 Task: Look for space in Bejucal, Cuba from 6th June, 2023 to 8th June, 2023 for 2 adults in price range Rs.7000 to Rs.12000. Place can be private room with 1  bedroom having 2 beds and 1 bathroom. Property type can be house, flat, guest house. Booking option can be shelf check-in. Required host language is .
Action: Mouse moved to (478, 99)
Screenshot: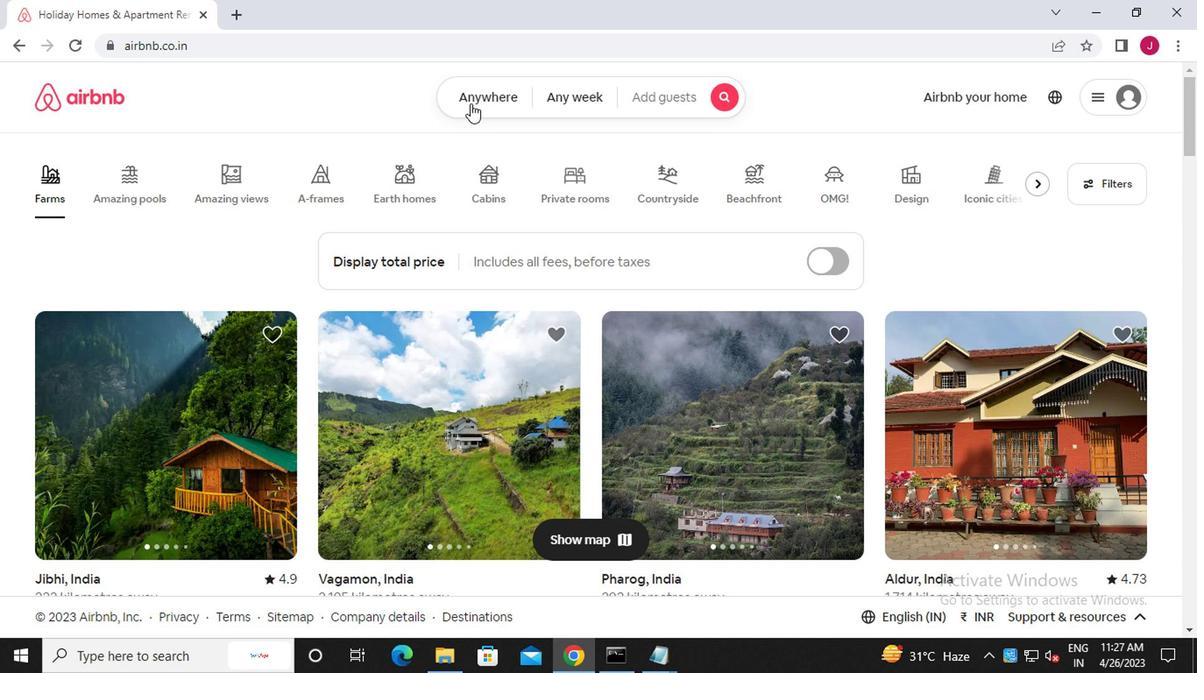 
Action: Mouse pressed left at (478, 99)
Screenshot: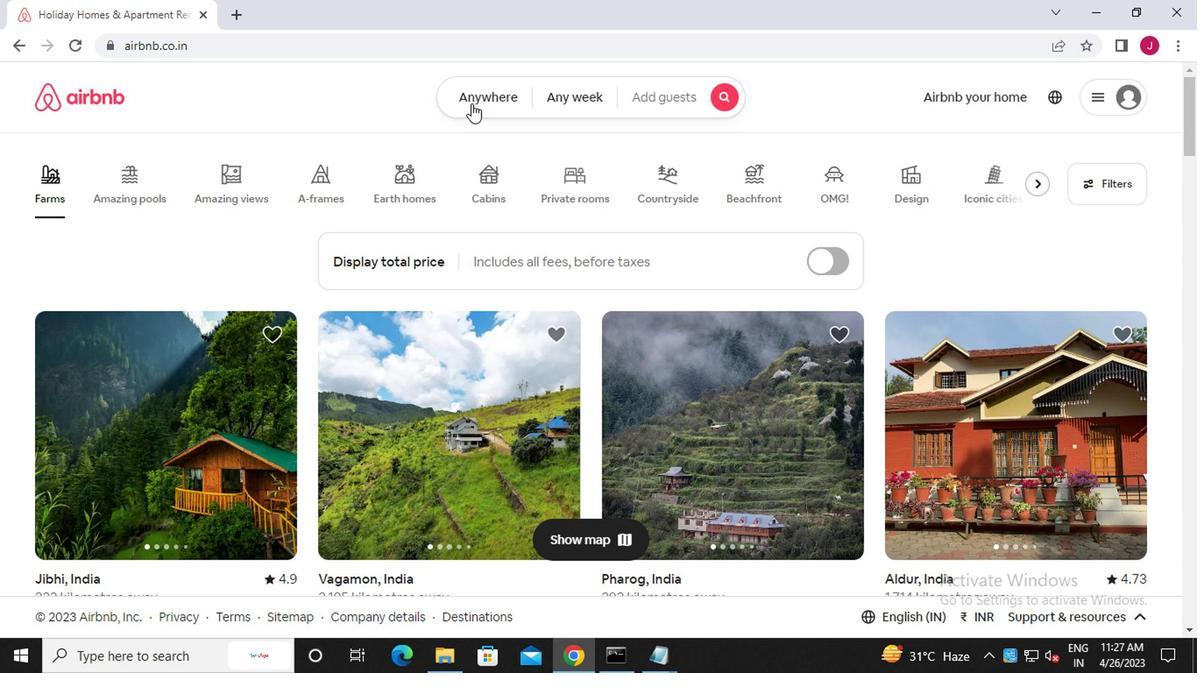 
Action: Mouse moved to (335, 173)
Screenshot: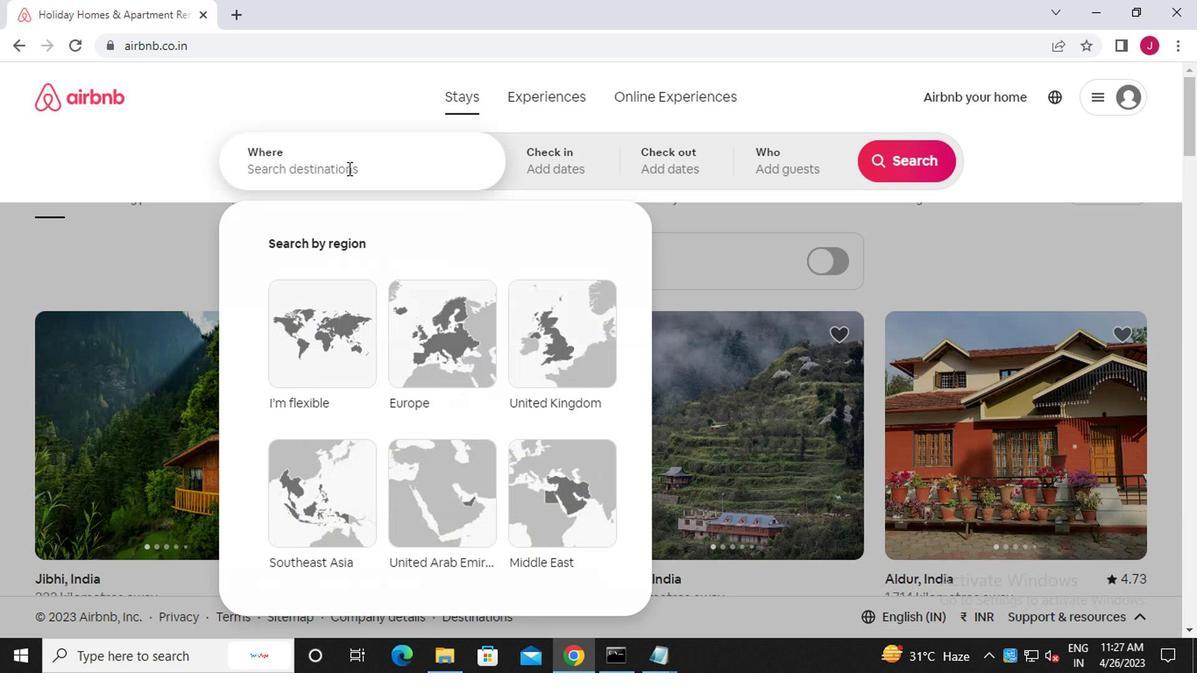 
Action: Mouse pressed left at (335, 173)
Screenshot: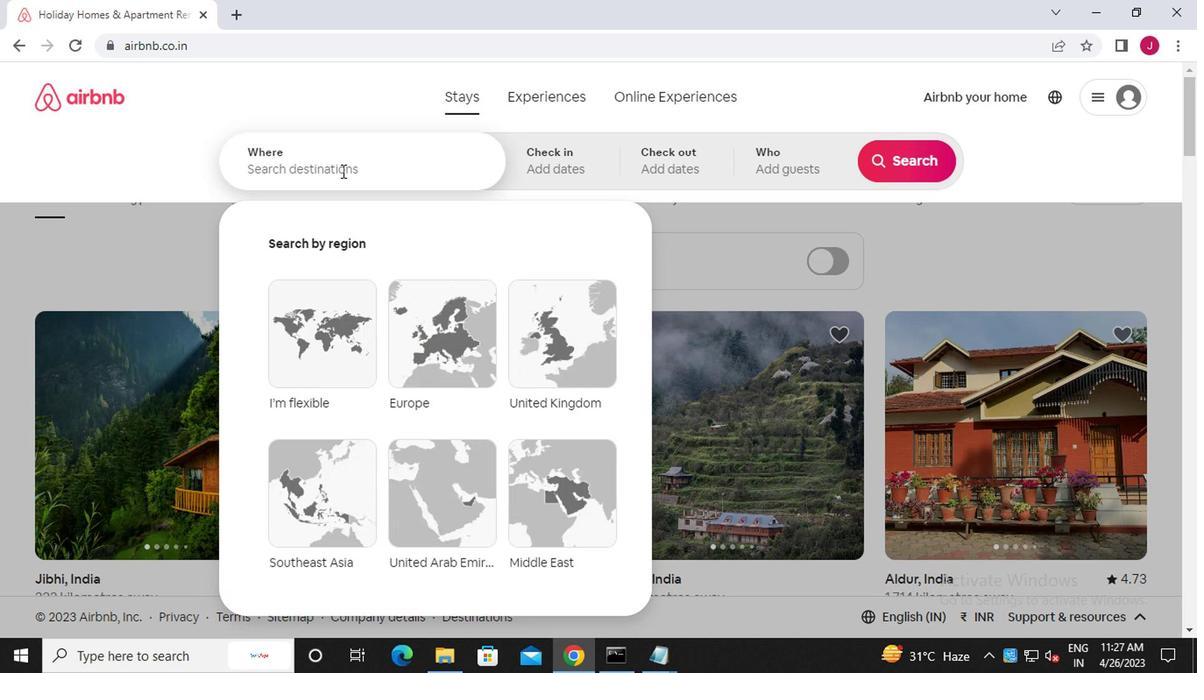 
Action: Mouse moved to (330, 173)
Screenshot: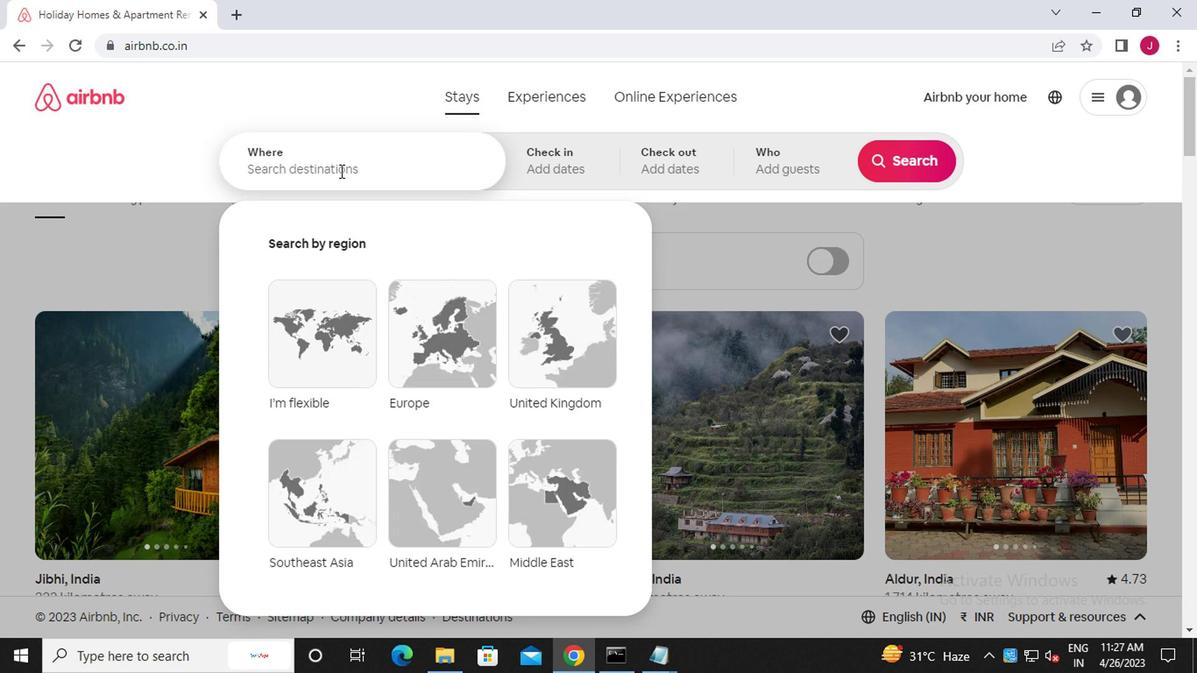 
Action: Key pressed b<Key.caps_lock>ejucal,<Key.caps_lock>c<Key.caps_lock>uba
Screenshot: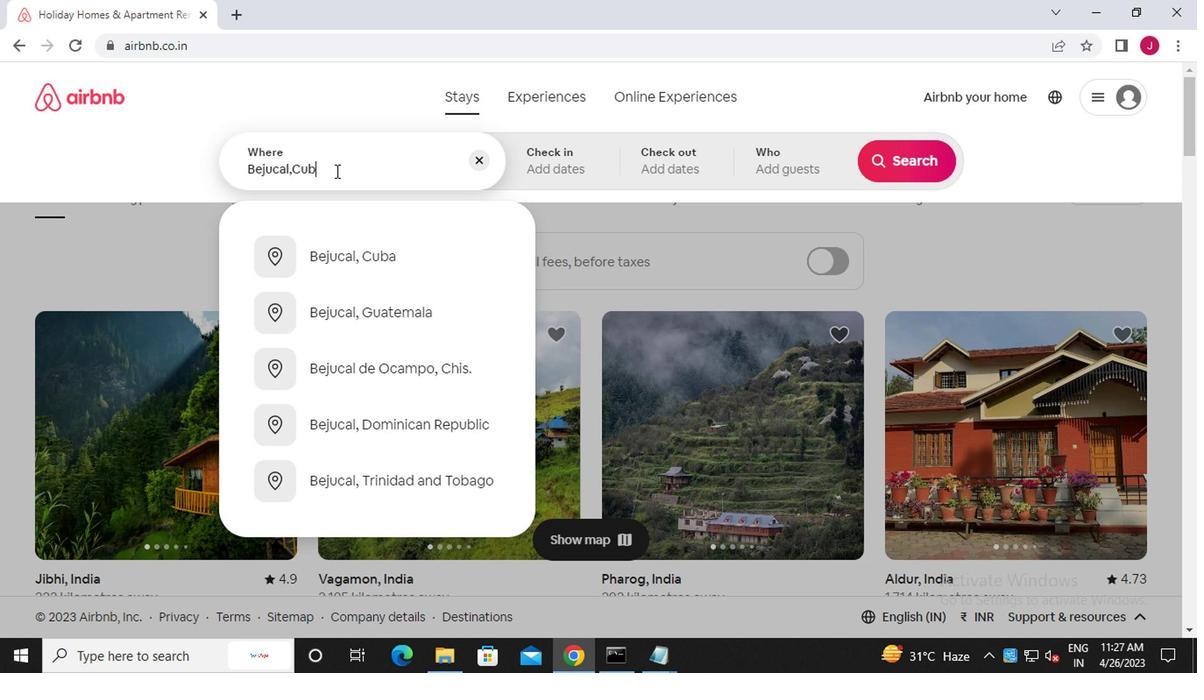 
Action: Mouse moved to (381, 252)
Screenshot: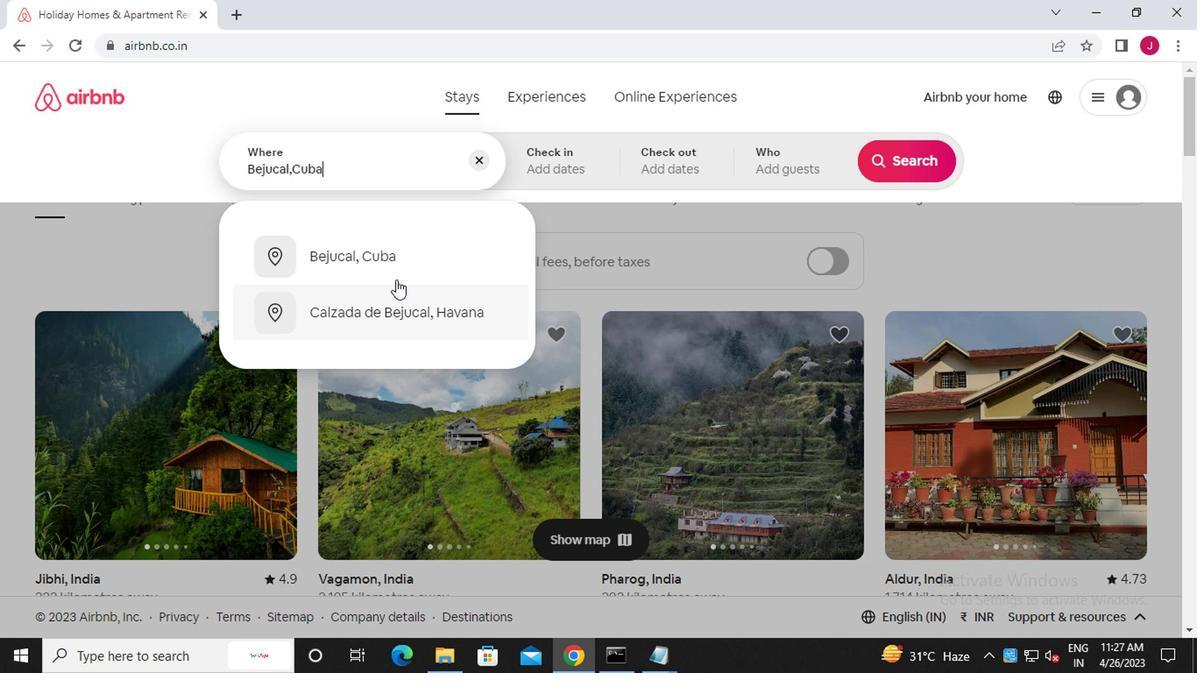 
Action: Mouse pressed left at (381, 252)
Screenshot: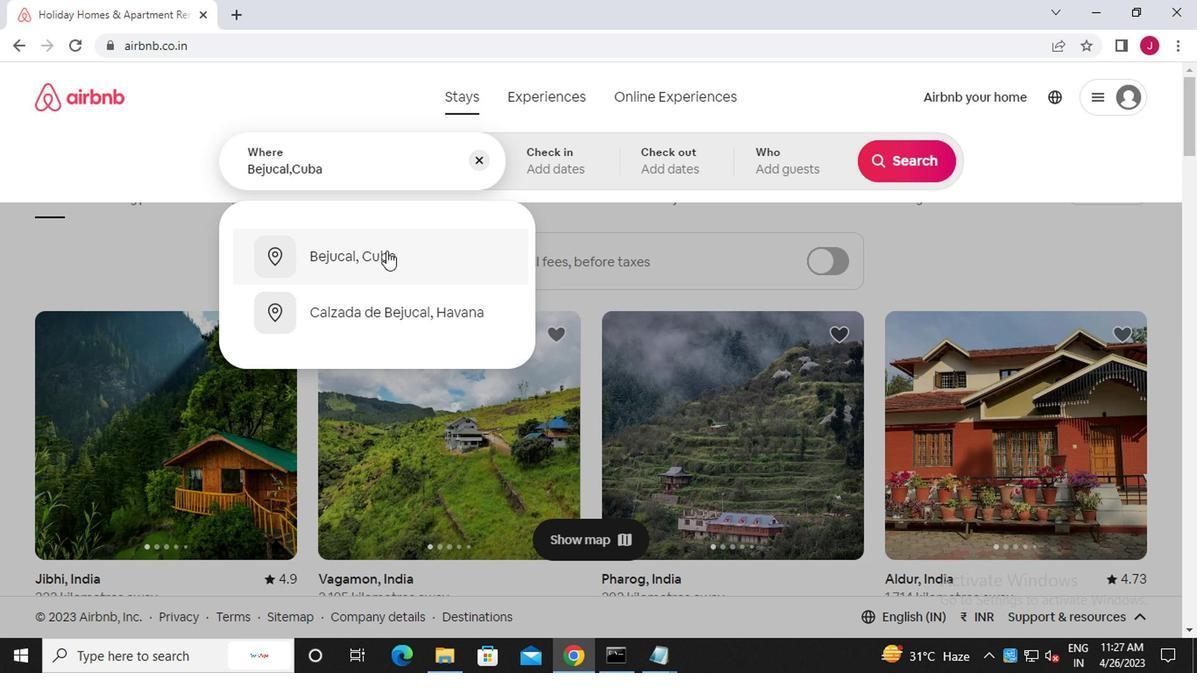 
Action: Mouse moved to (900, 298)
Screenshot: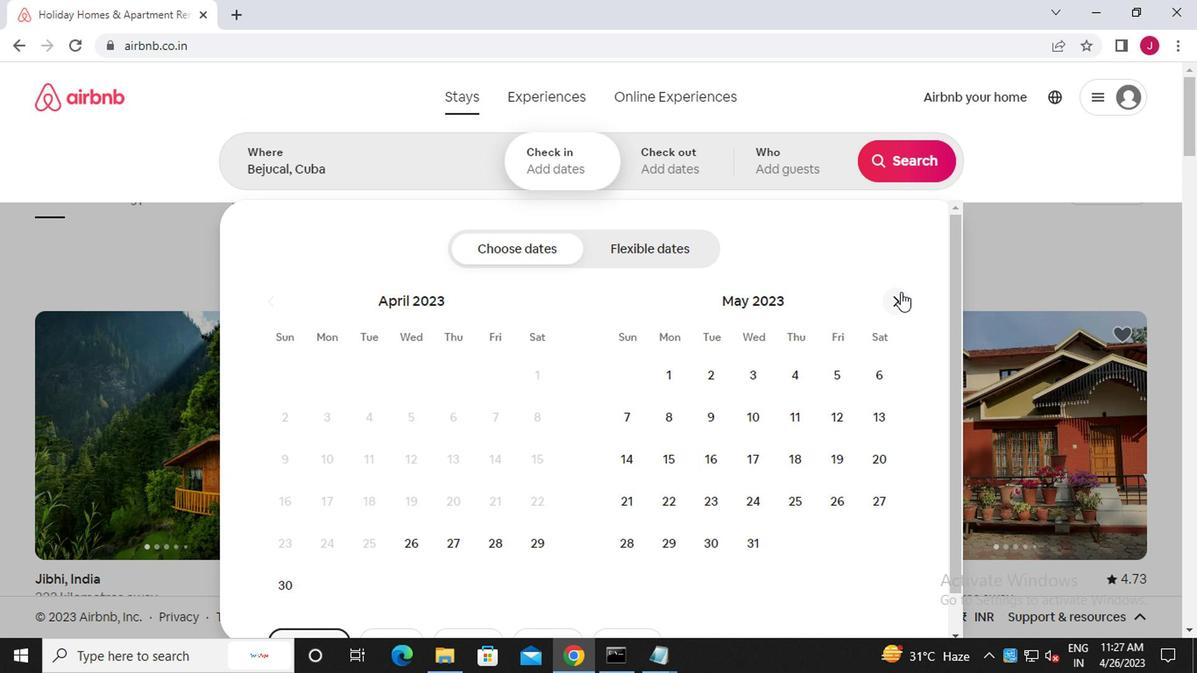 
Action: Mouse pressed left at (900, 298)
Screenshot: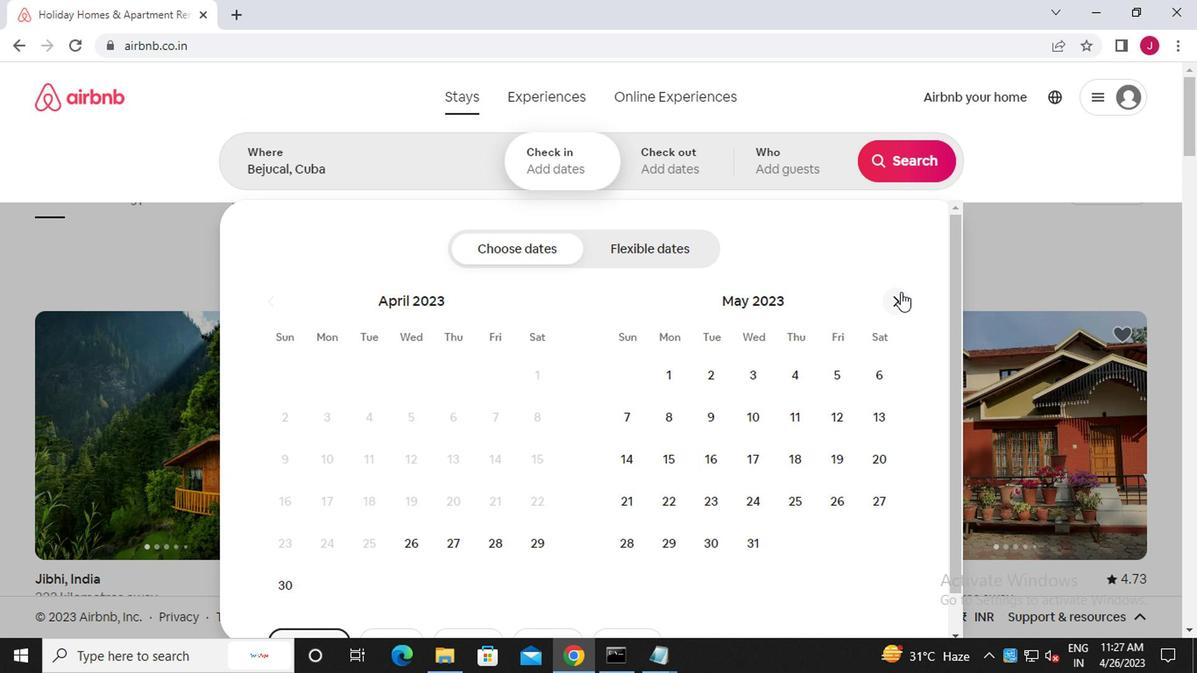 
Action: Mouse moved to (710, 416)
Screenshot: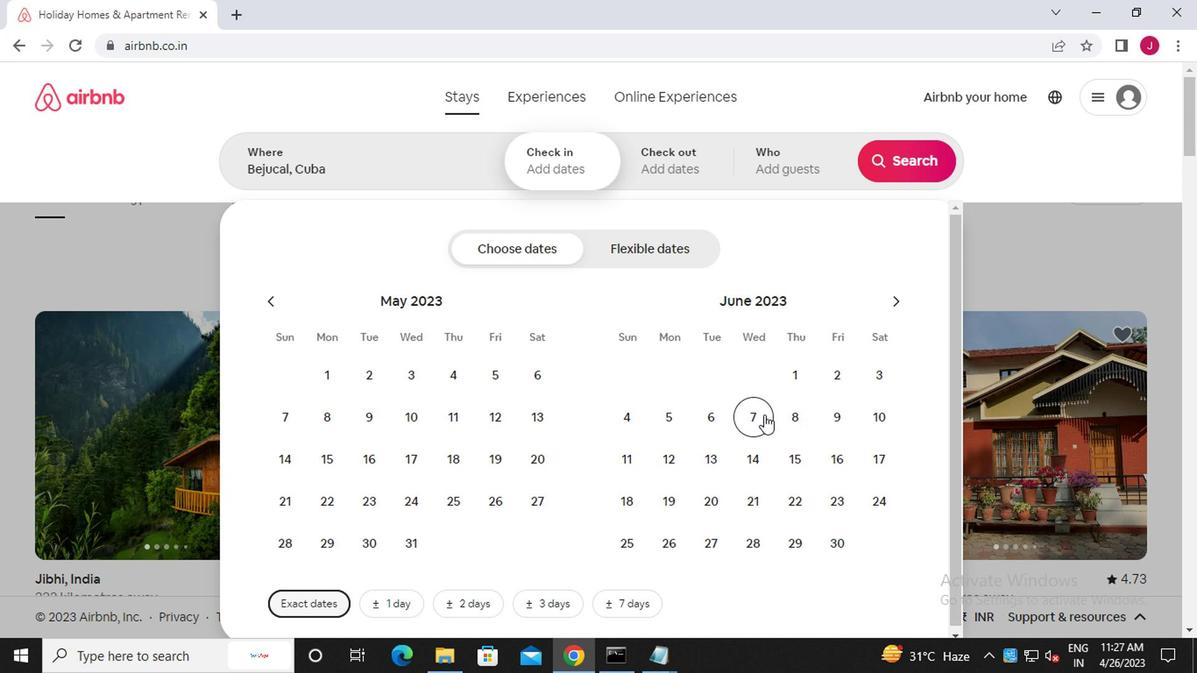 
Action: Mouse pressed left at (710, 416)
Screenshot: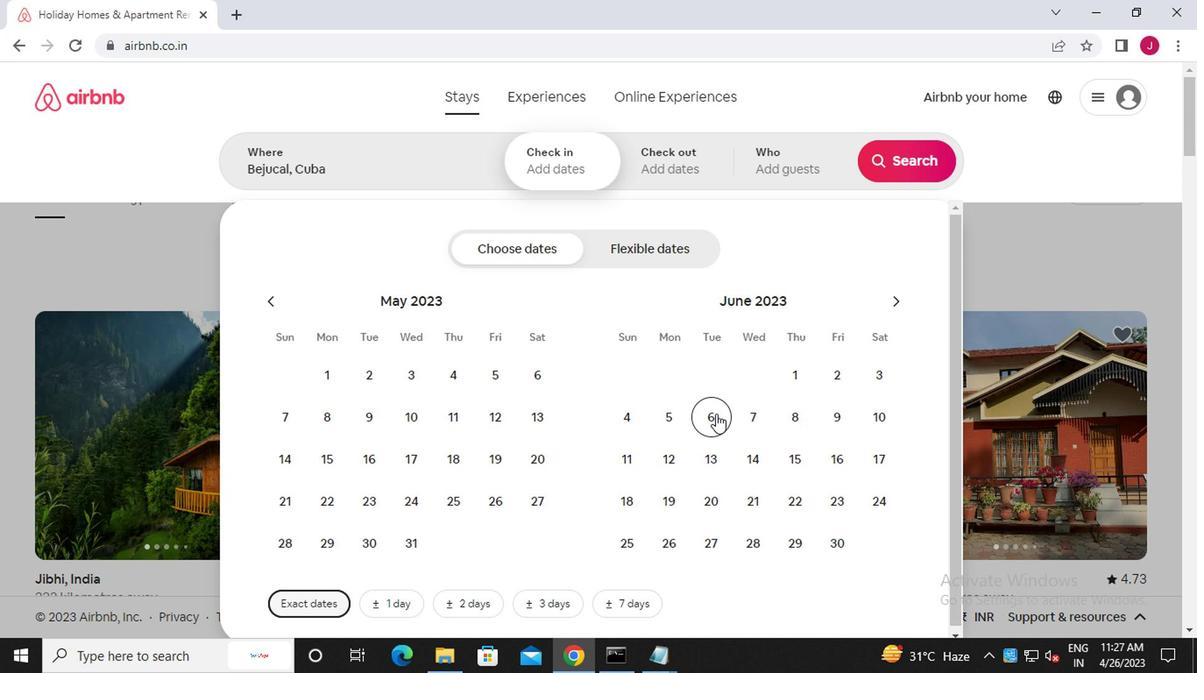 
Action: Mouse moved to (790, 412)
Screenshot: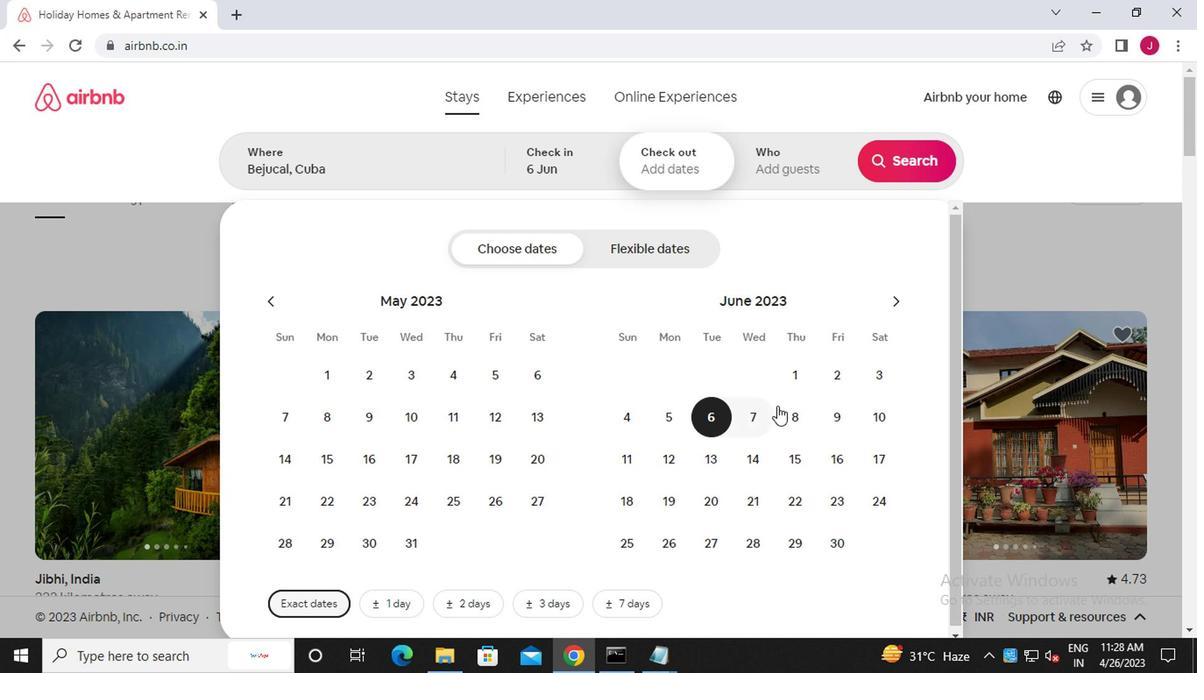 
Action: Mouse pressed left at (790, 412)
Screenshot: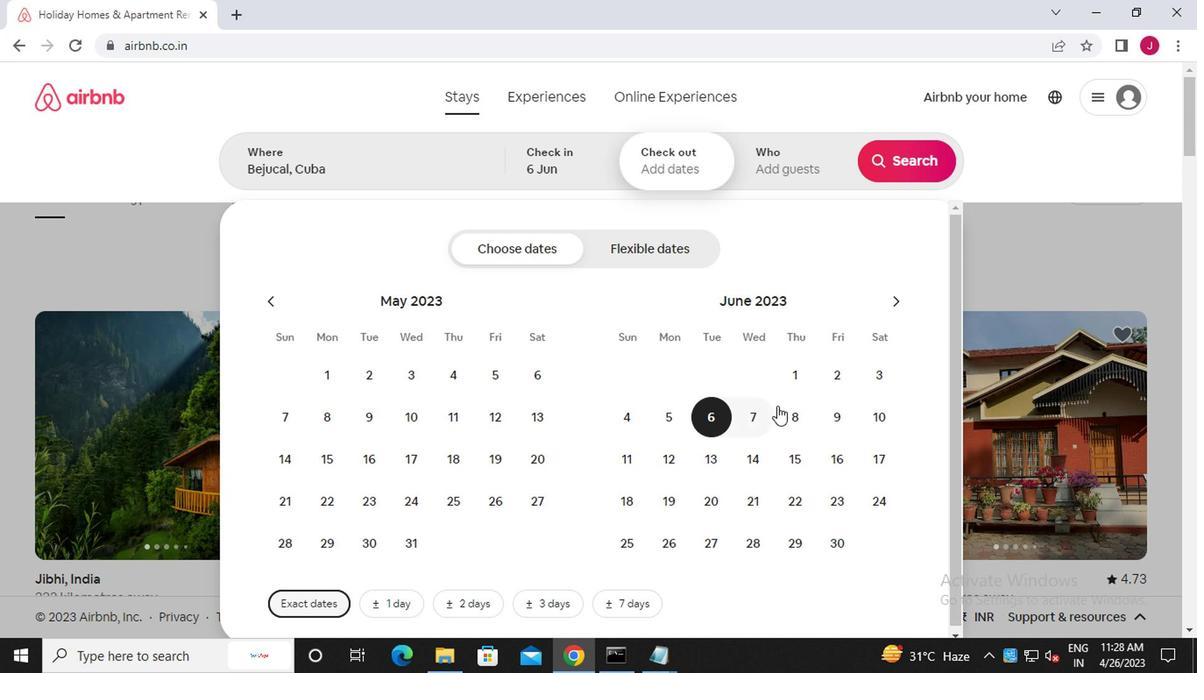 
Action: Mouse moved to (796, 164)
Screenshot: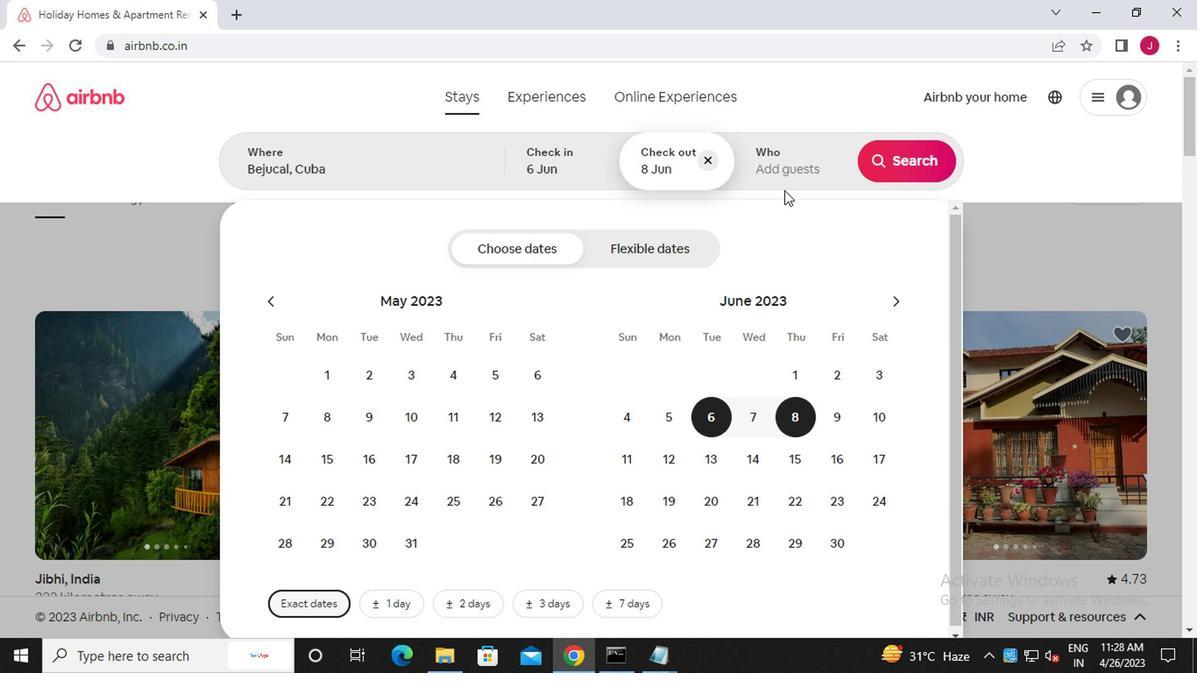 
Action: Mouse pressed left at (796, 164)
Screenshot: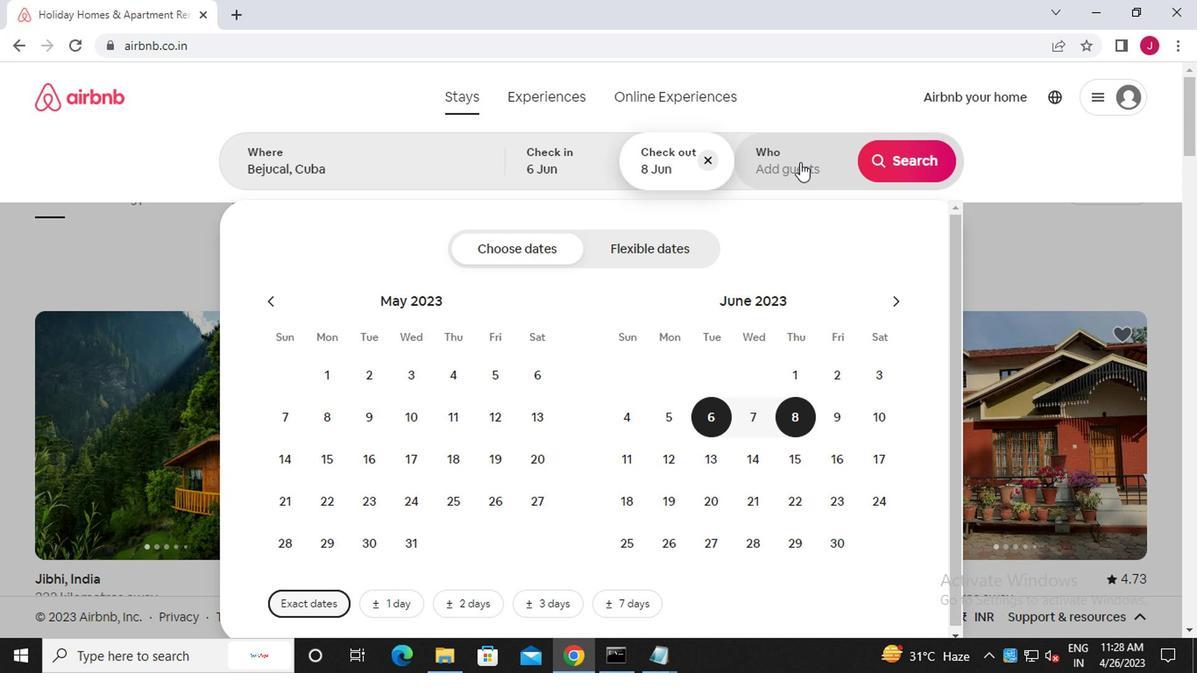 
Action: Mouse moved to (917, 251)
Screenshot: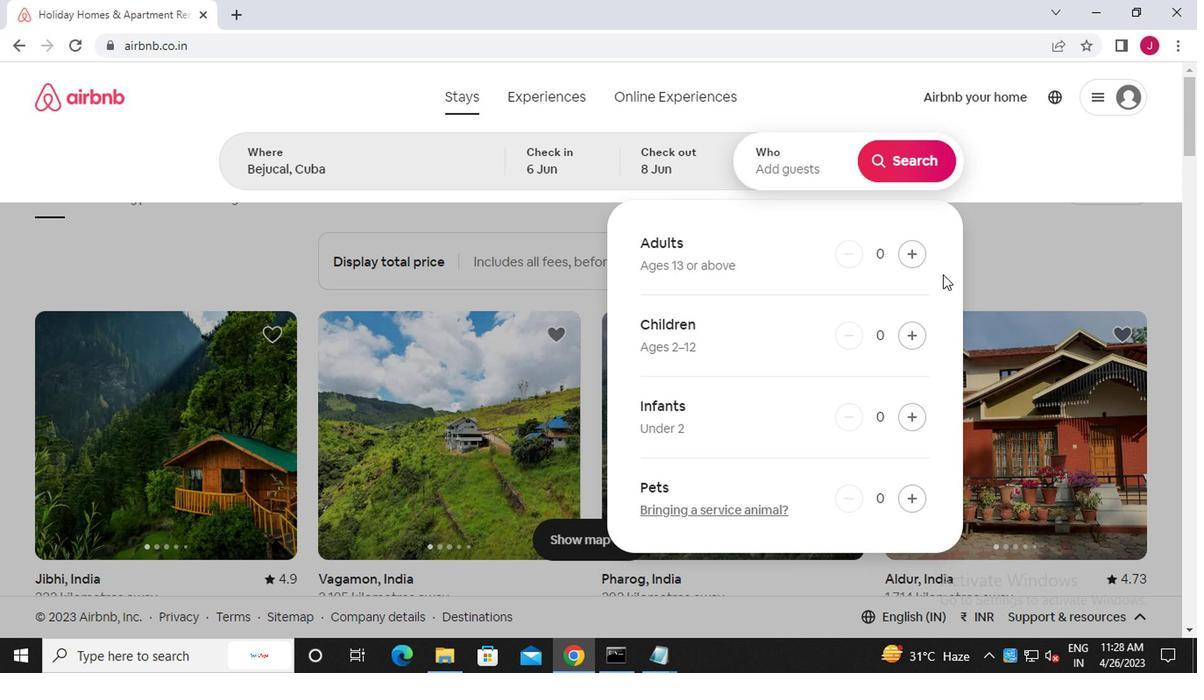 
Action: Mouse pressed left at (917, 251)
Screenshot: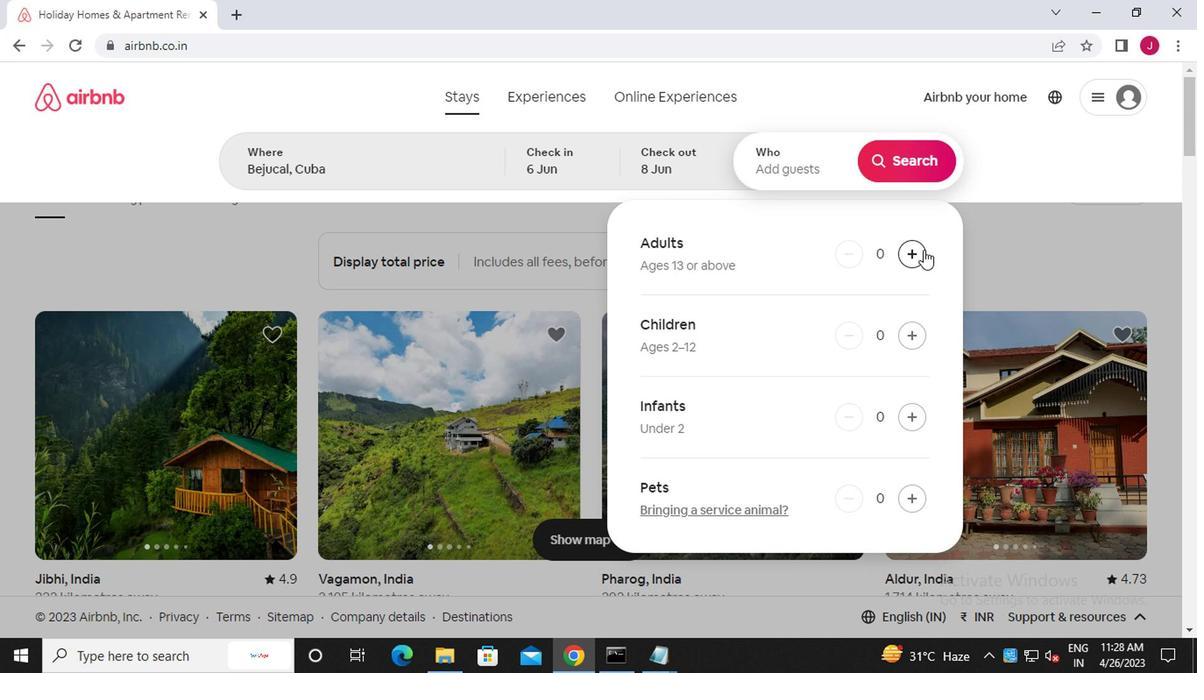 
Action: Mouse pressed left at (917, 251)
Screenshot: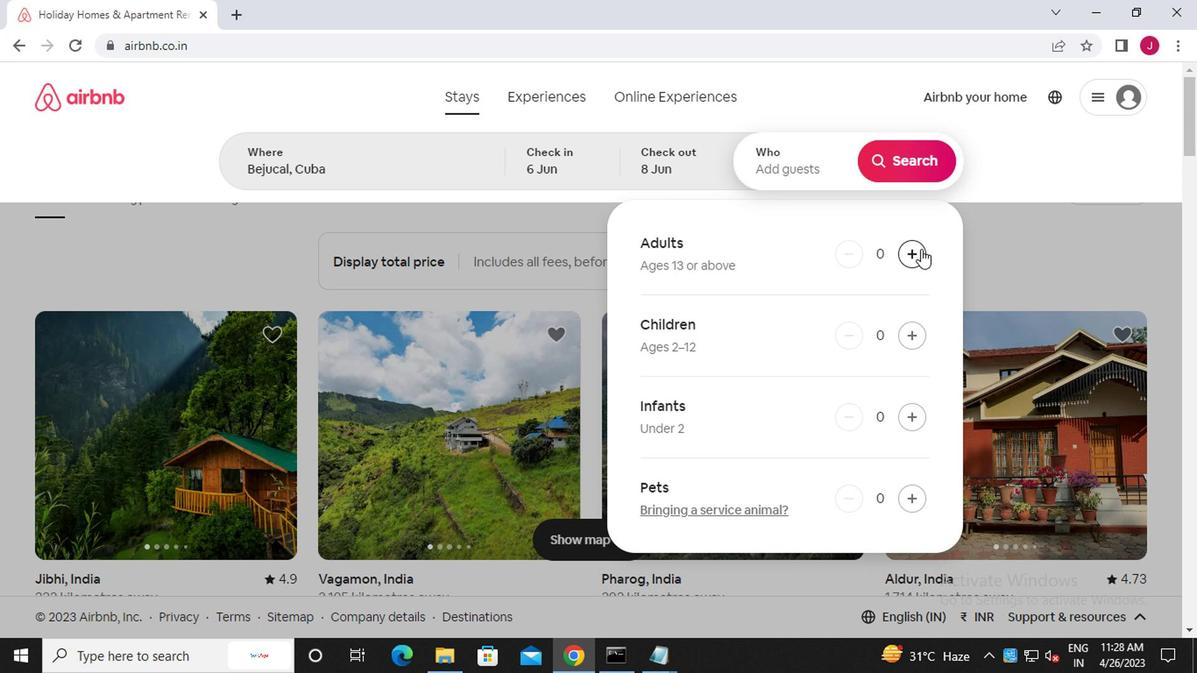 
Action: Mouse moved to (915, 167)
Screenshot: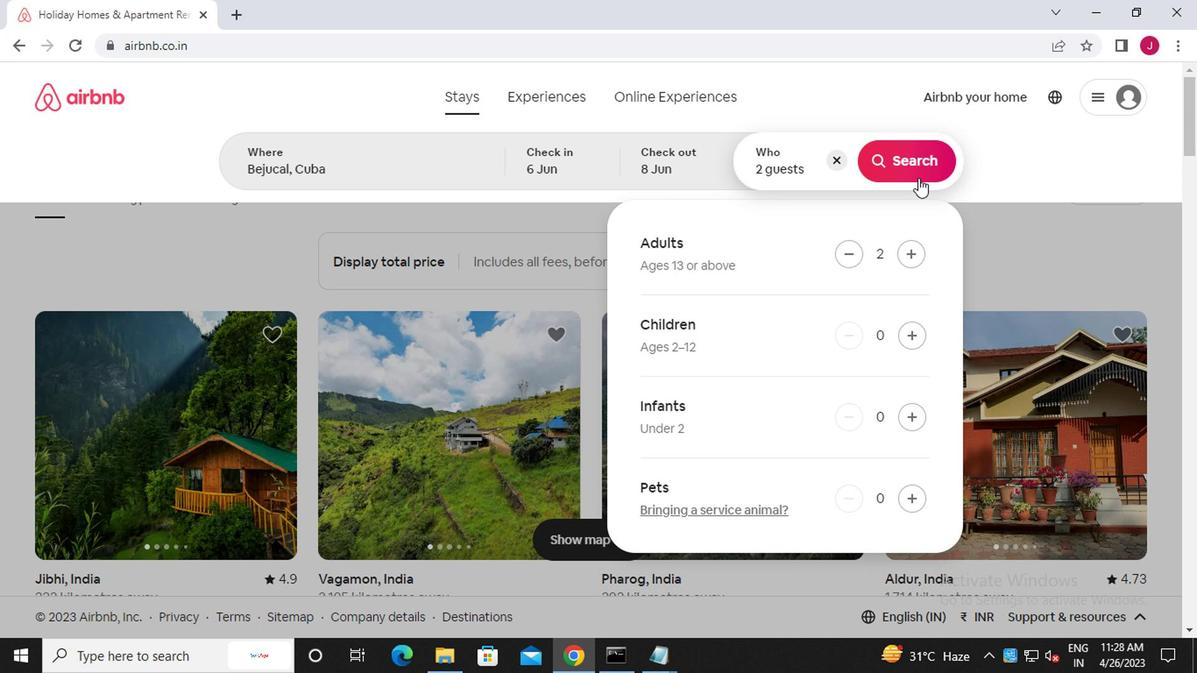
Action: Mouse pressed left at (915, 167)
Screenshot: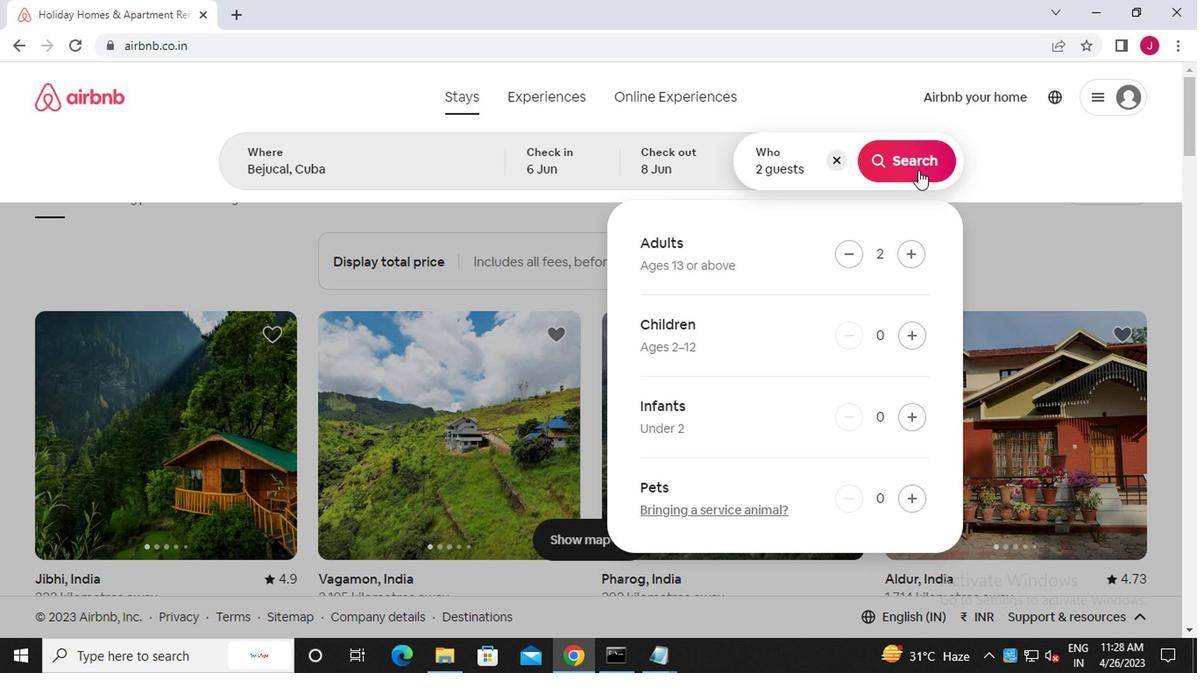
Action: Mouse moved to (1124, 175)
Screenshot: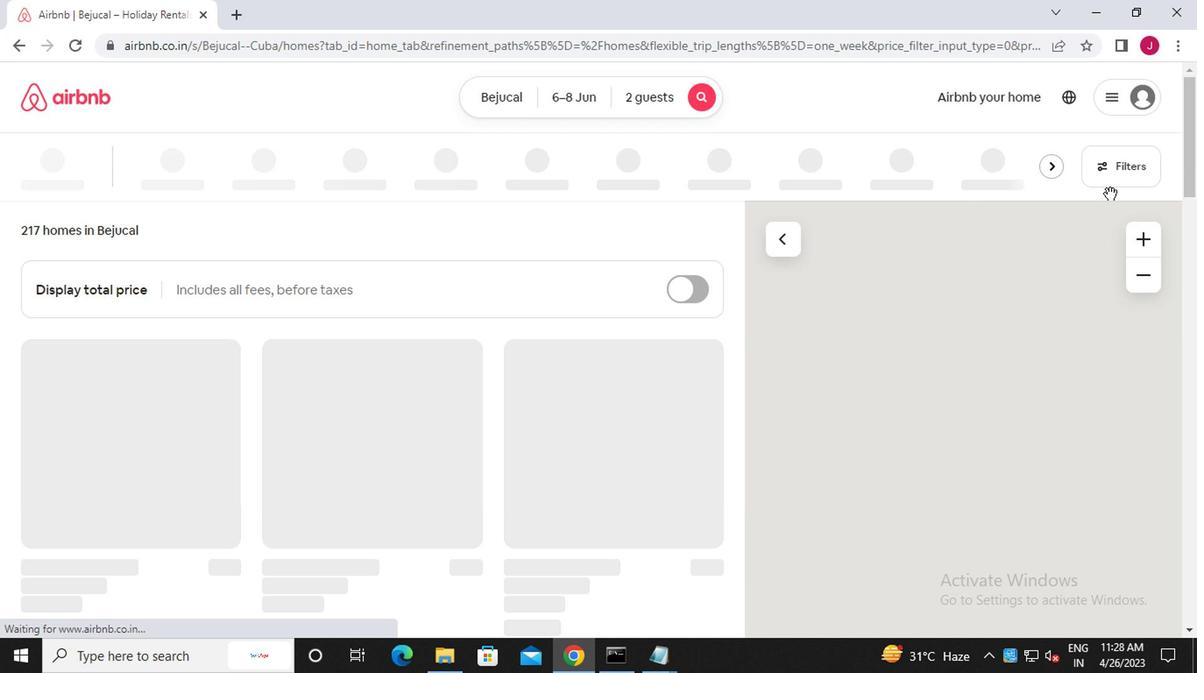 
Action: Mouse pressed left at (1124, 175)
Screenshot: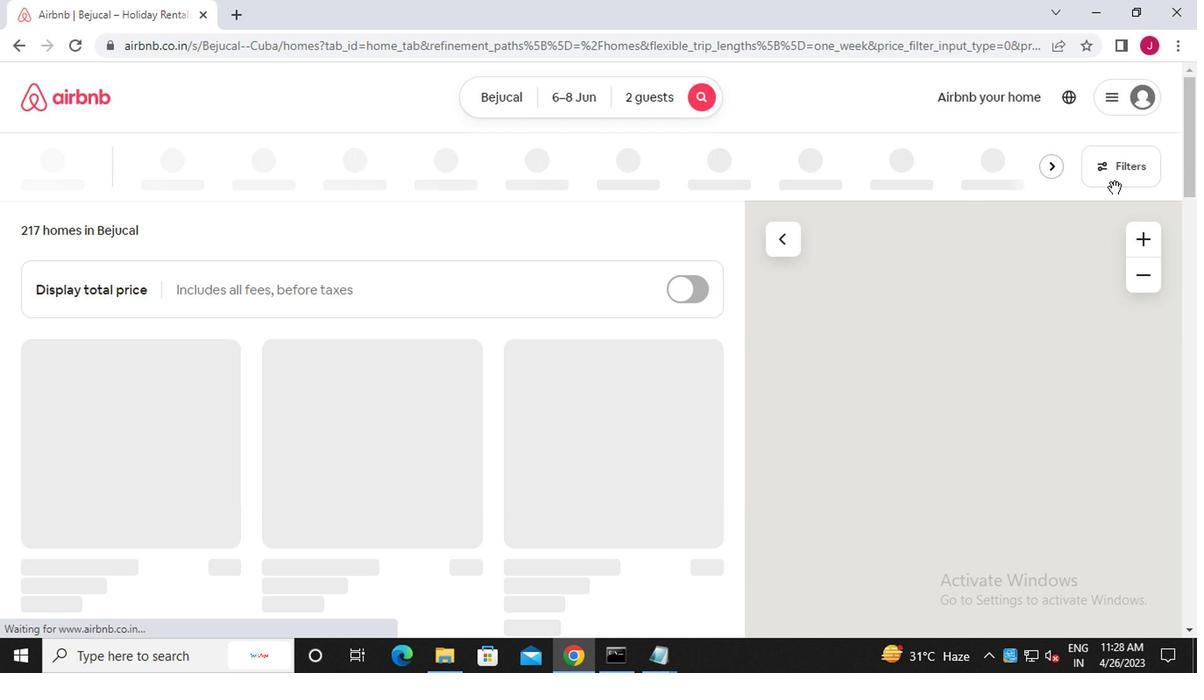 
Action: Mouse moved to (409, 386)
Screenshot: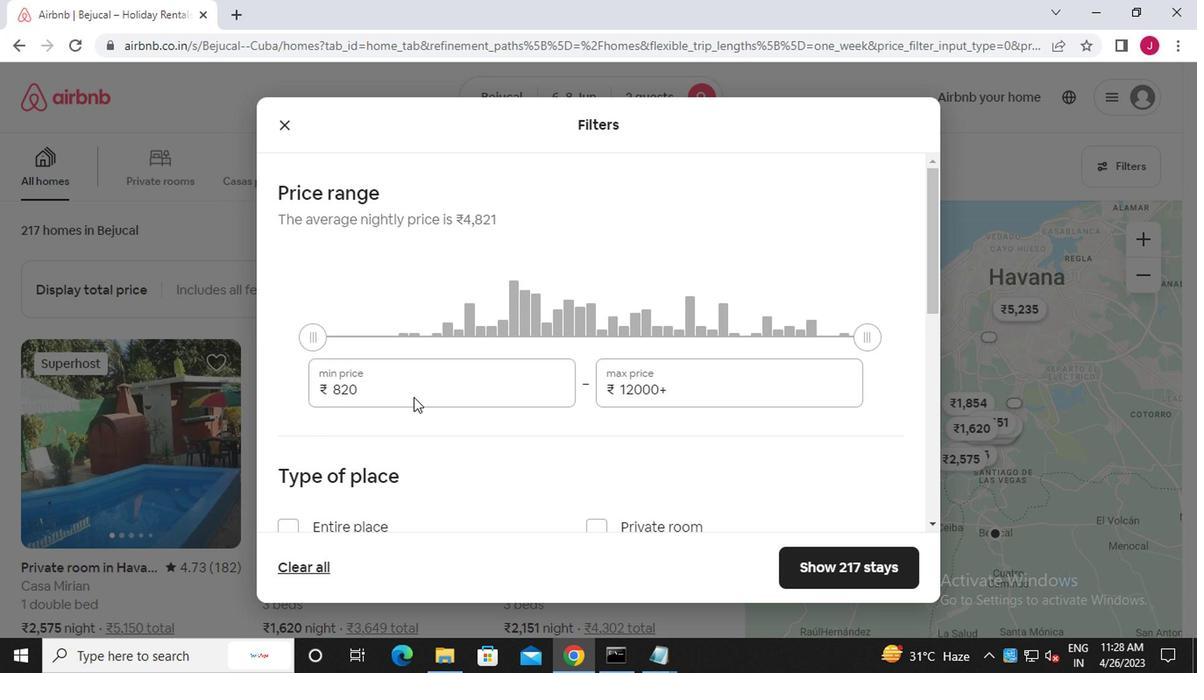 
Action: Mouse pressed left at (409, 386)
Screenshot: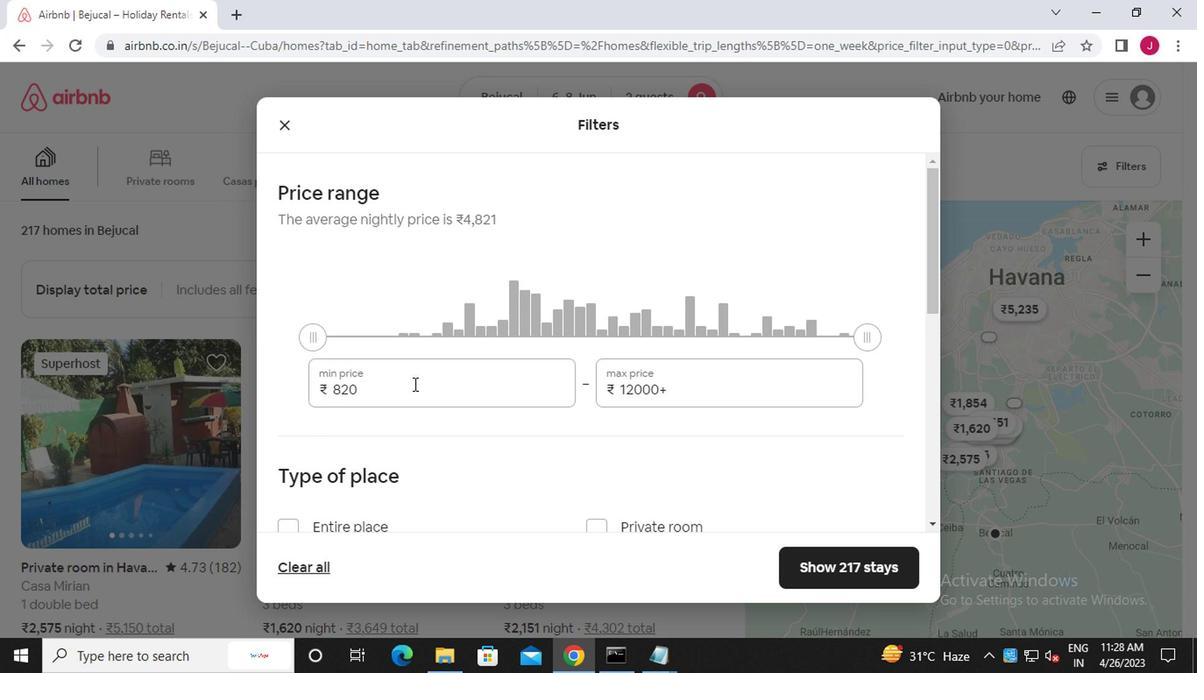 
Action: Key pressed <Key.backspace><Key.backspace><Key.backspace><<103>><<96>><<96>><<96>>
Screenshot: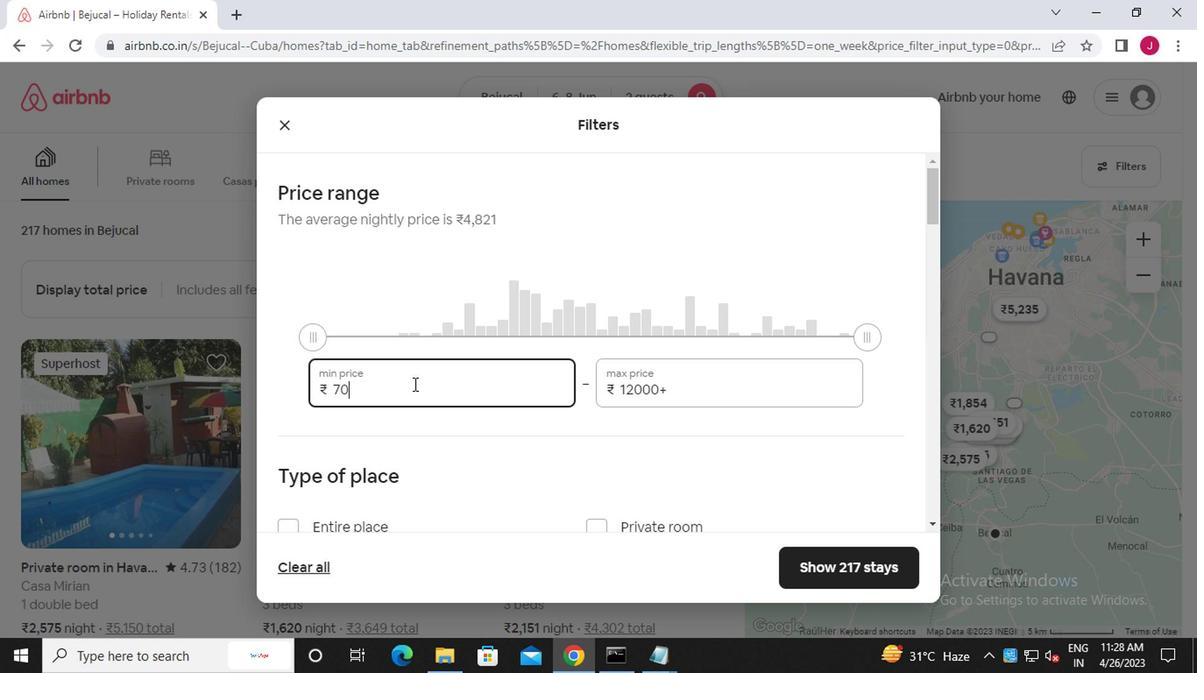 
Action: Mouse moved to (691, 384)
Screenshot: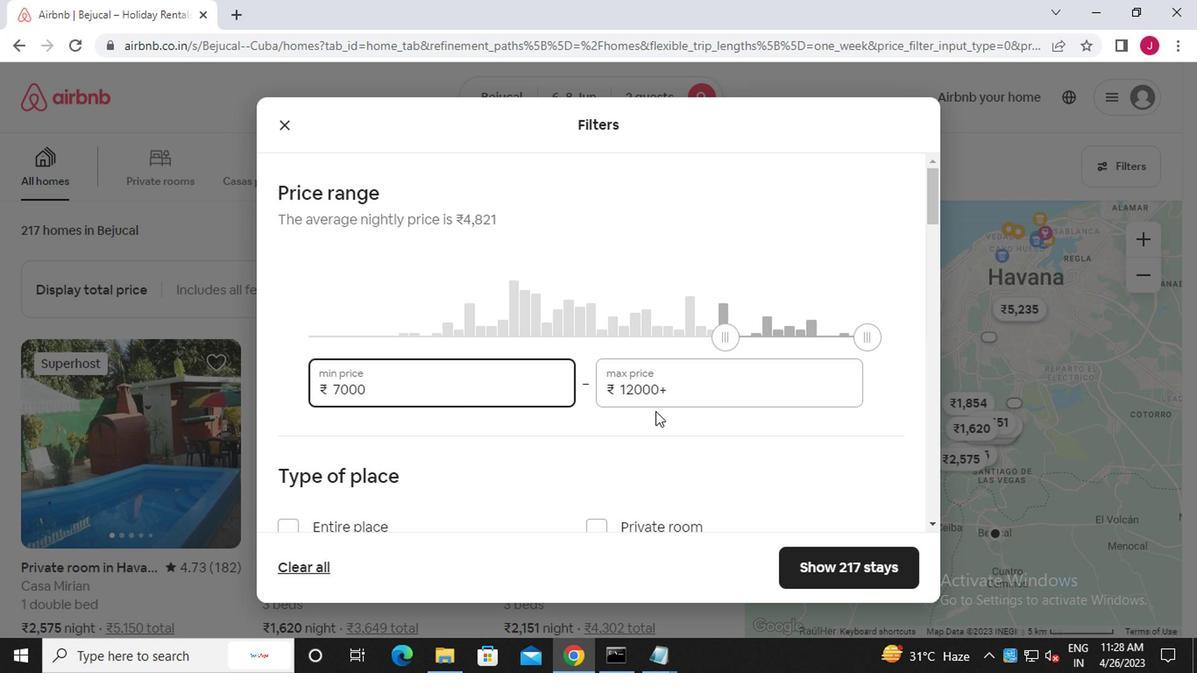 
Action: Mouse pressed left at (691, 384)
Screenshot: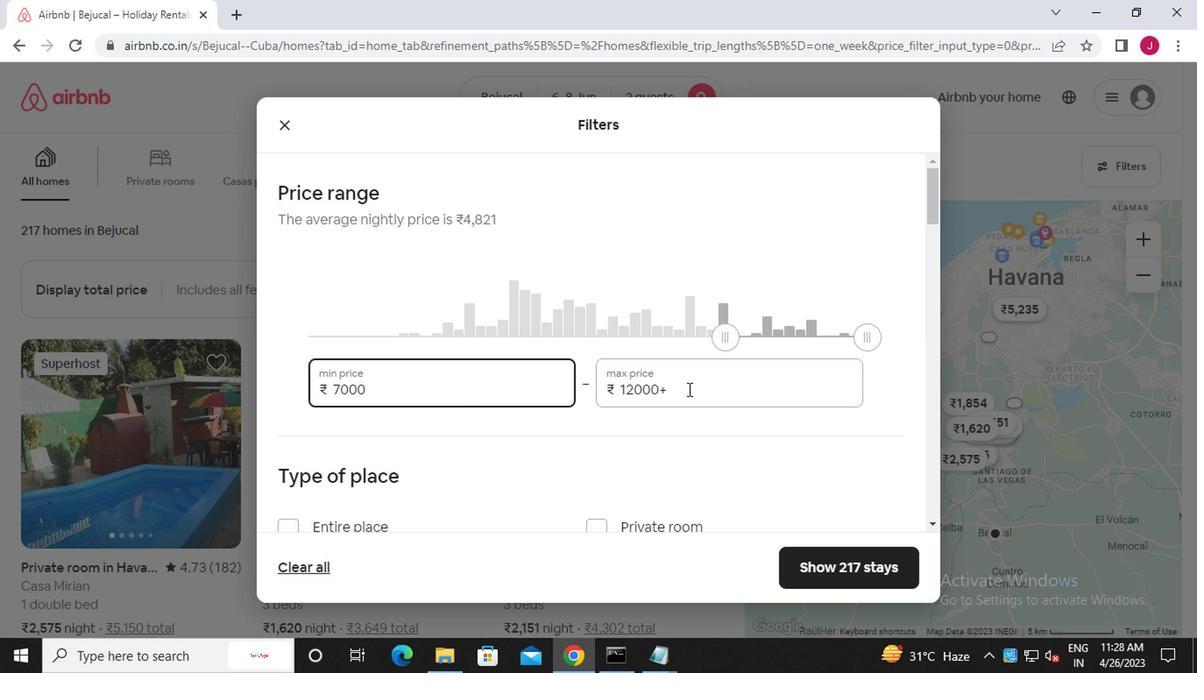 
Action: Key pressed <Key.backspace>
Screenshot: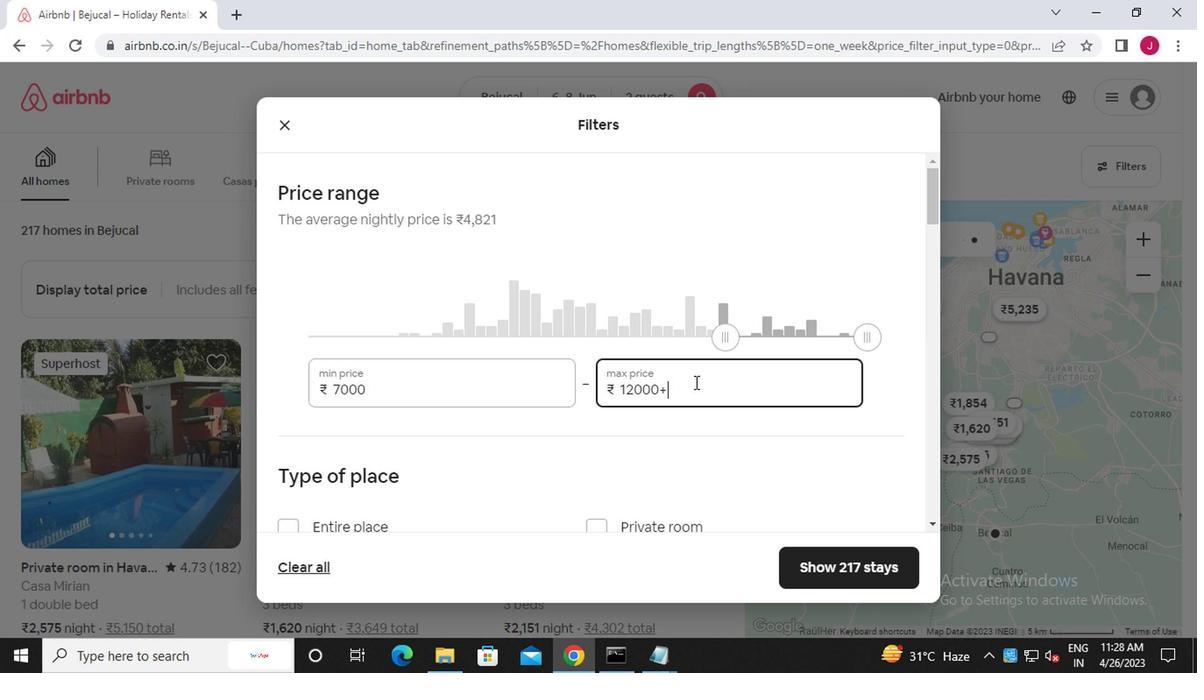 
Action: Mouse moved to (671, 394)
Screenshot: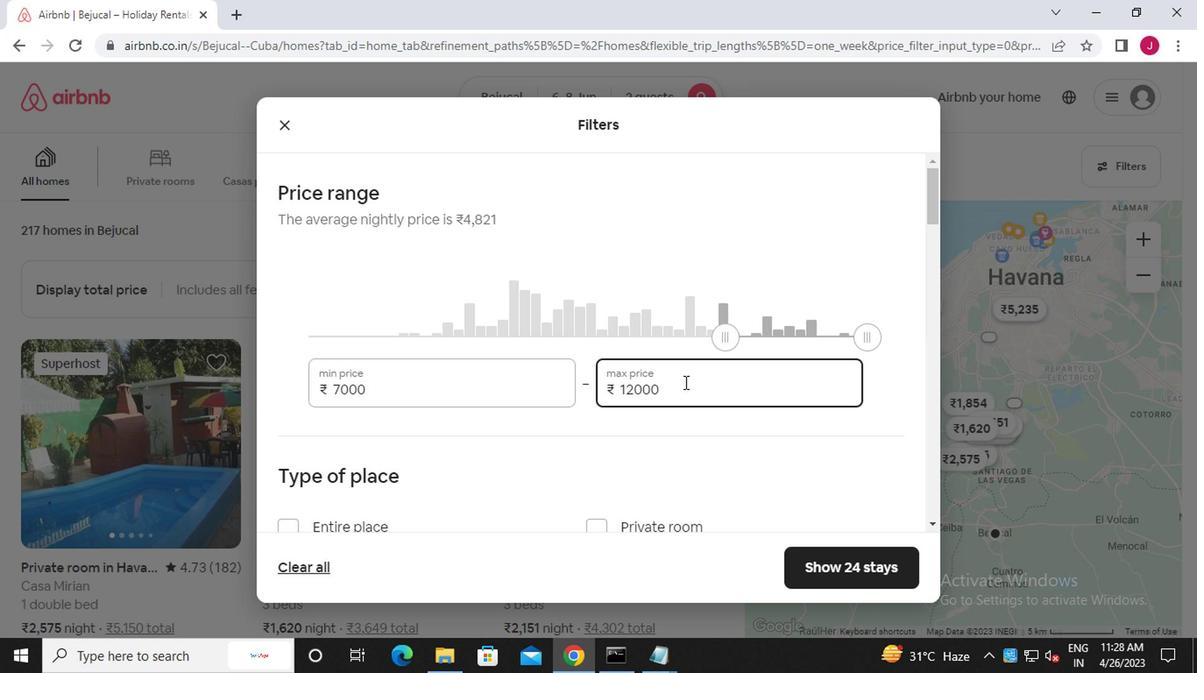 
Action: Mouse scrolled (671, 393) with delta (0, -1)
Screenshot: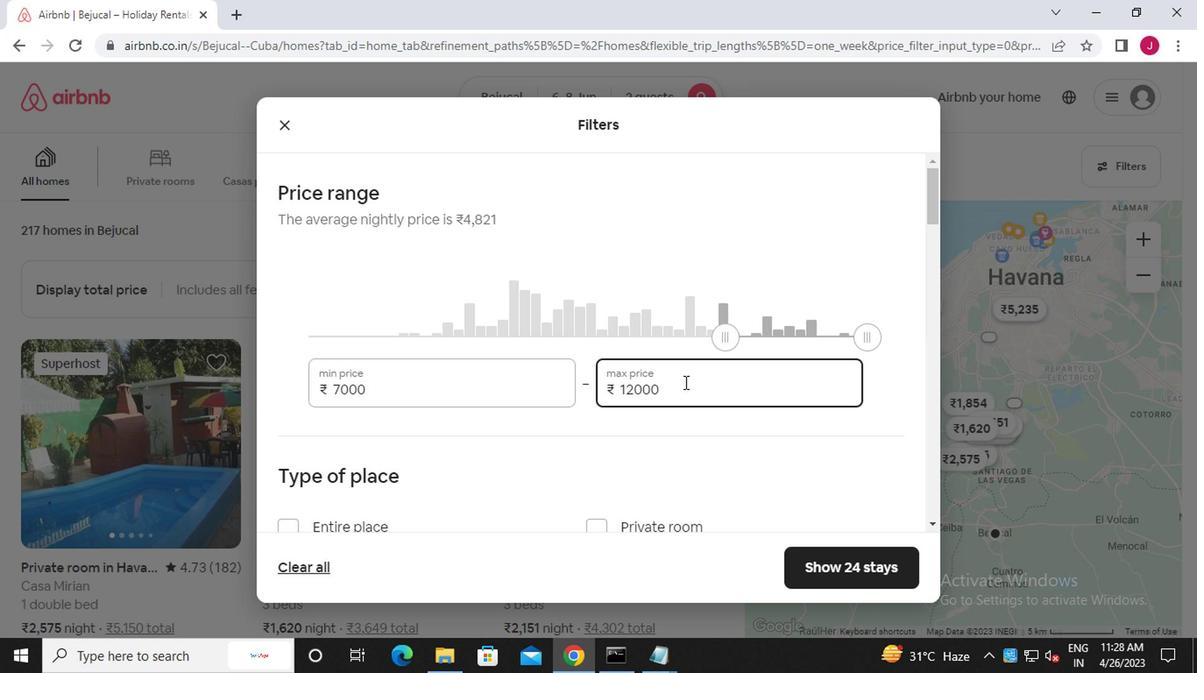 
Action: Mouse moved to (671, 394)
Screenshot: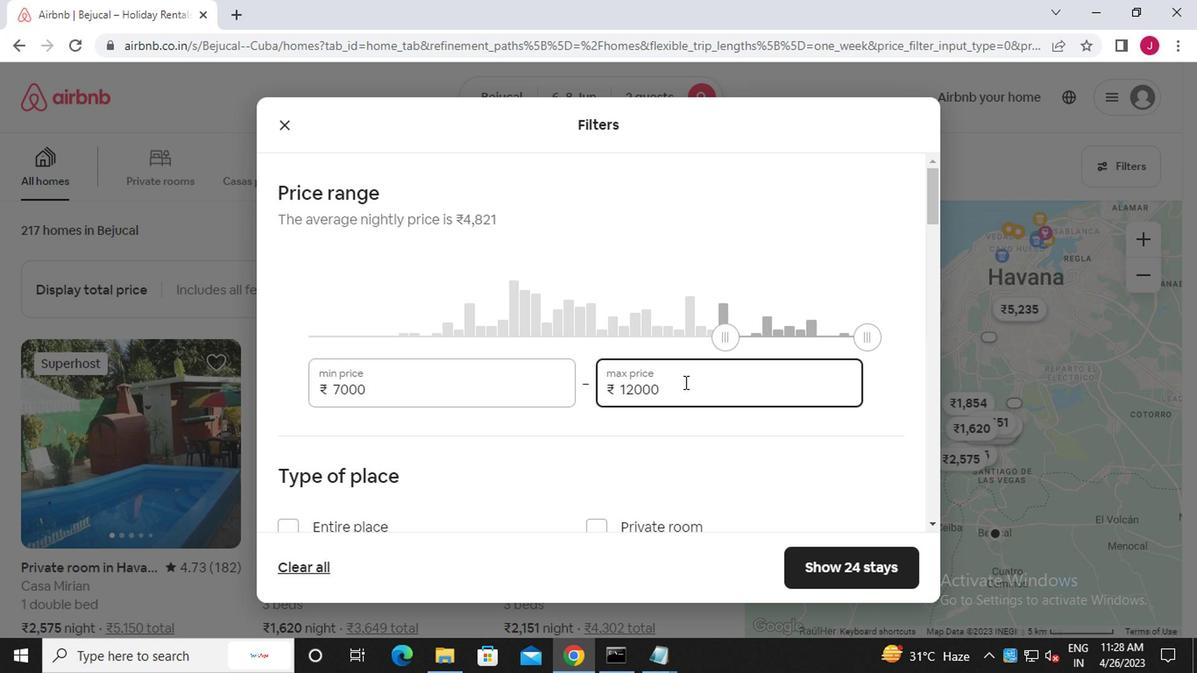 
Action: Mouse scrolled (671, 393) with delta (0, -1)
Screenshot: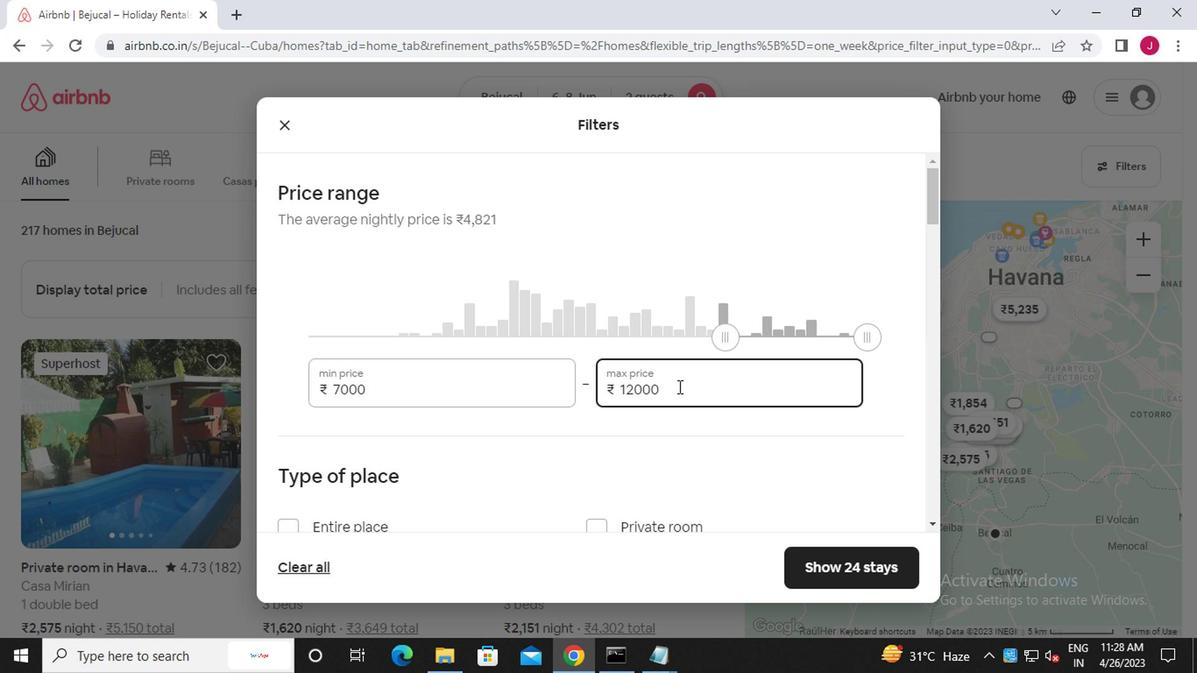 
Action: Mouse scrolled (671, 393) with delta (0, -1)
Screenshot: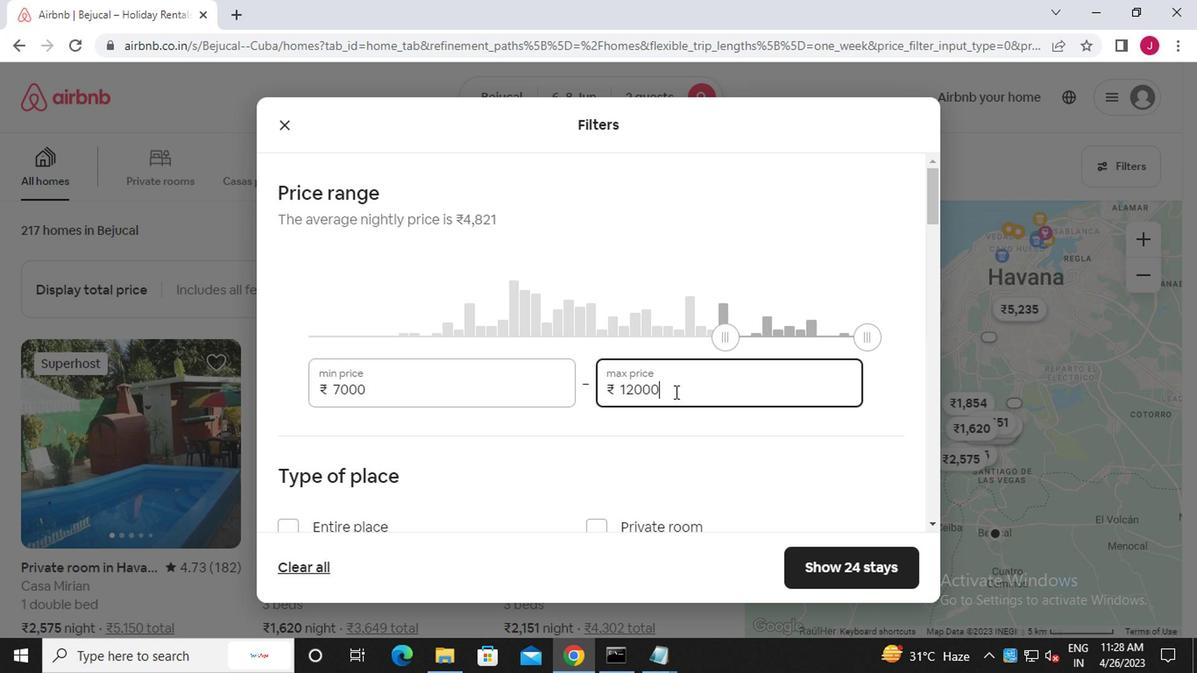 
Action: Mouse moved to (601, 273)
Screenshot: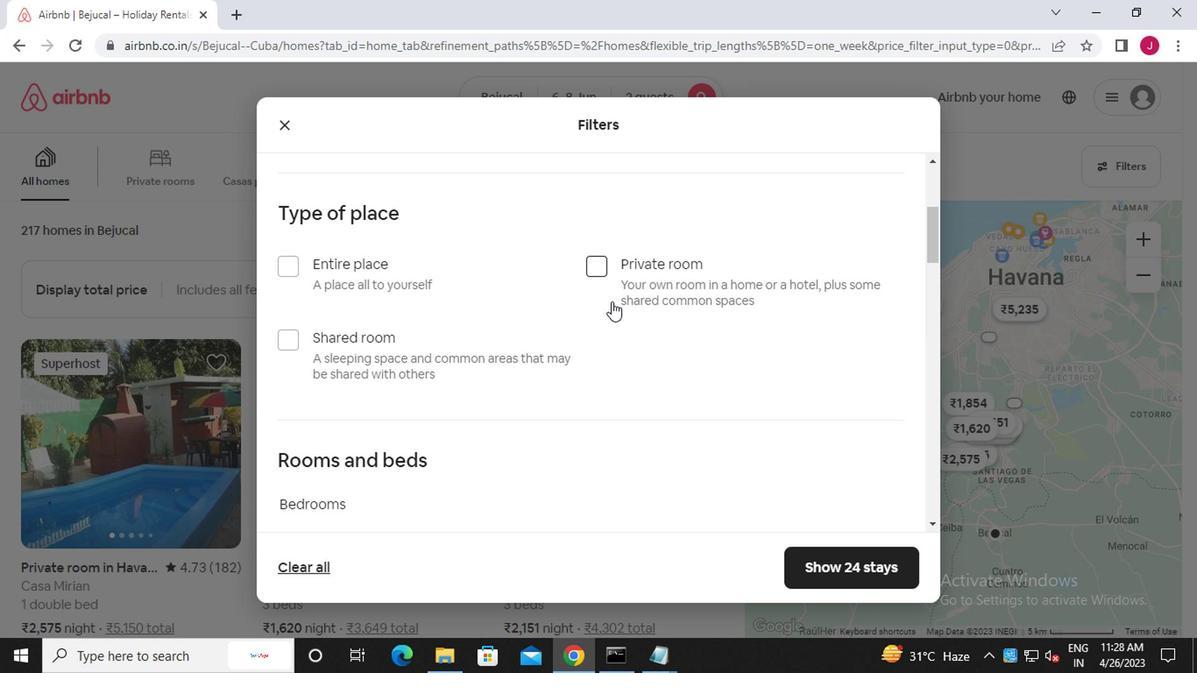 
Action: Mouse pressed left at (601, 273)
Screenshot: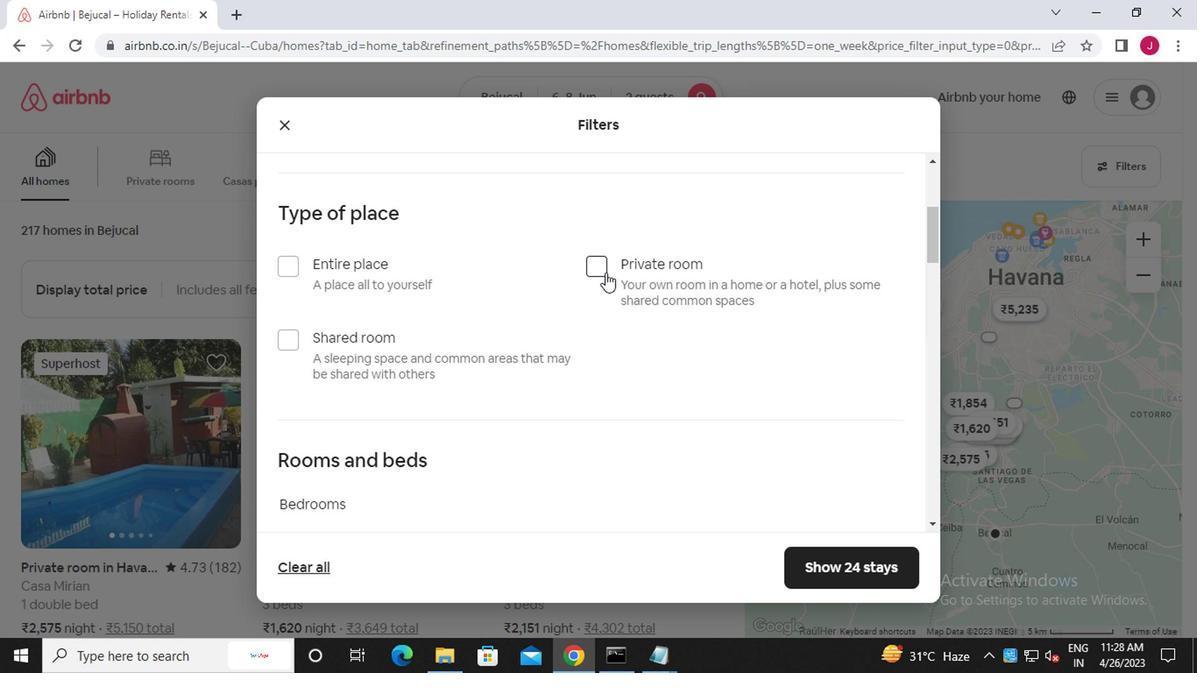 
Action: Mouse moved to (559, 325)
Screenshot: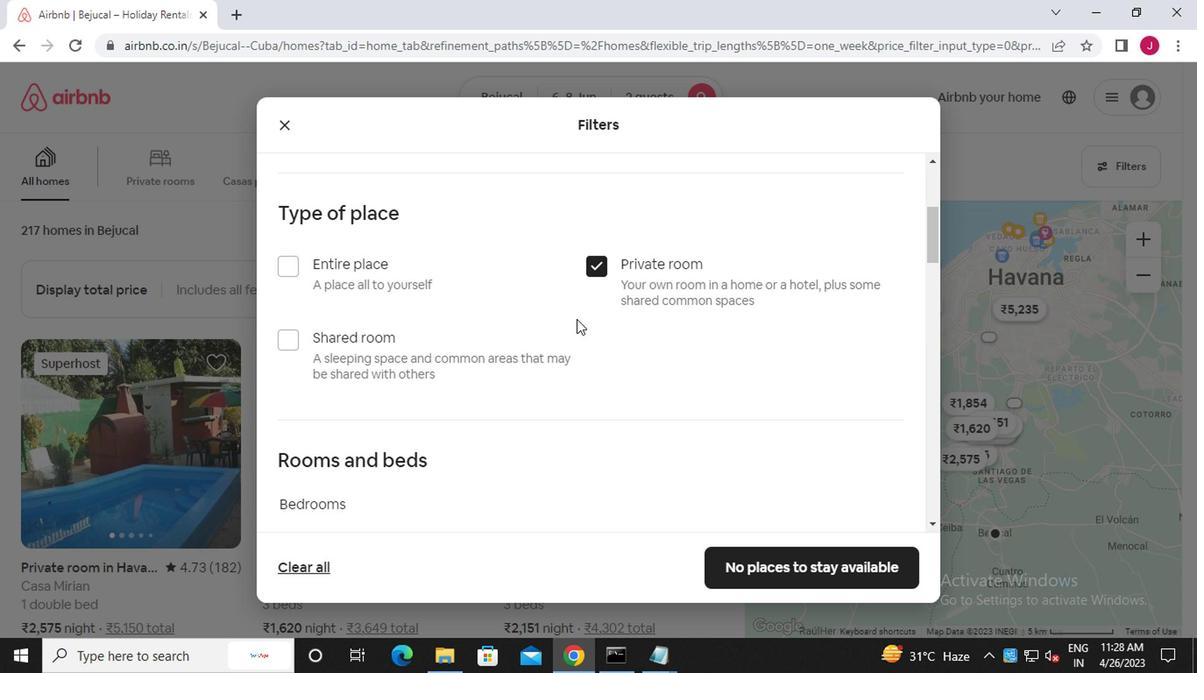 
Action: Mouse scrolled (559, 325) with delta (0, 0)
Screenshot: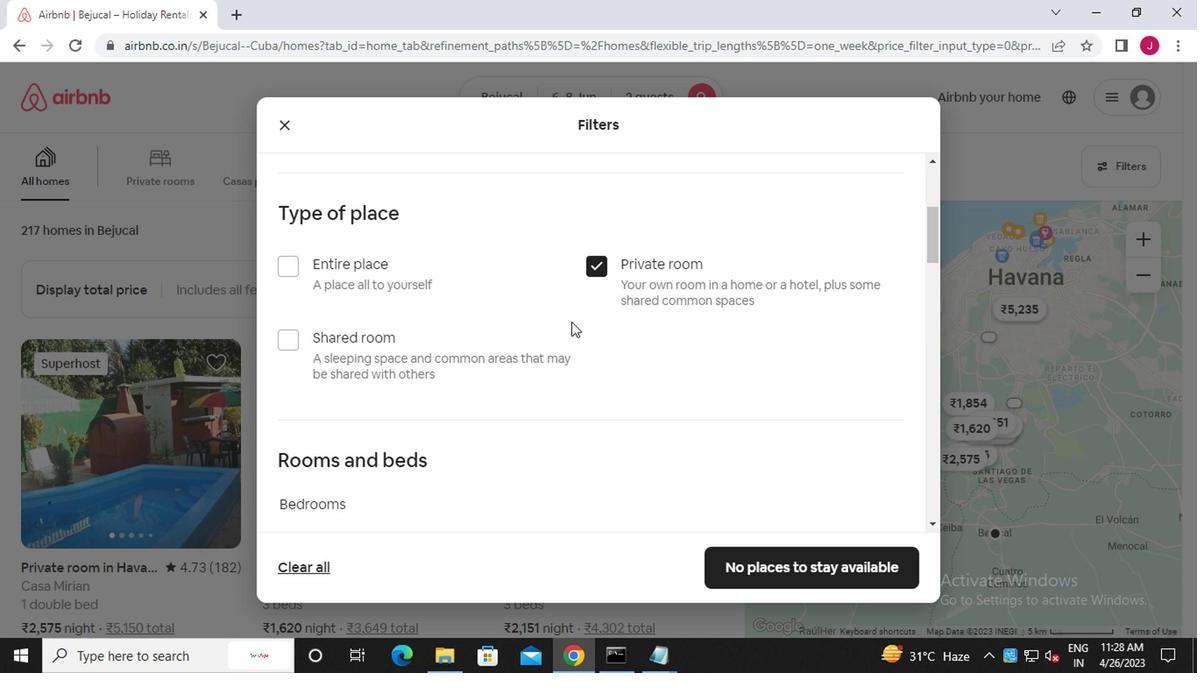
Action: Mouse scrolled (559, 325) with delta (0, 0)
Screenshot: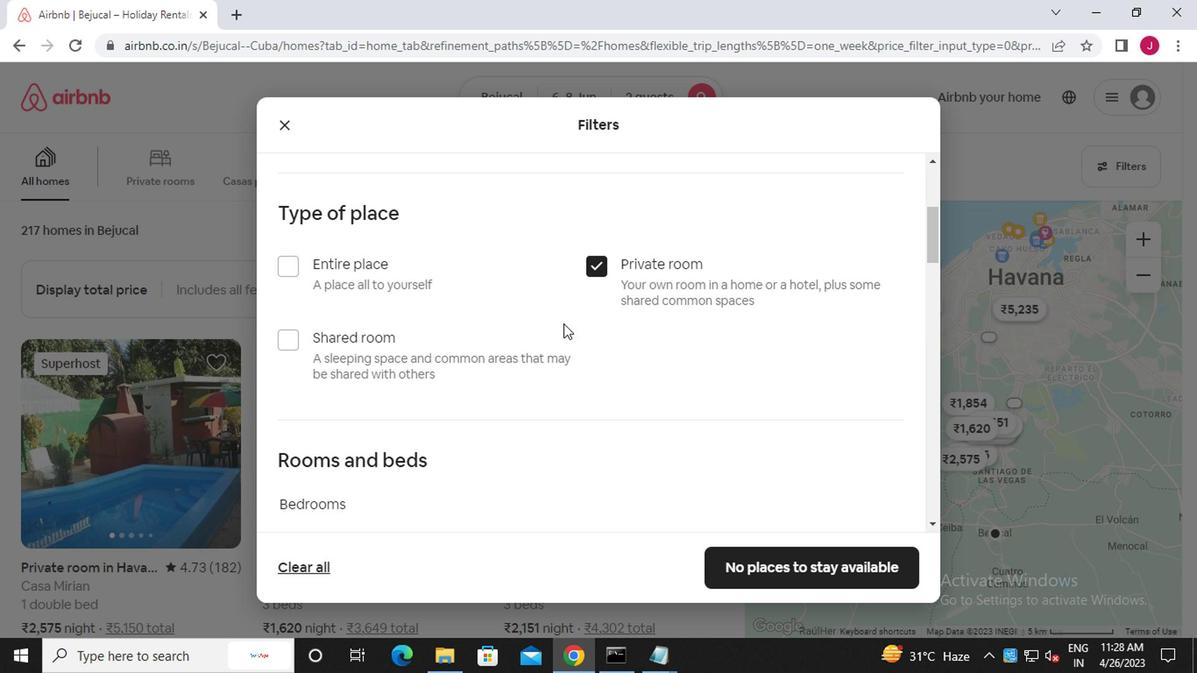 
Action: Mouse moved to (394, 381)
Screenshot: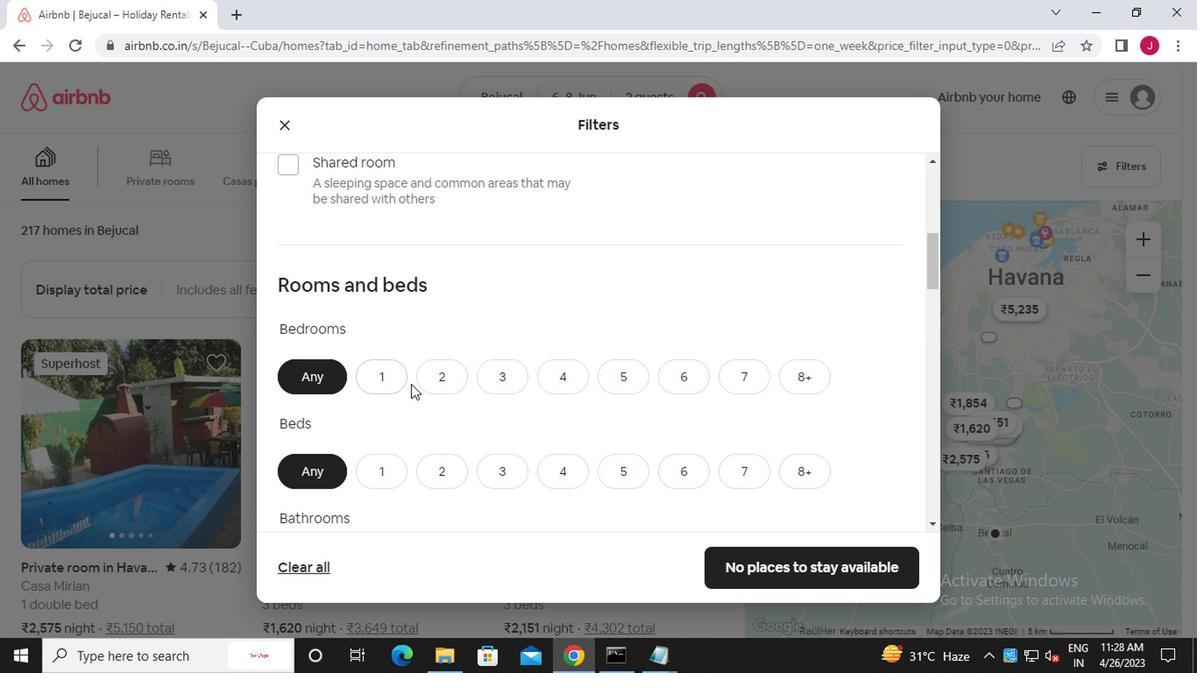 
Action: Mouse pressed left at (394, 381)
Screenshot: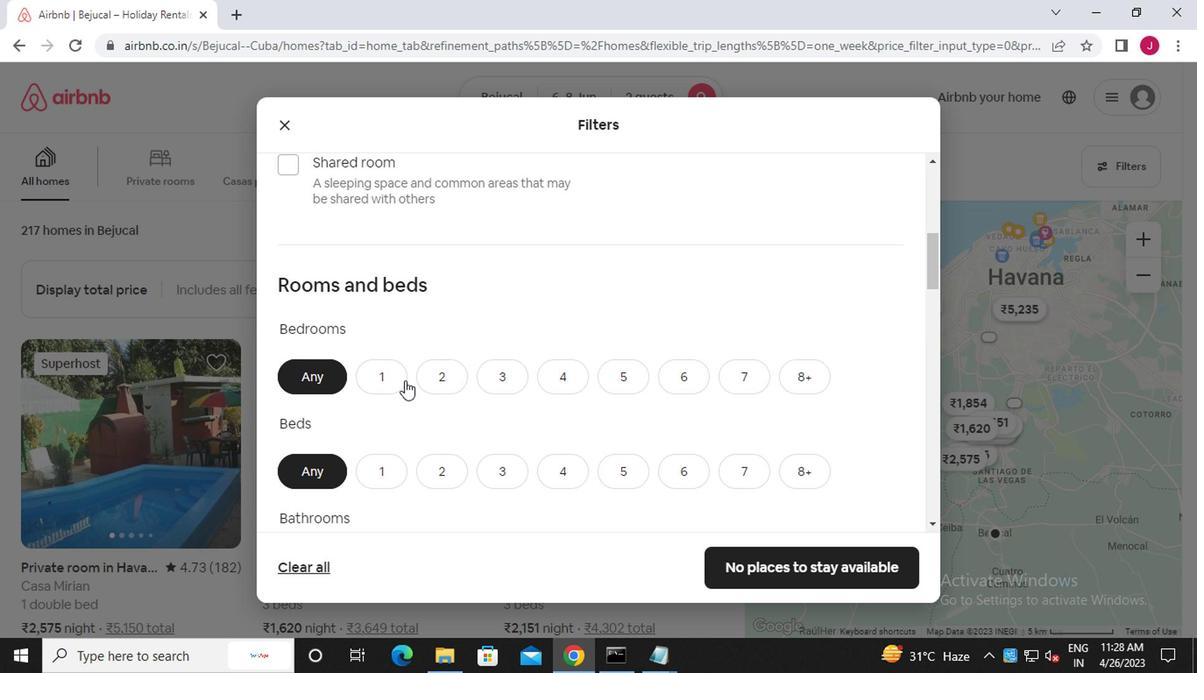 
Action: Mouse moved to (449, 470)
Screenshot: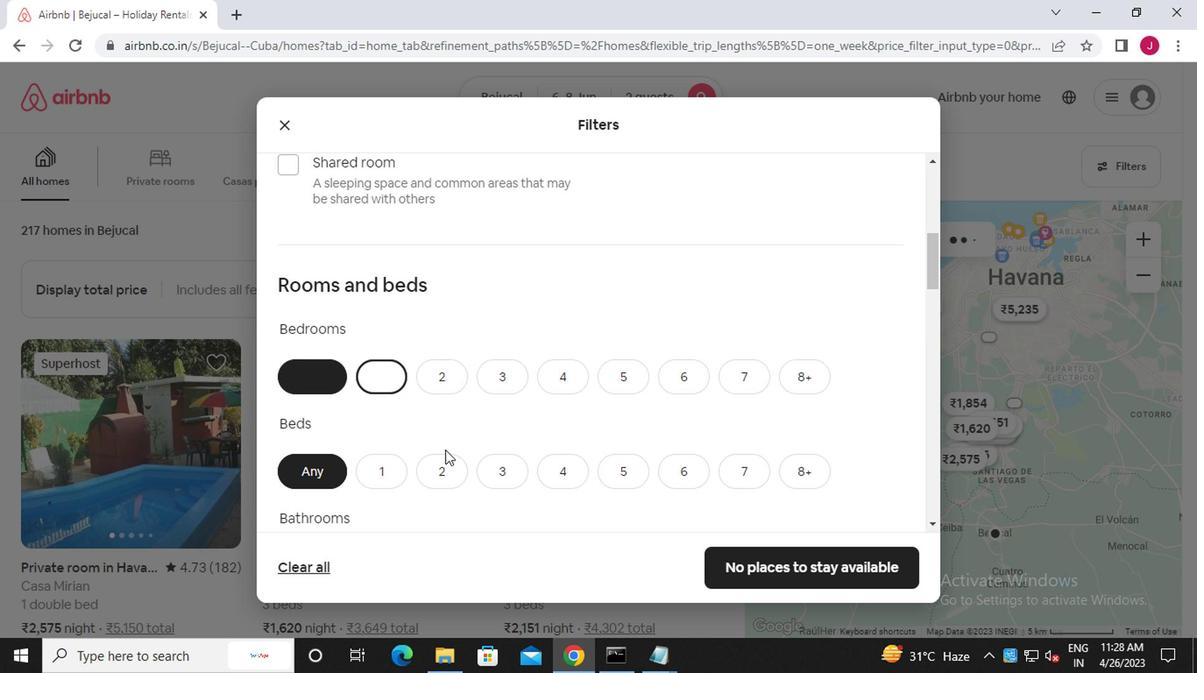 
Action: Mouse pressed left at (449, 470)
Screenshot: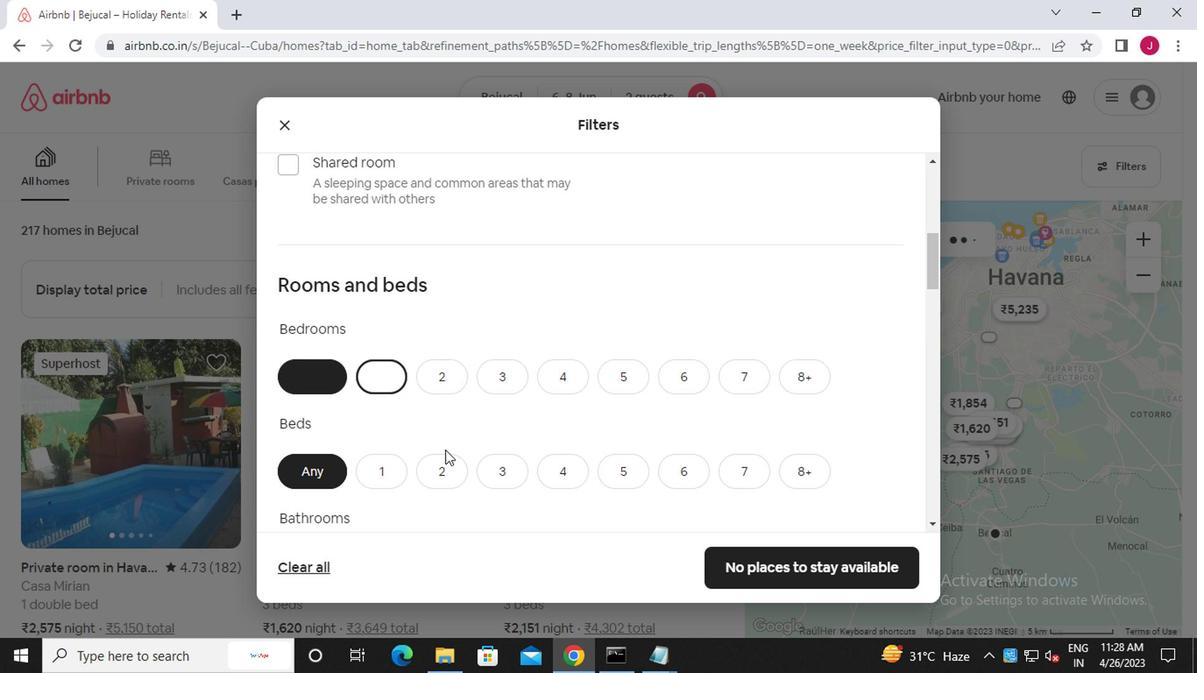 
Action: Mouse moved to (443, 464)
Screenshot: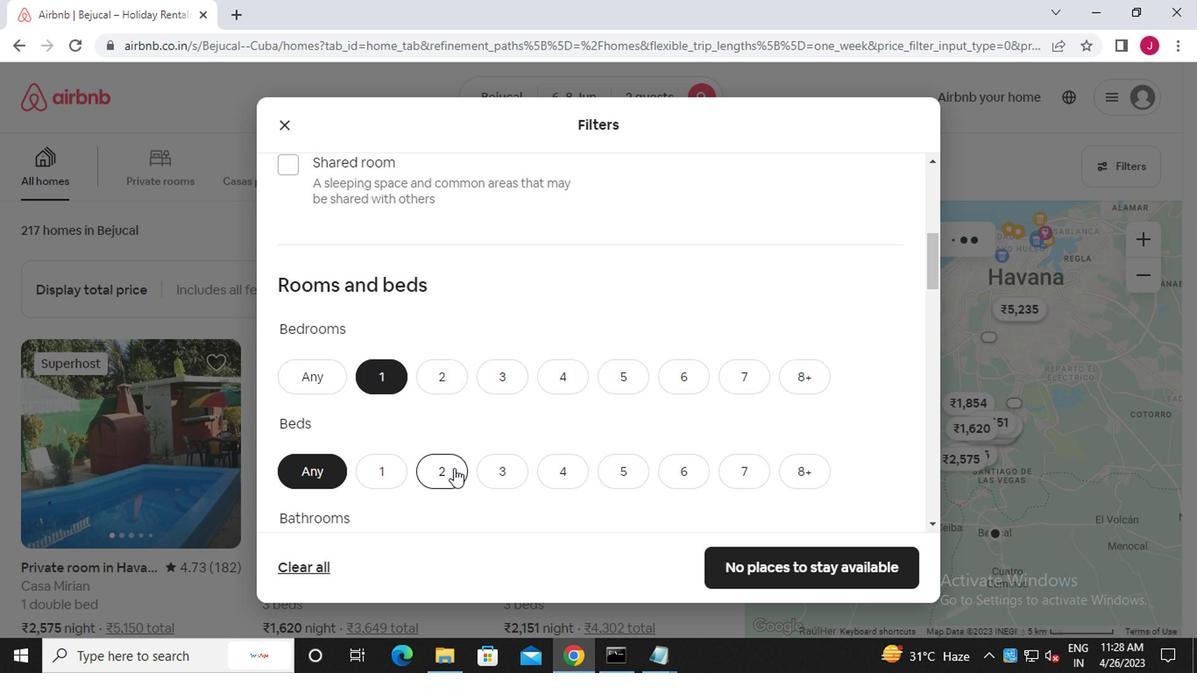 
Action: Mouse scrolled (443, 462) with delta (0, -1)
Screenshot: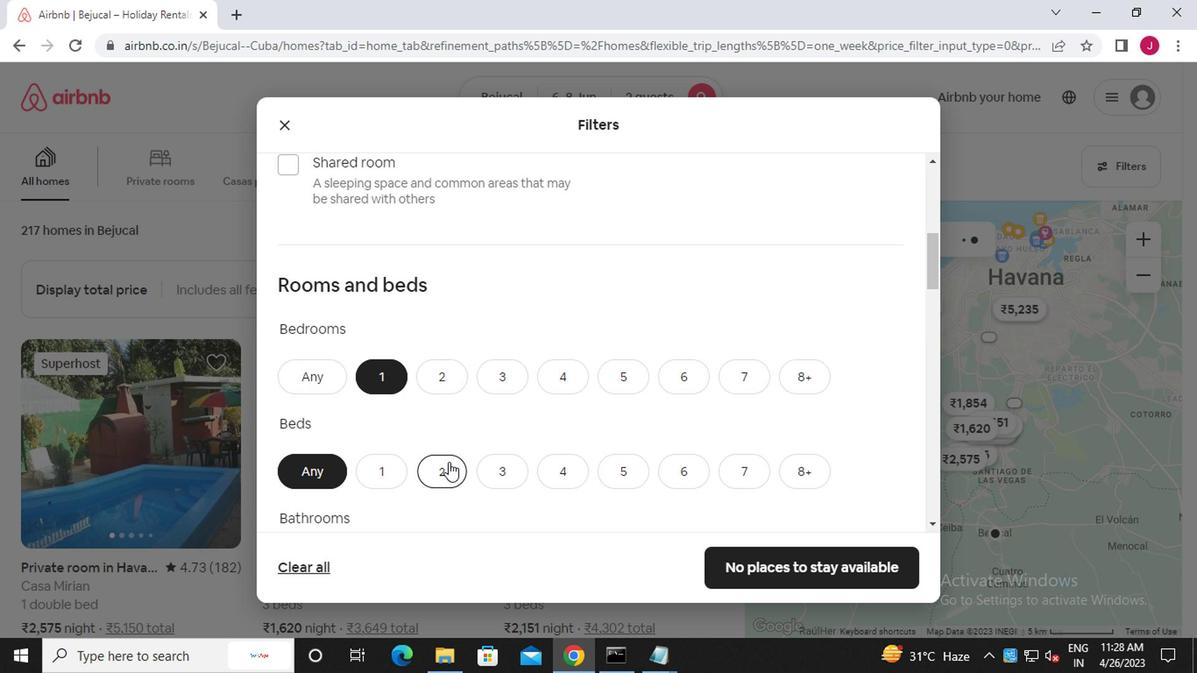 
Action: Mouse scrolled (443, 462) with delta (0, -1)
Screenshot: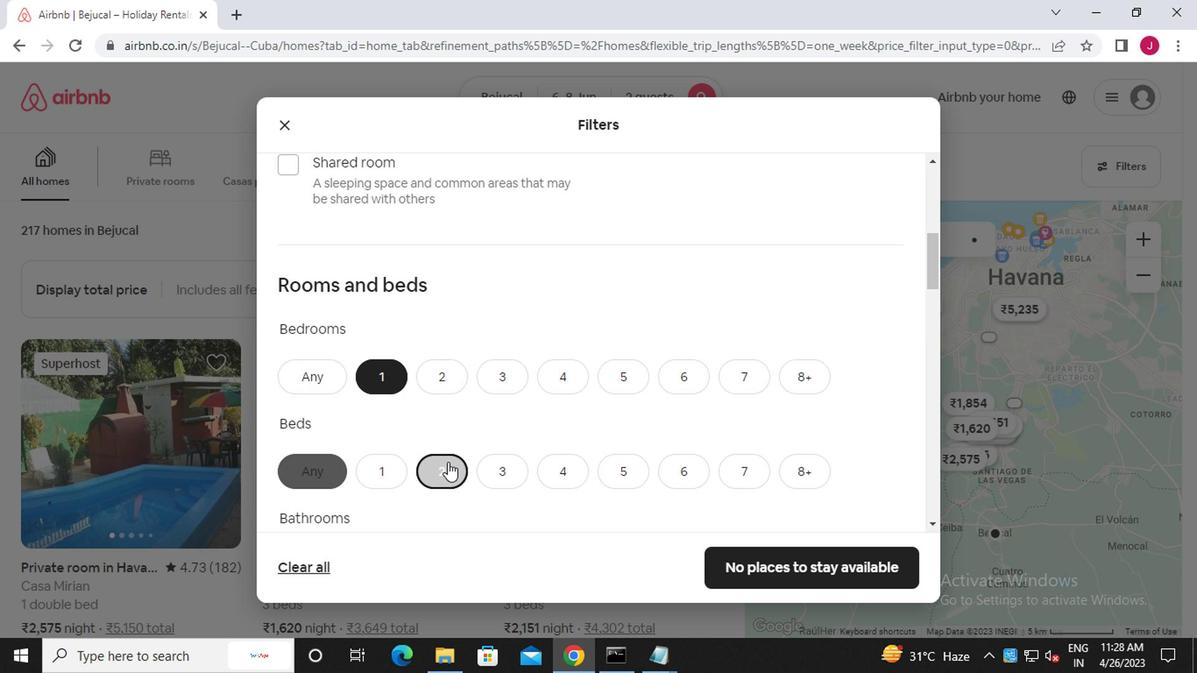 
Action: Mouse moved to (390, 395)
Screenshot: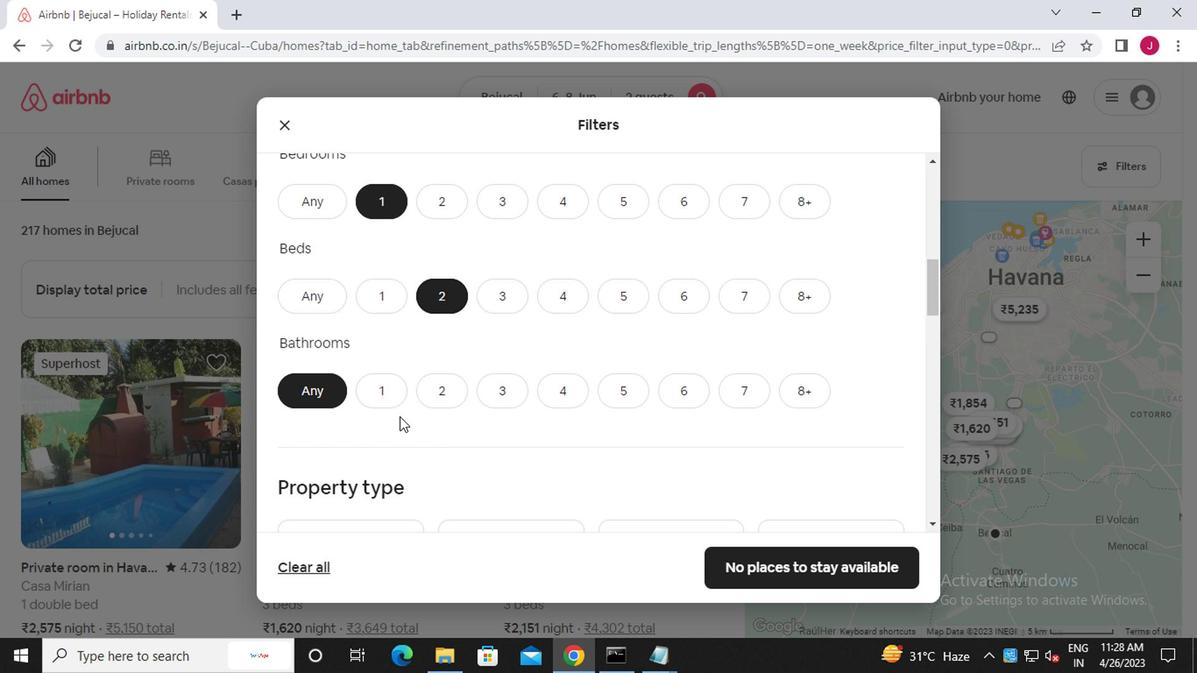 
Action: Mouse pressed left at (390, 395)
Screenshot: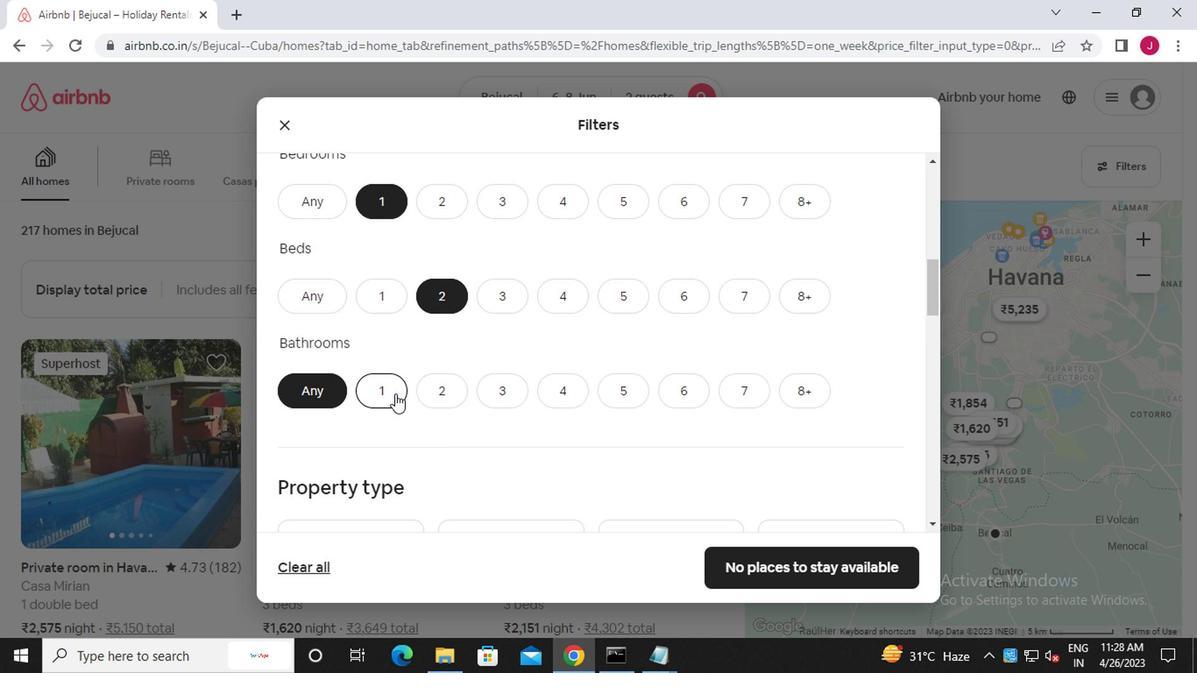 
Action: Mouse scrolled (390, 394) with delta (0, 0)
Screenshot: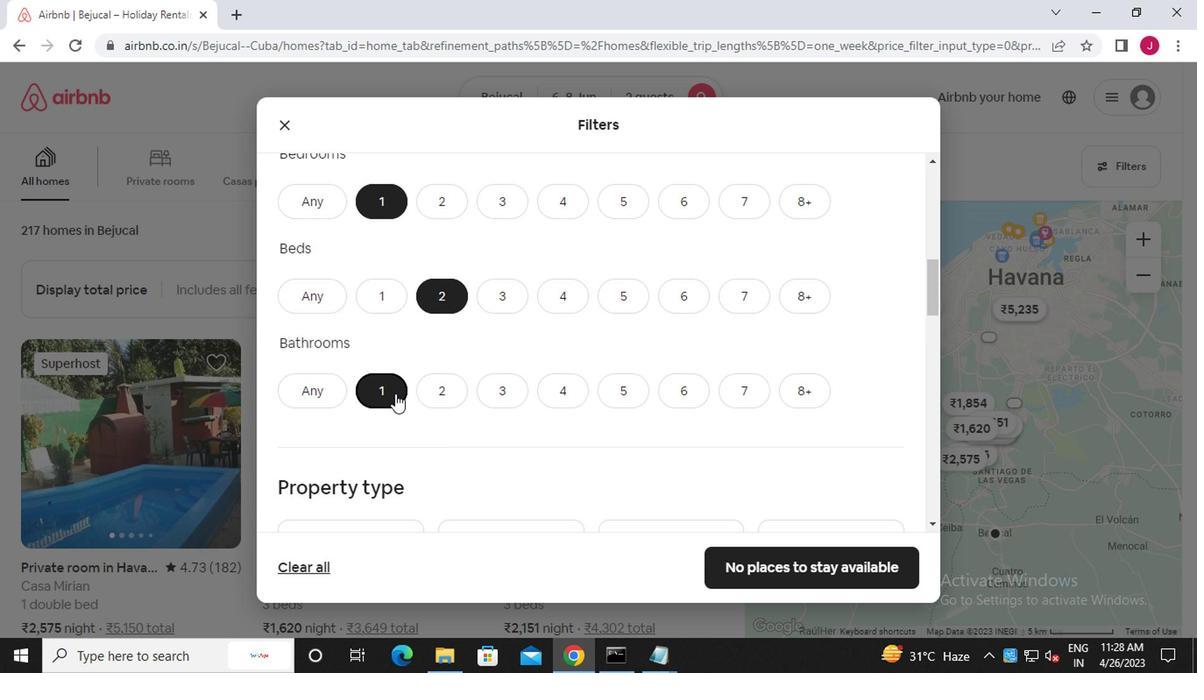
Action: Mouse scrolled (390, 394) with delta (0, 0)
Screenshot: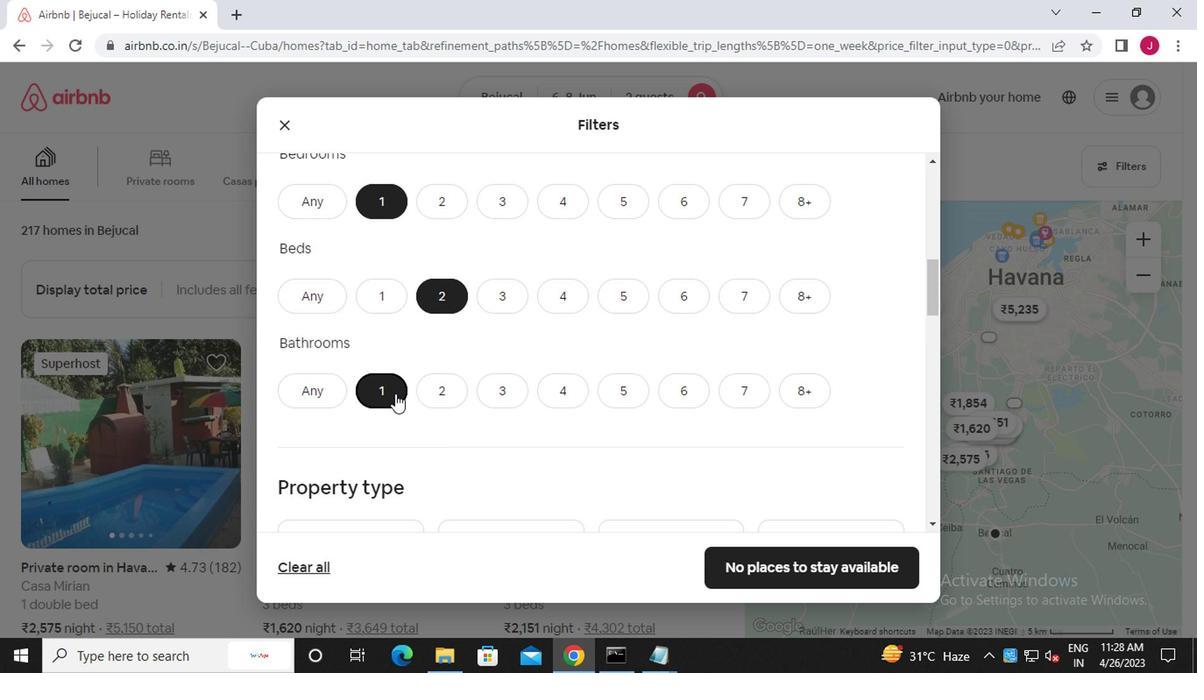 
Action: Mouse moved to (381, 395)
Screenshot: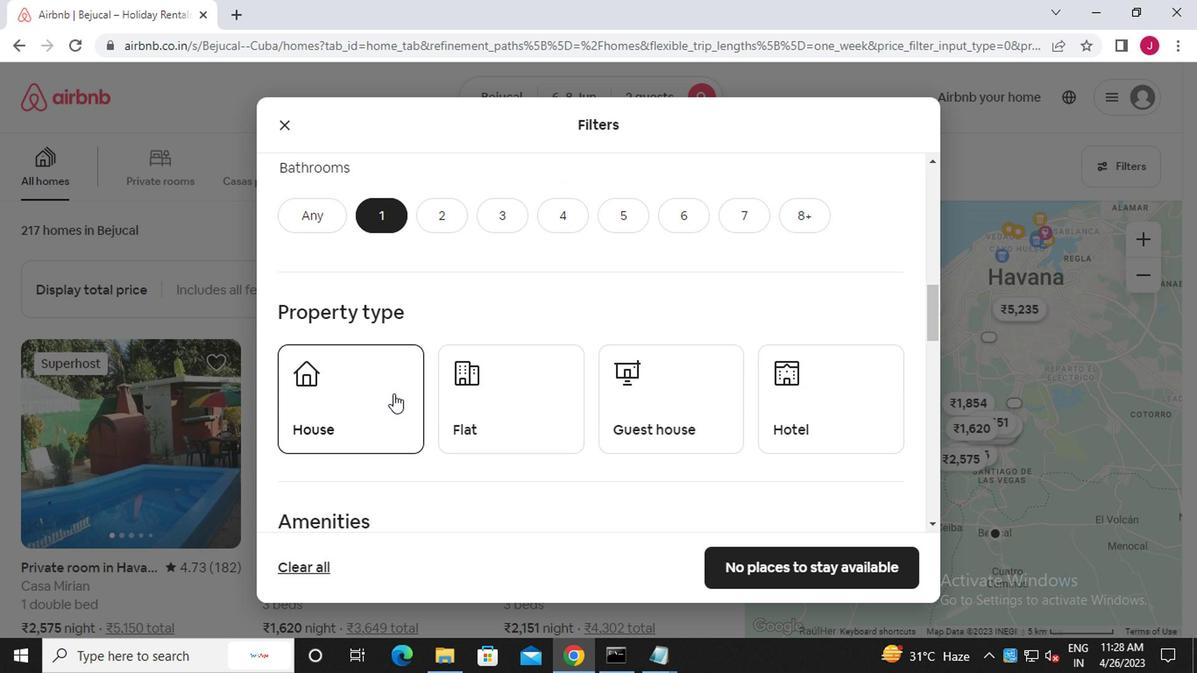 
Action: Mouse scrolled (381, 394) with delta (0, 0)
Screenshot: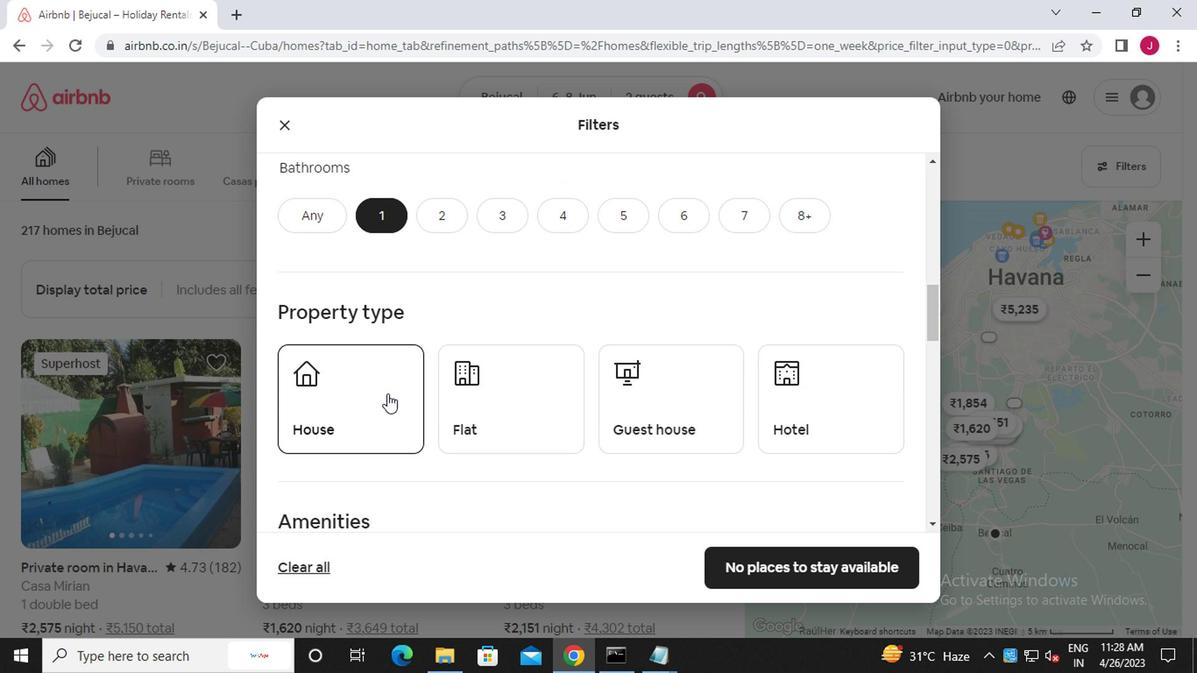 
Action: Mouse moved to (373, 333)
Screenshot: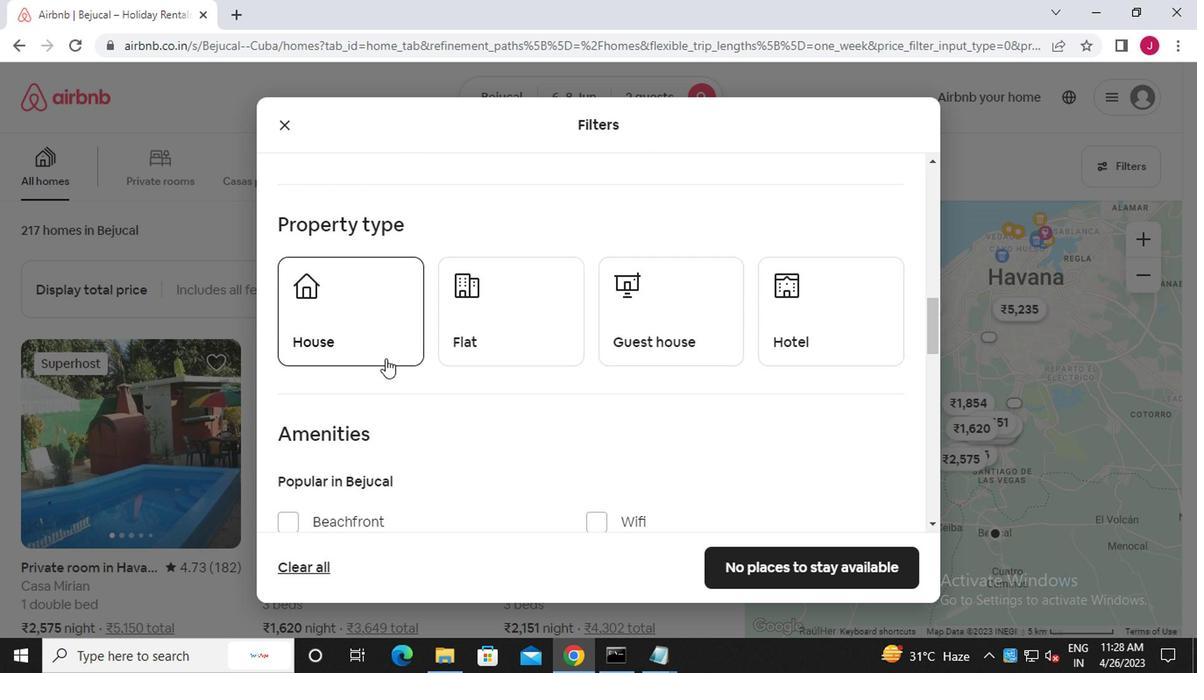 
Action: Mouse pressed left at (373, 333)
Screenshot: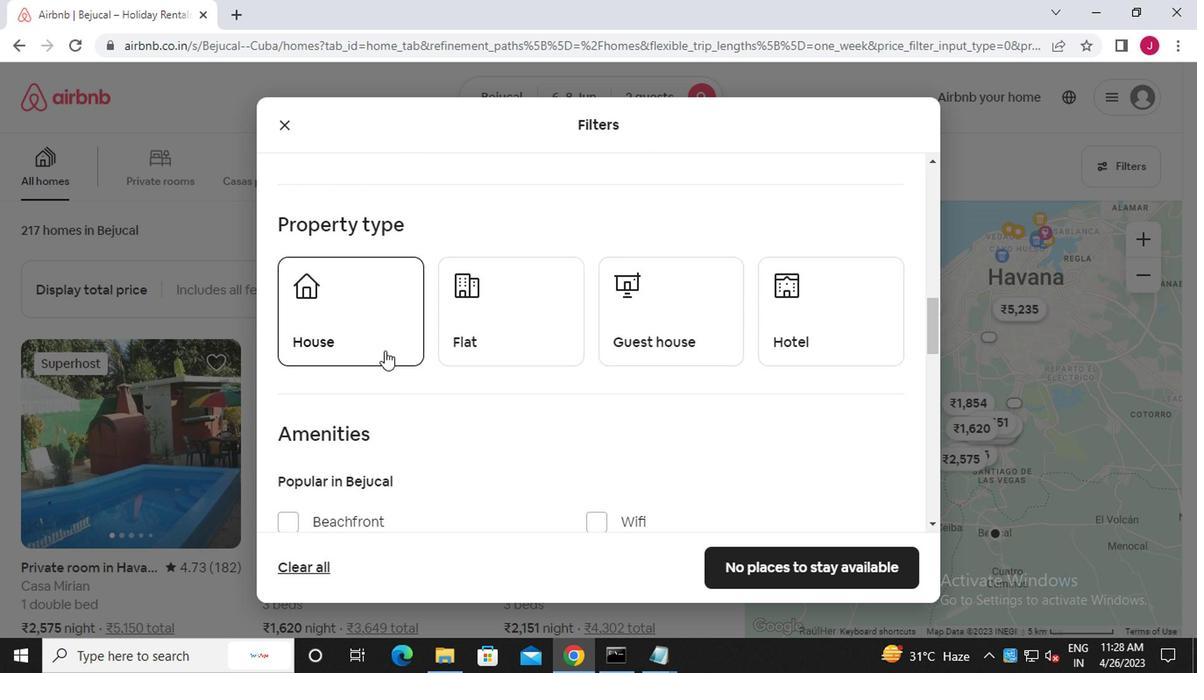 
Action: Mouse moved to (491, 338)
Screenshot: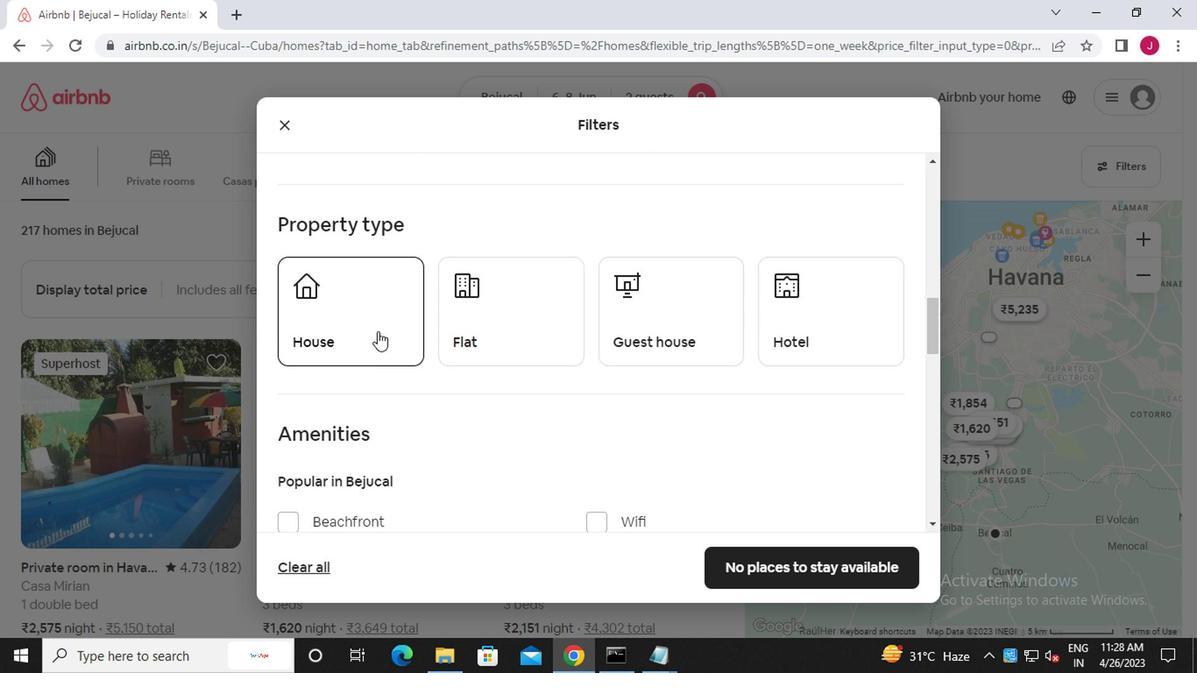 
Action: Mouse pressed left at (491, 338)
Screenshot: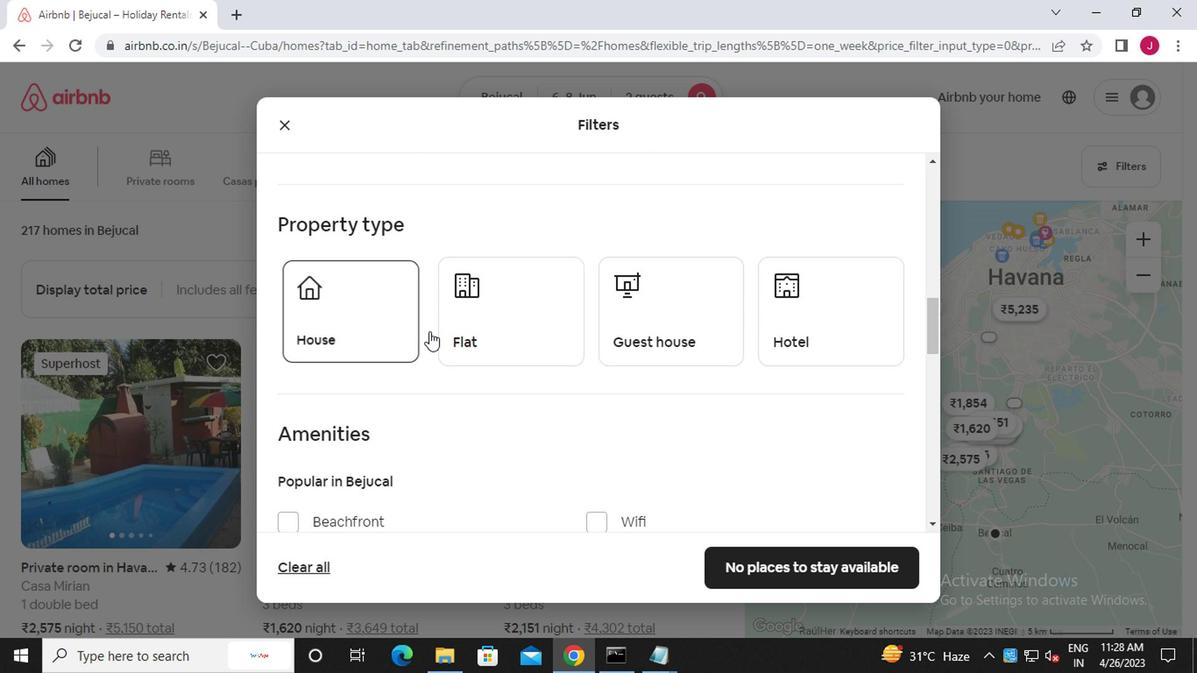 
Action: Mouse moved to (607, 326)
Screenshot: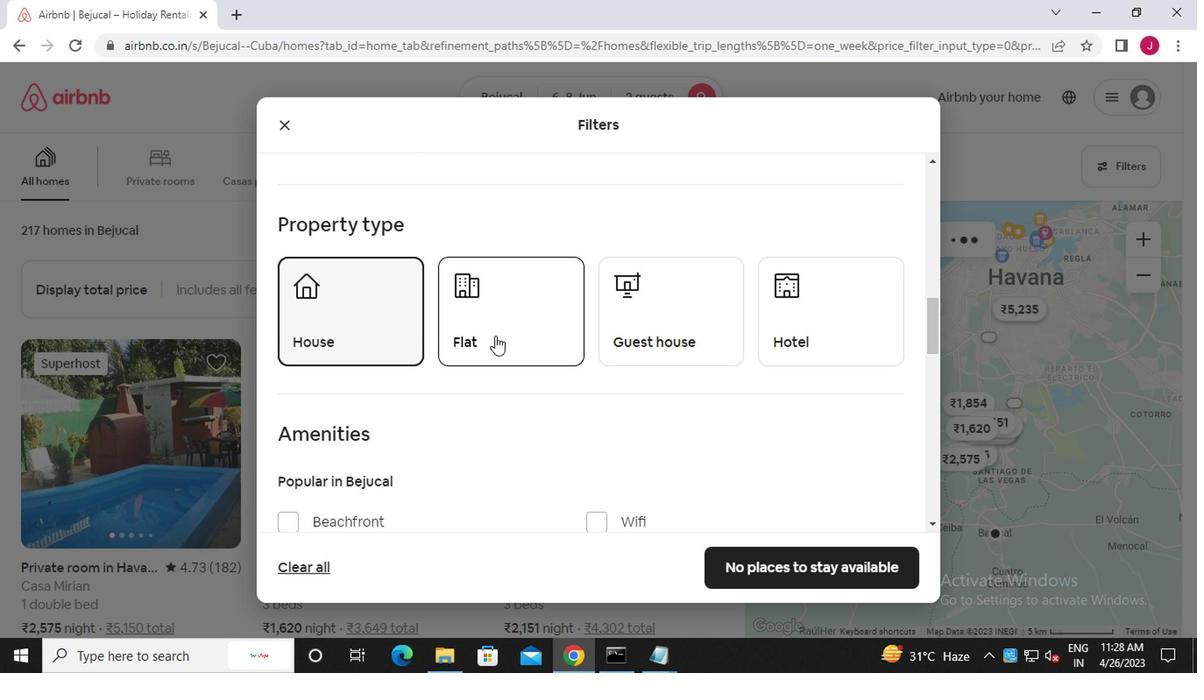 
Action: Mouse pressed left at (607, 326)
Screenshot: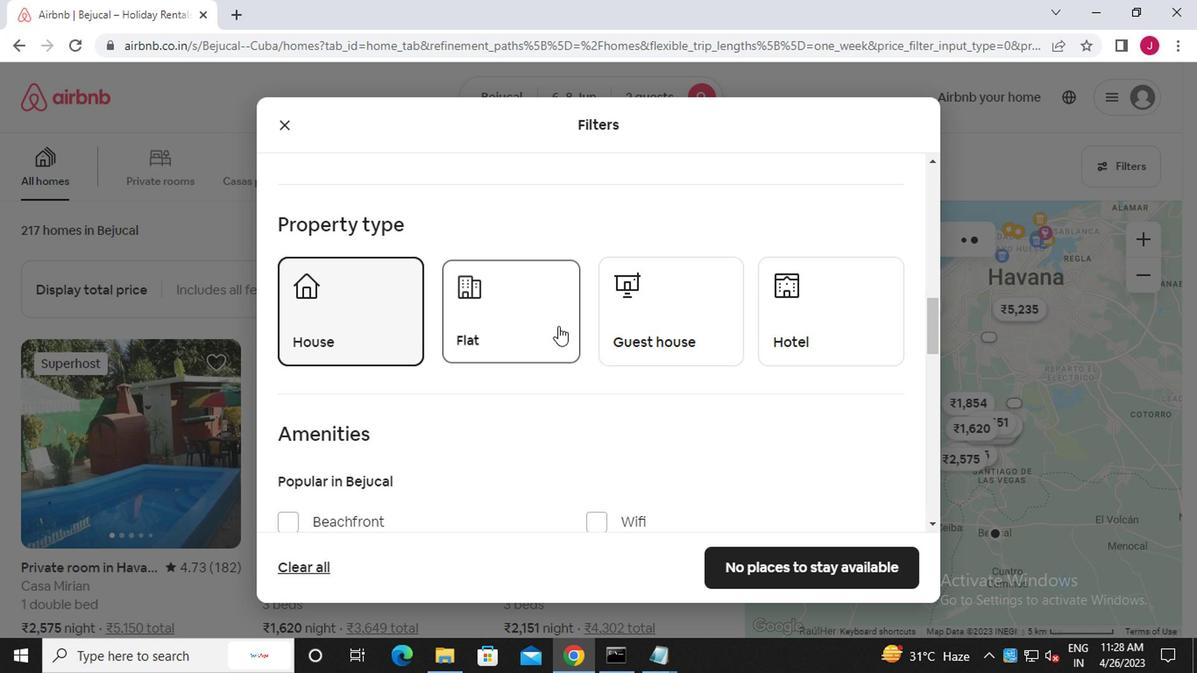 
Action: Mouse scrolled (607, 325) with delta (0, 0)
Screenshot: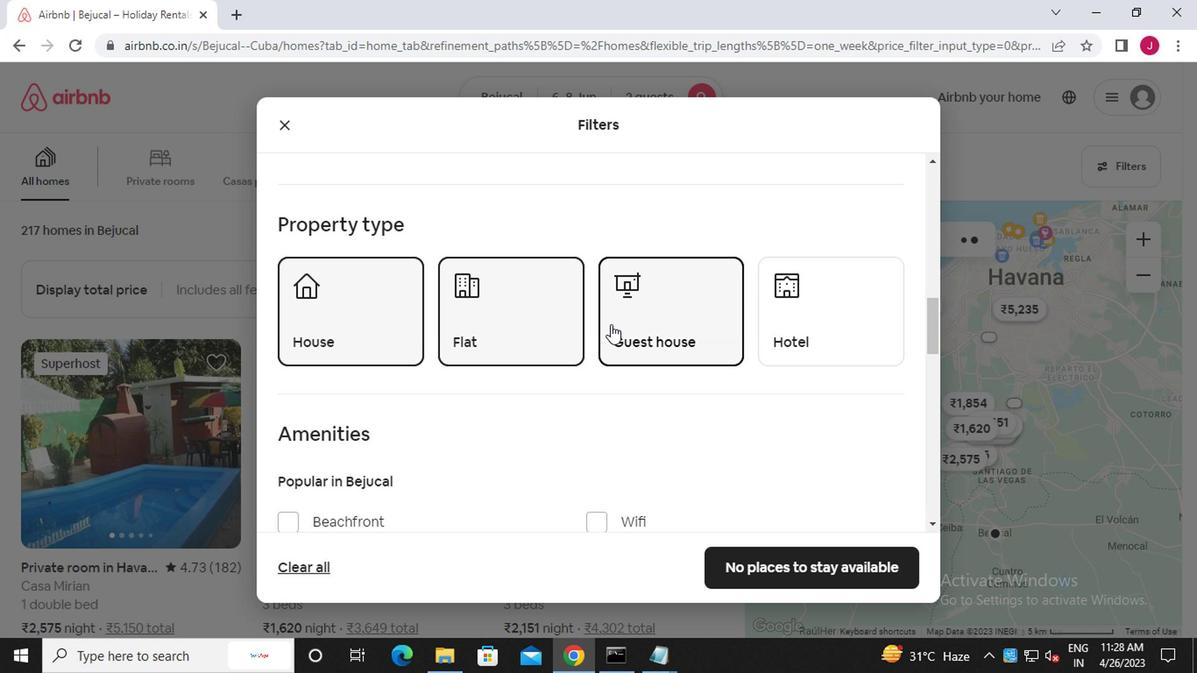 
Action: Mouse scrolled (607, 325) with delta (0, 0)
Screenshot: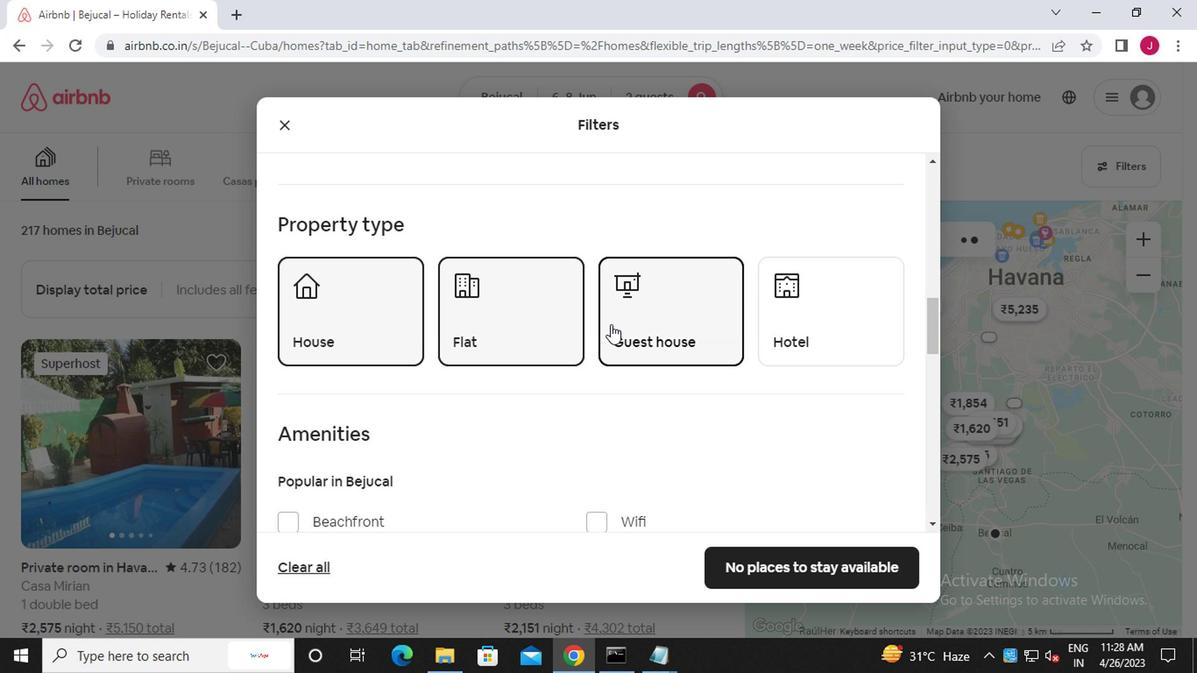 
Action: Mouse scrolled (607, 325) with delta (0, 0)
Screenshot: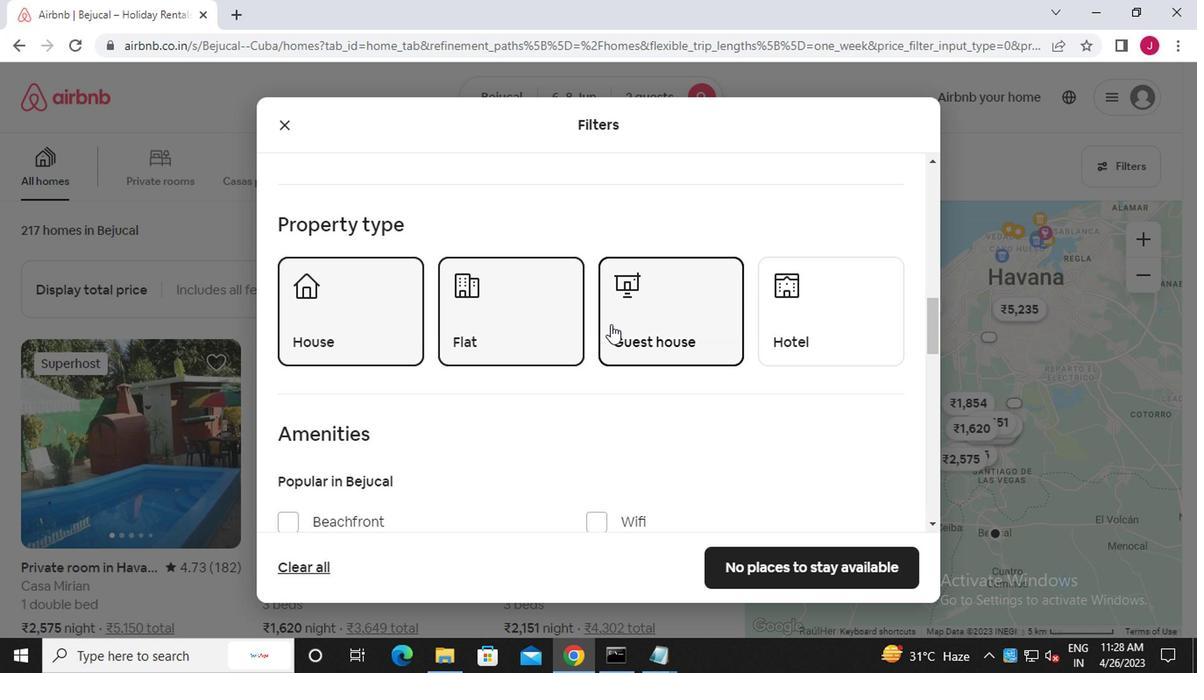 
Action: Mouse scrolled (607, 325) with delta (0, 0)
Screenshot: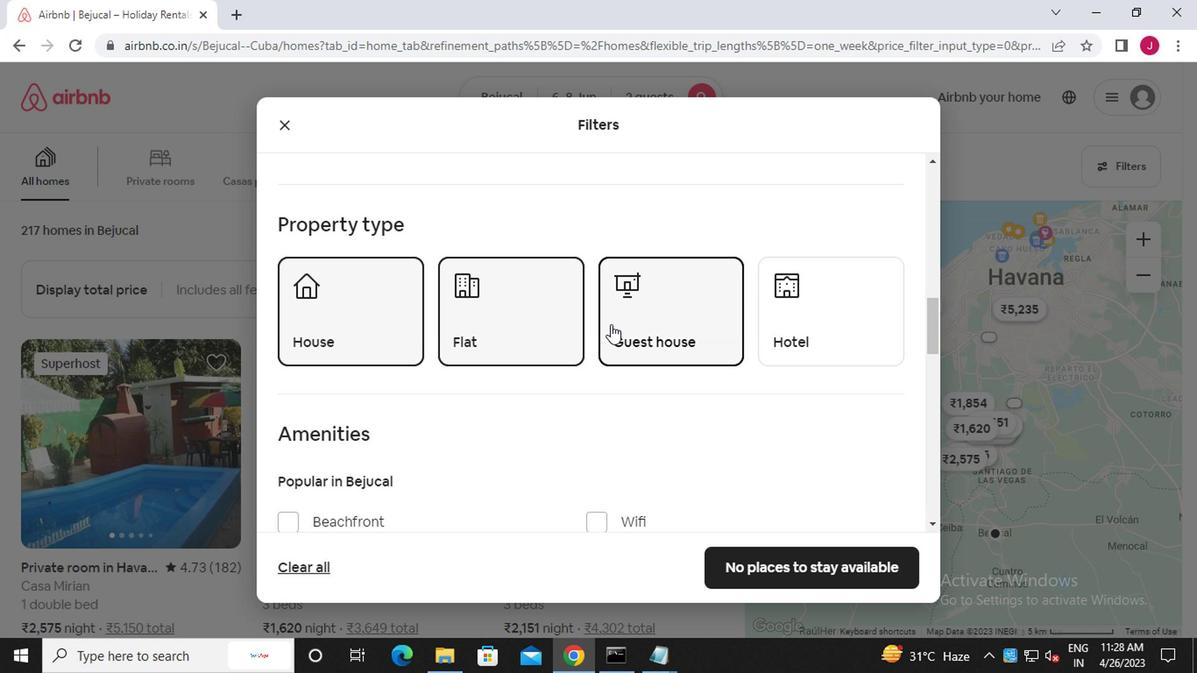 
Action: Mouse scrolled (607, 325) with delta (0, 0)
Screenshot: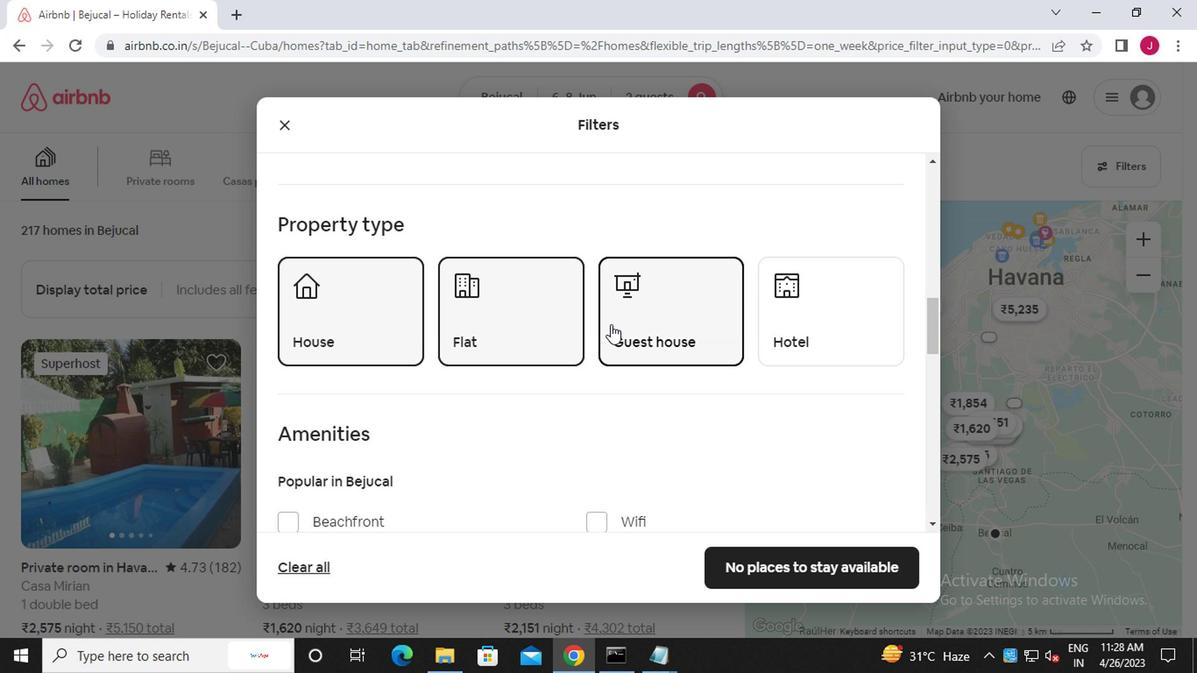 
Action: Mouse moved to (878, 414)
Screenshot: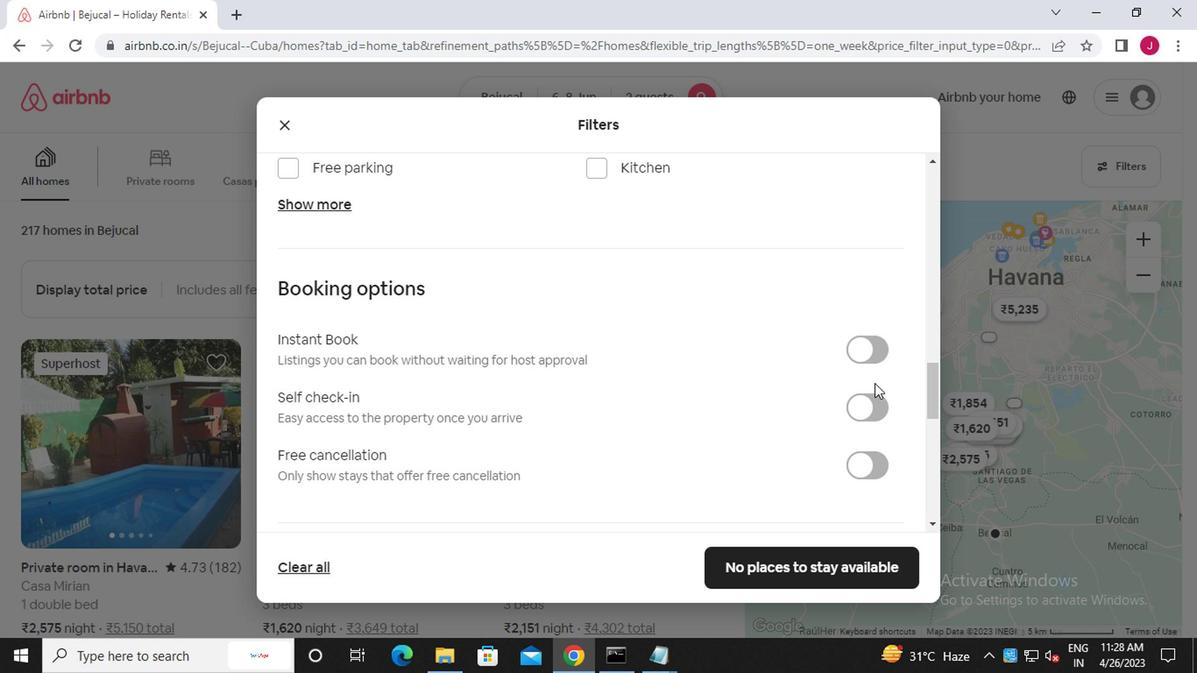 
Action: Mouse pressed left at (878, 414)
Screenshot: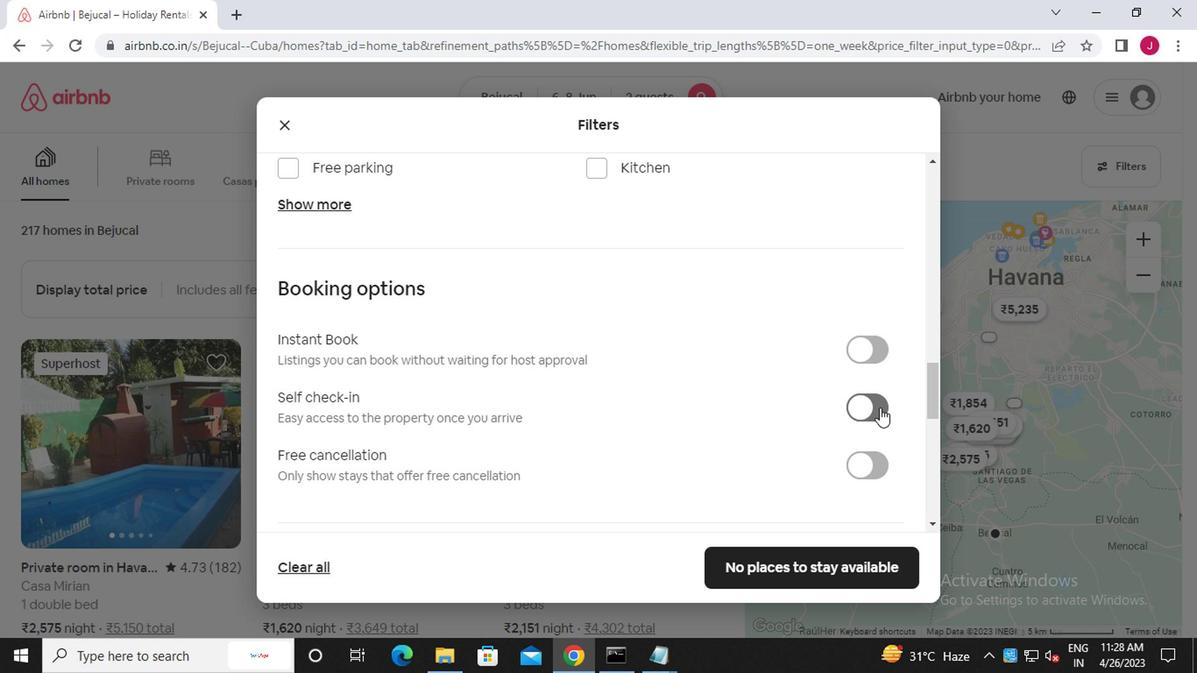 
Action: Mouse moved to (793, 403)
Screenshot: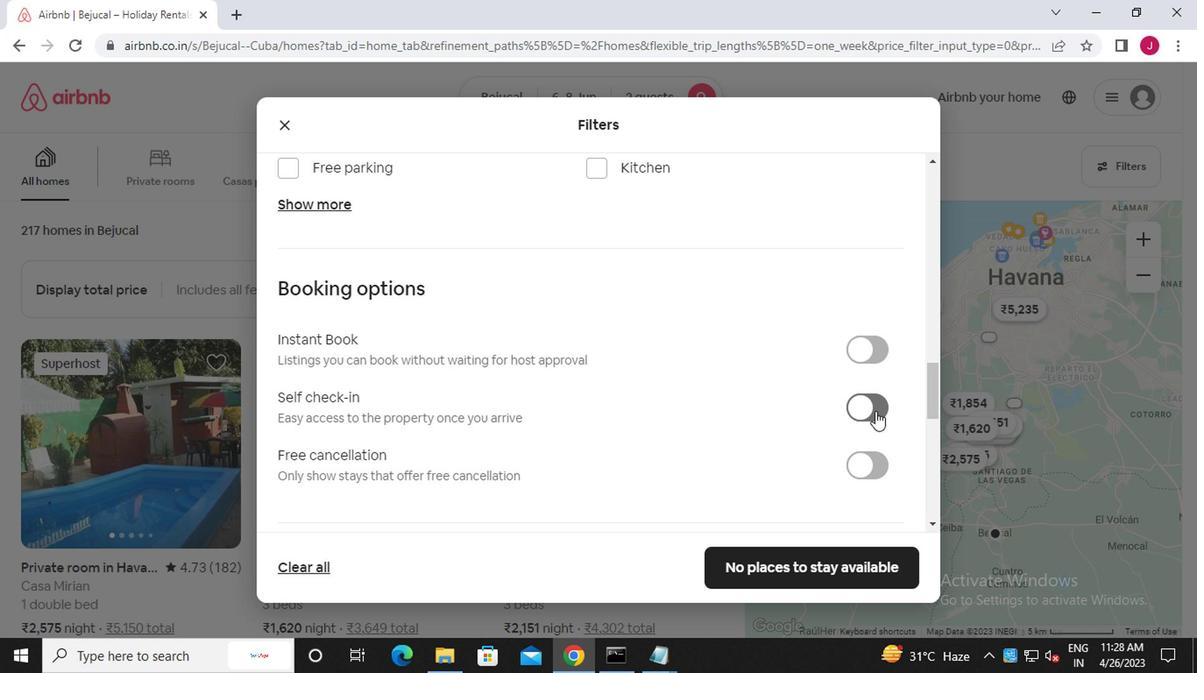 
Action: Mouse scrolled (793, 401) with delta (0, -1)
Screenshot: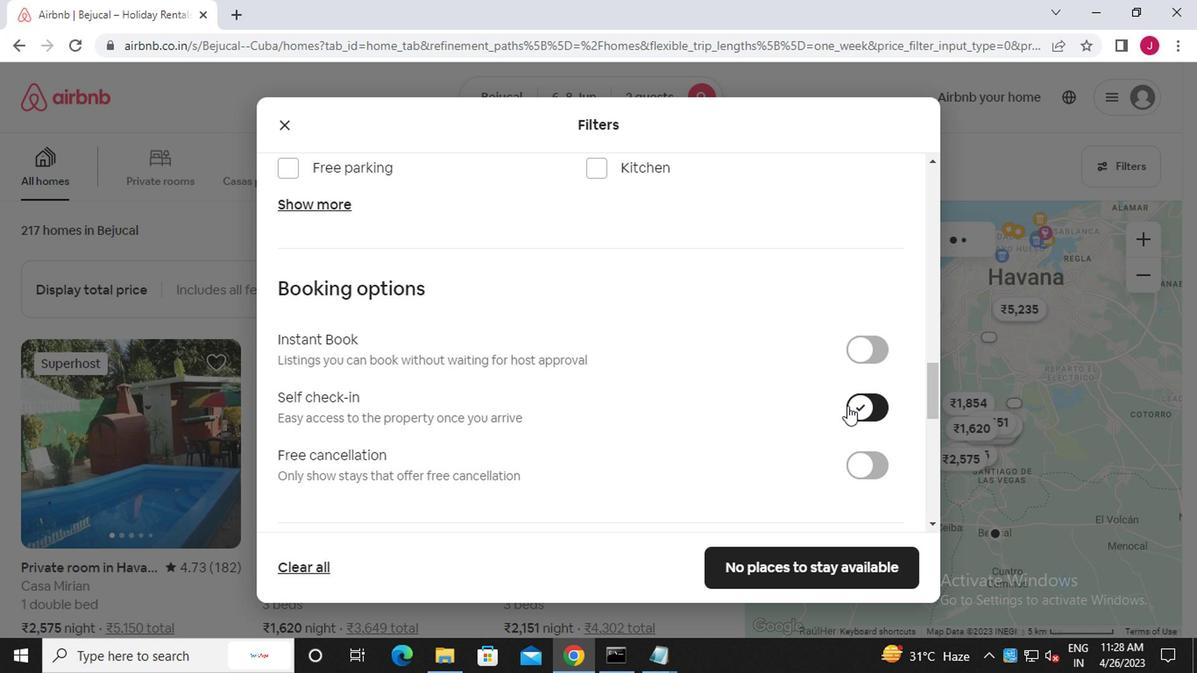 
Action: Mouse moved to (792, 403)
Screenshot: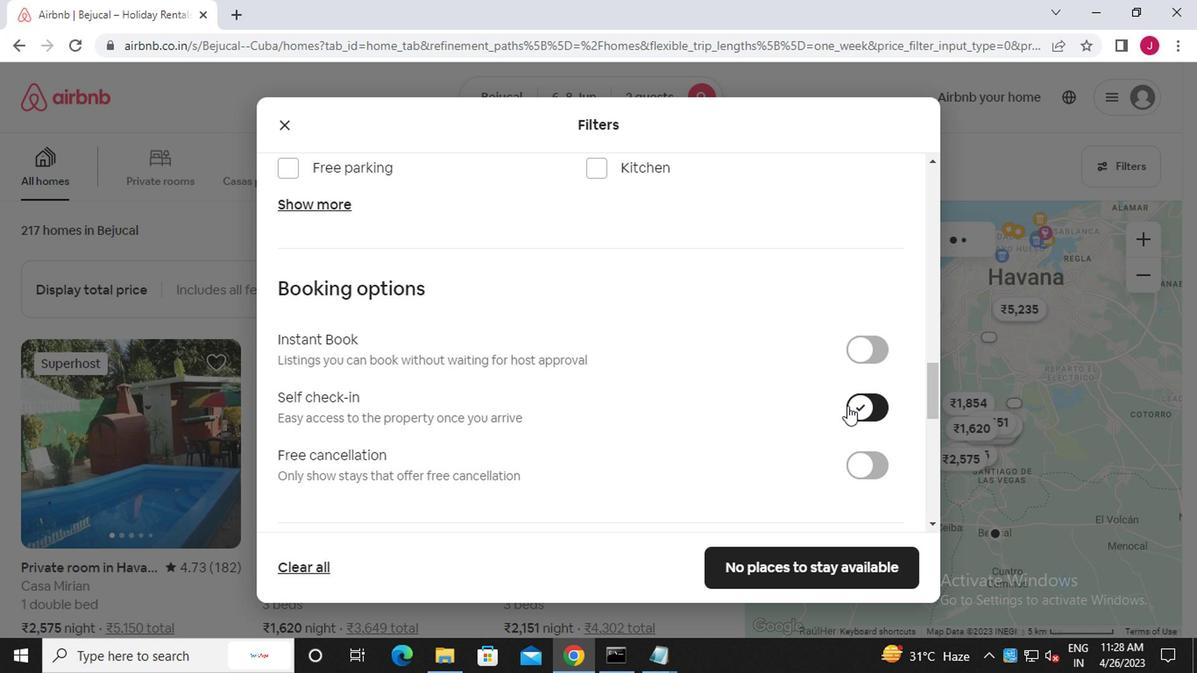 
Action: Mouse scrolled (792, 401) with delta (0, -1)
Screenshot: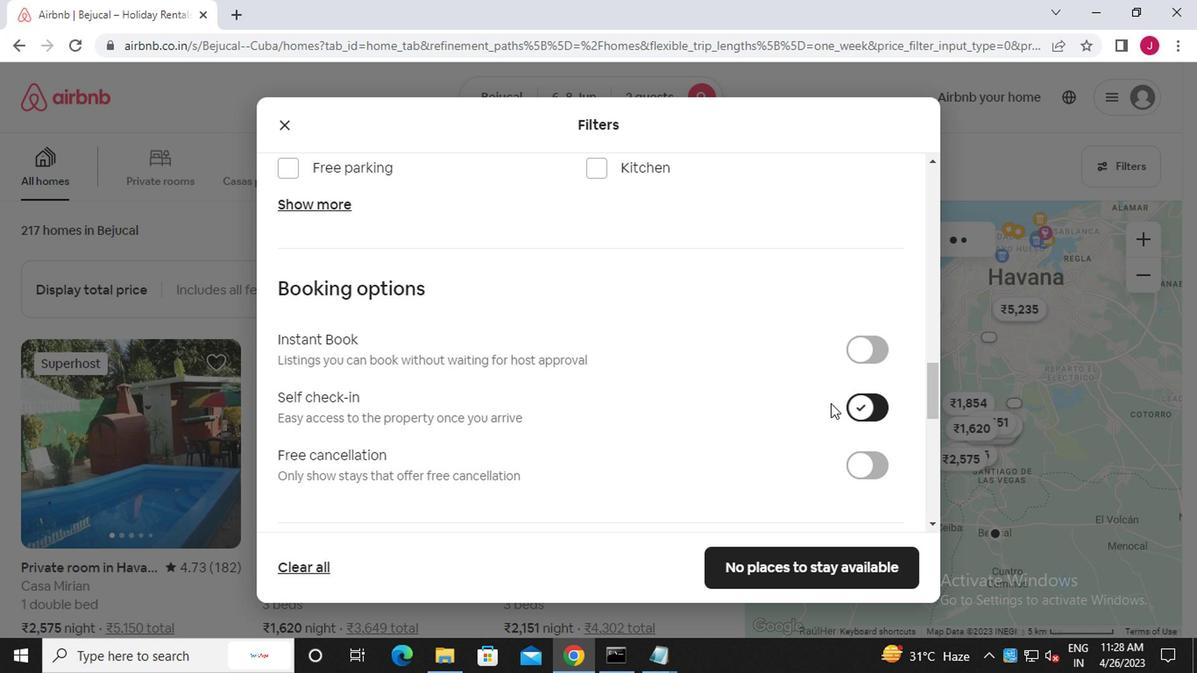 
Action: Mouse scrolled (792, 401) with delta (0, -1)
Screenshot: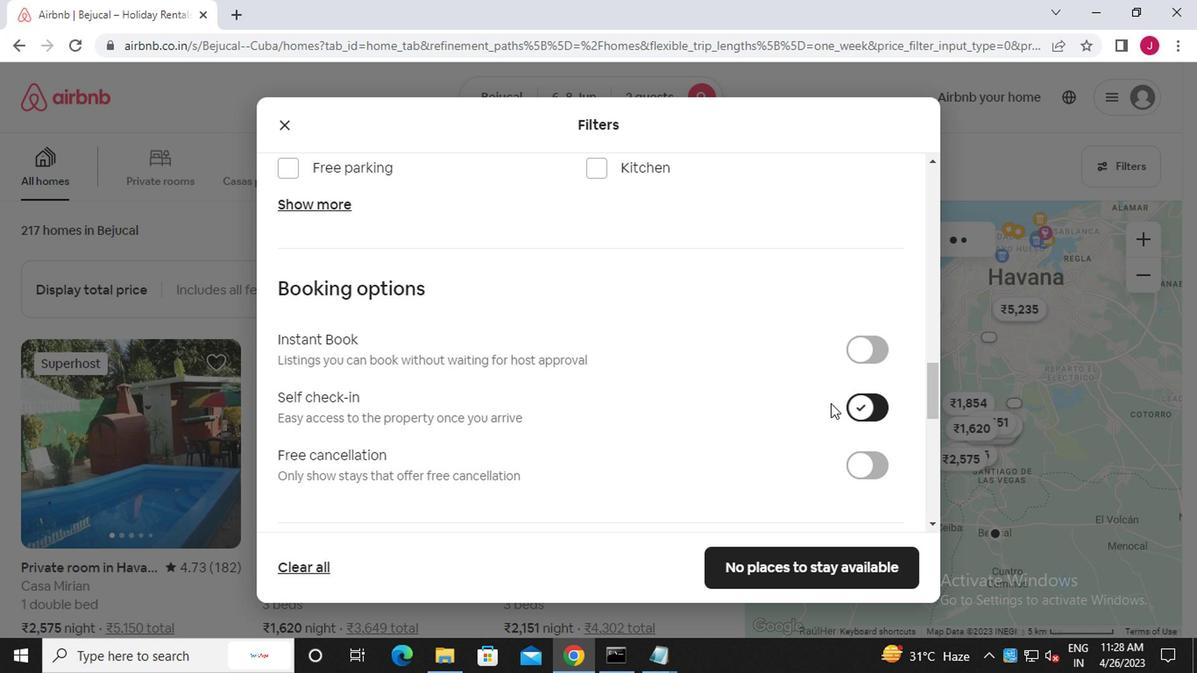 
Action: Mouse moved to (792, 403)
Screenshot: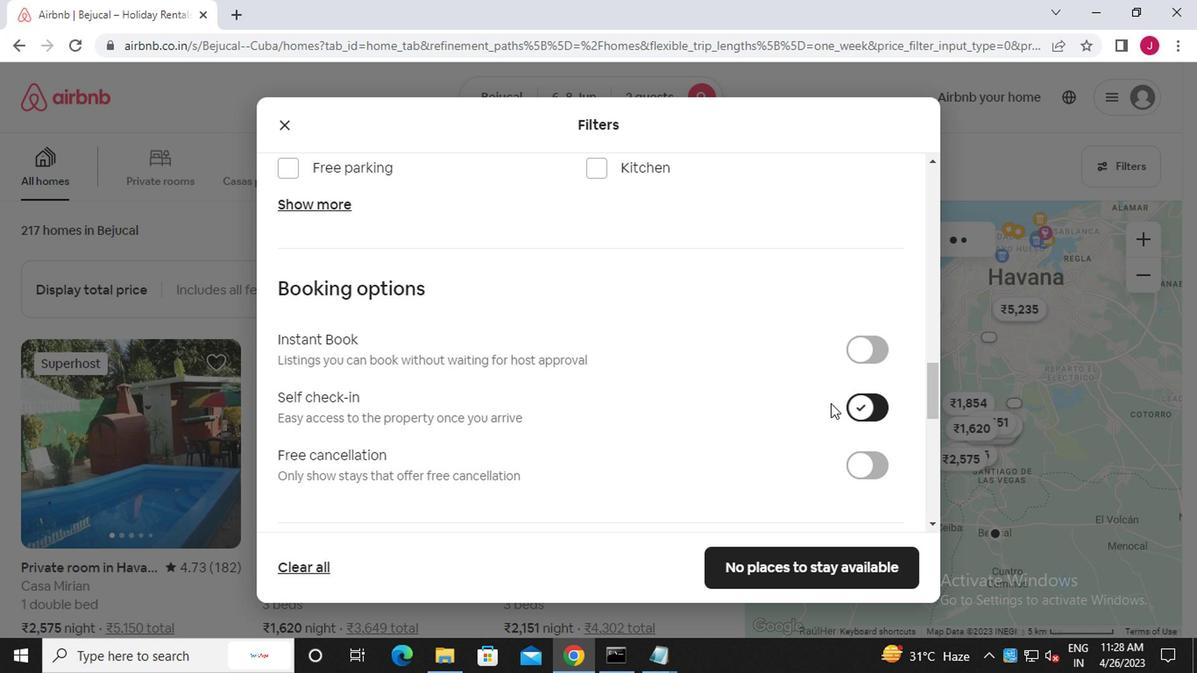 
Action: Mouse scrolled (792, 401) with delta (0, -1)
Screenshot: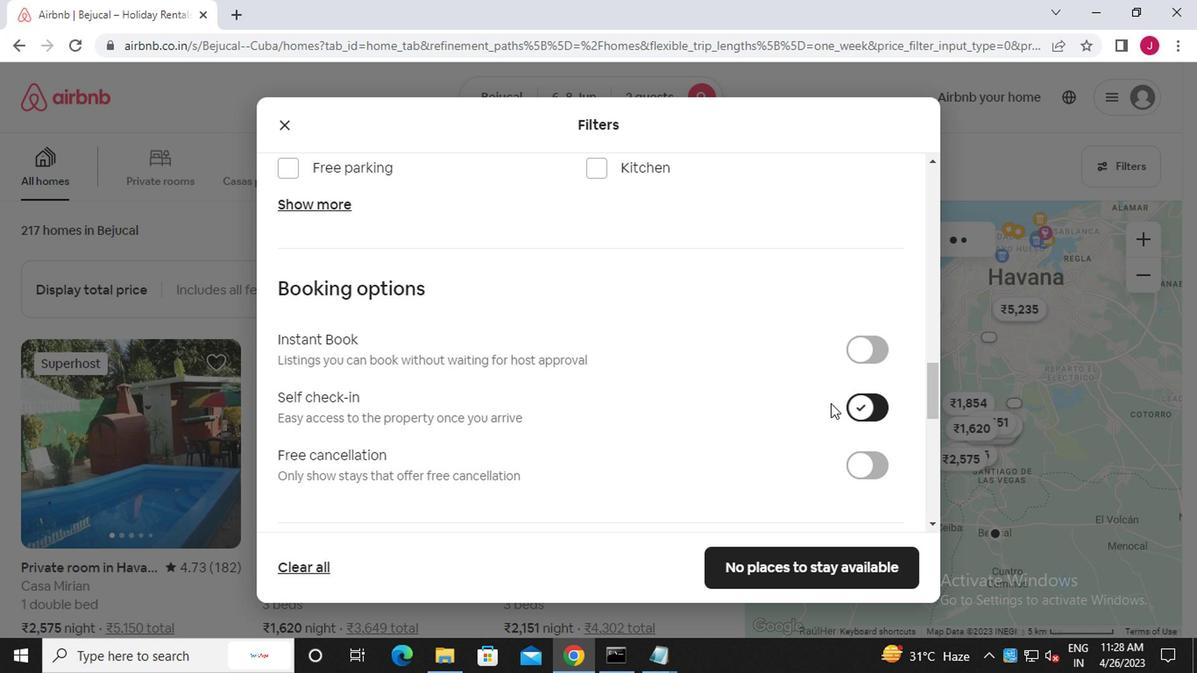 
Action: Mouse scrolled (792, 401) with delta (0, -1)
Screenshot: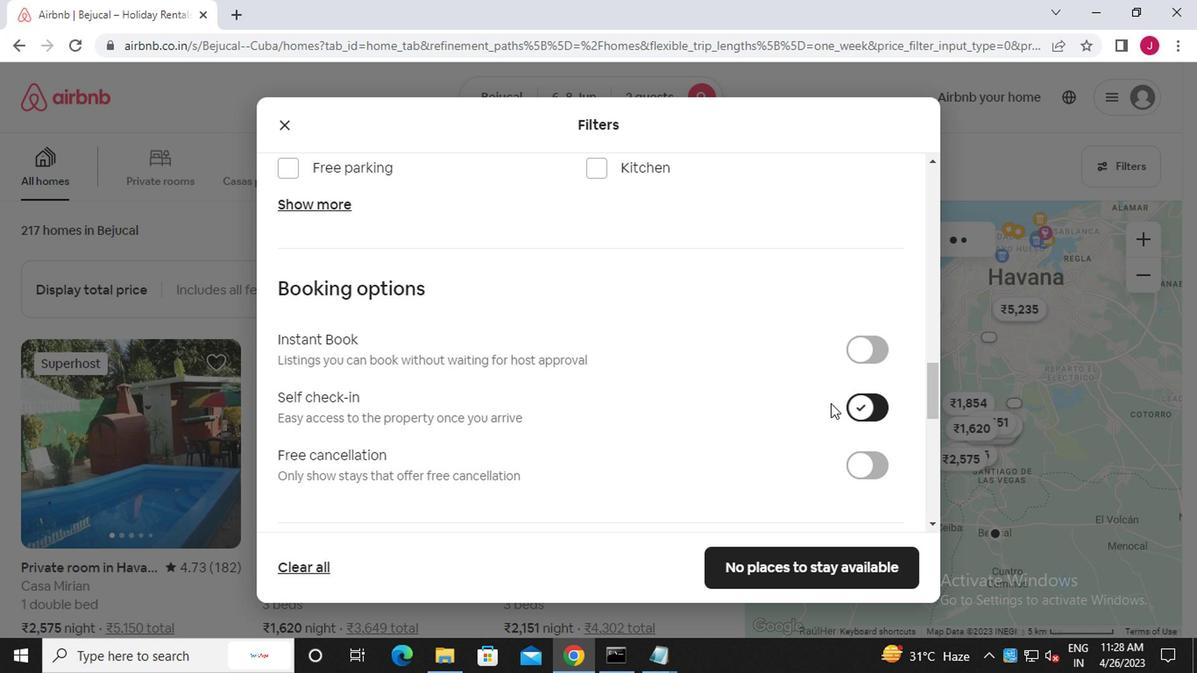
Action: Mouse moved to (790, 401)
Screenshot: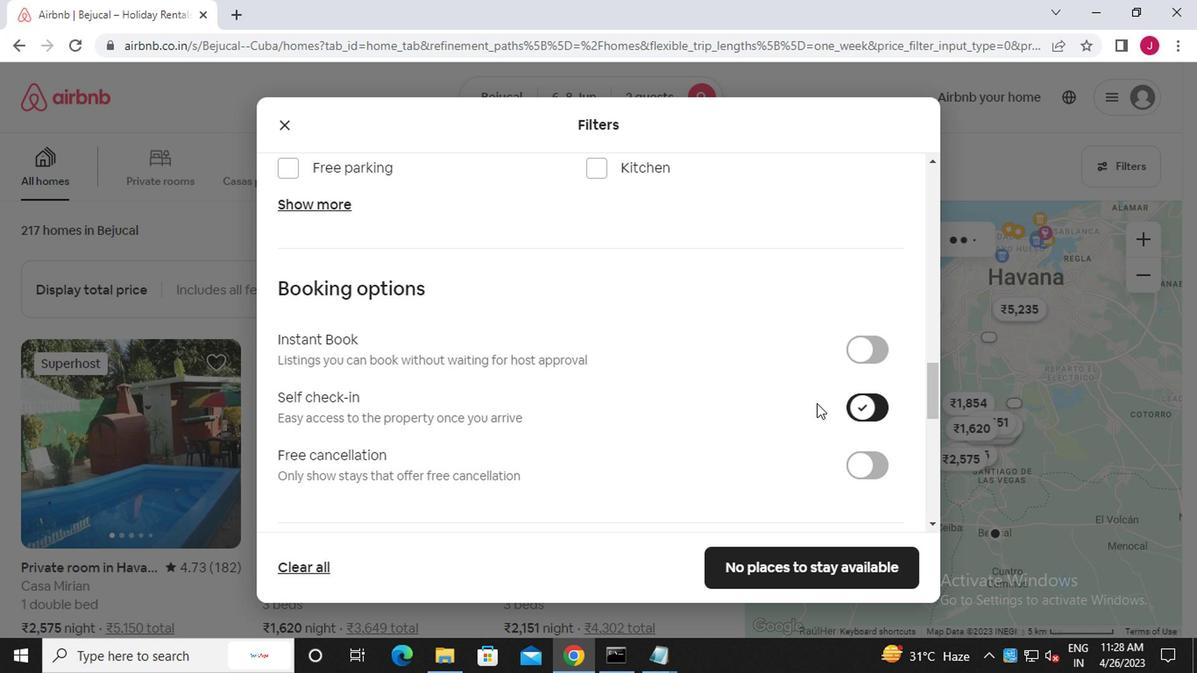 
Action: Mouse scrolled (790, 401) with delta (0, 0)
Screenshot: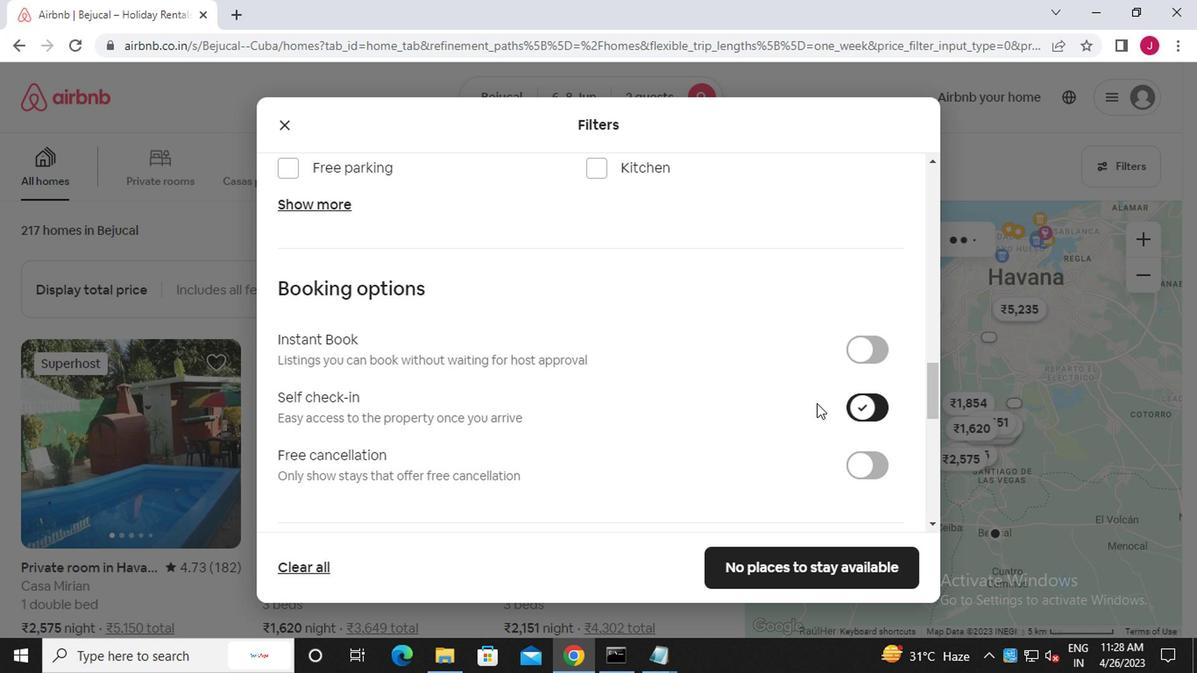 
Action: Mouse moved to (787, 399)
Screenshot: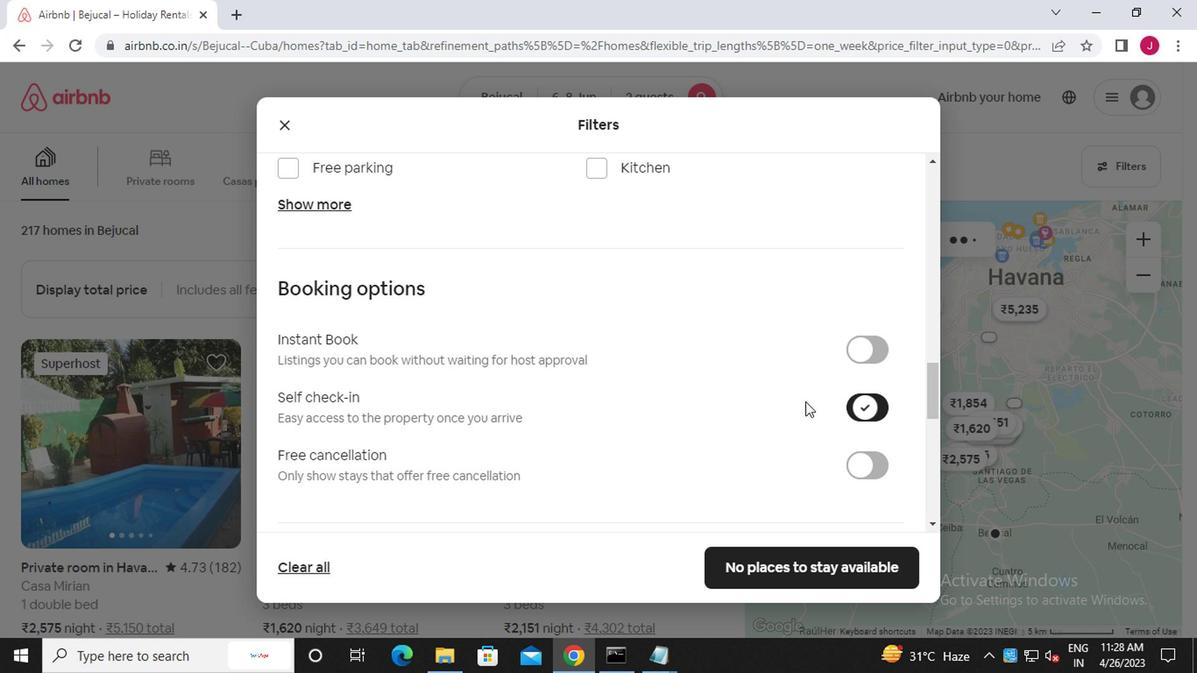 
Action: Mouse scrolled (787, 399) with delta (0, 0)
Screenshot: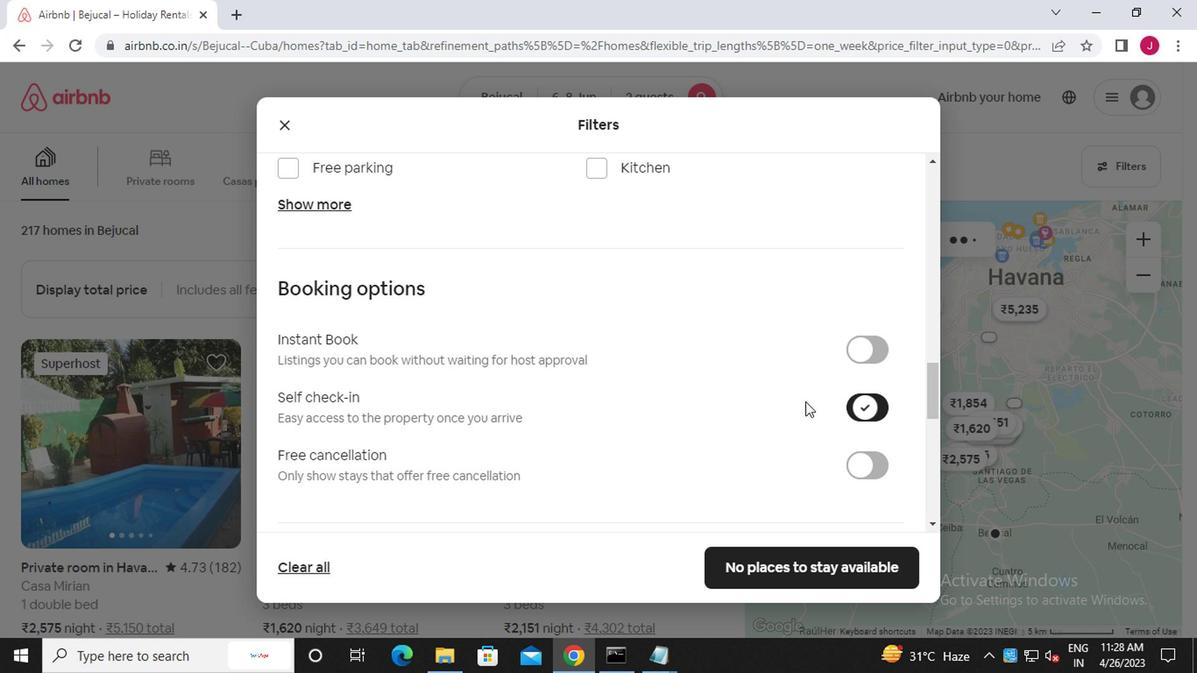 
Action: Mouse moved to (782, 395)
Screenshot: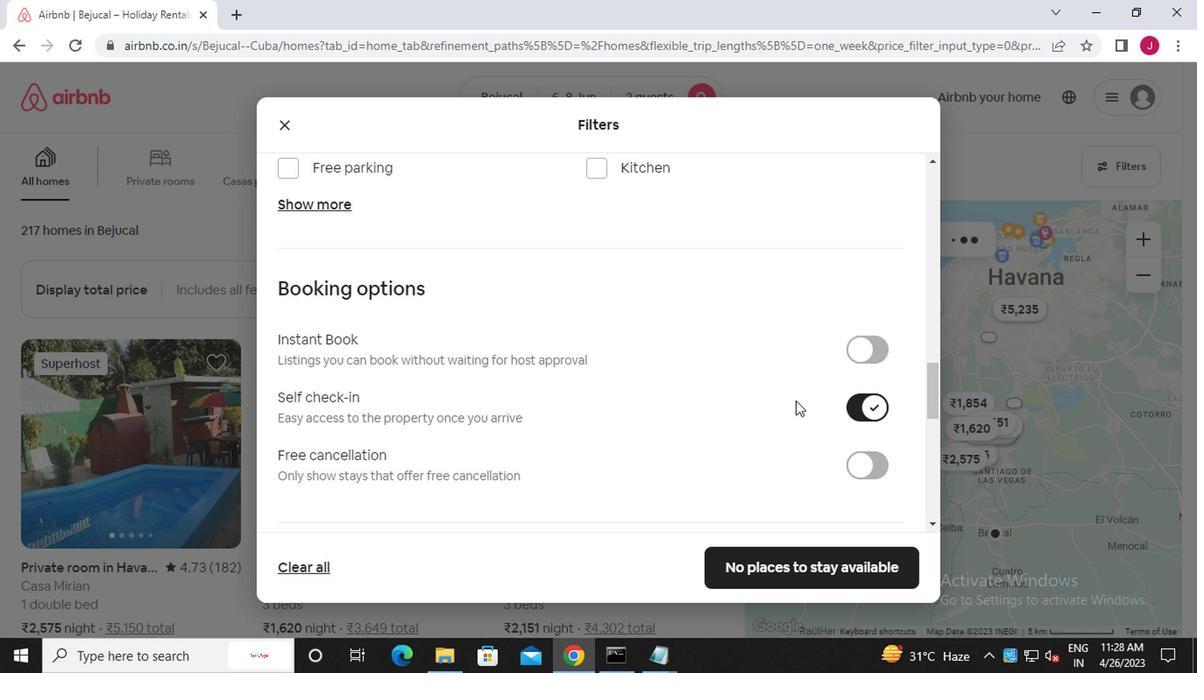 
Action: Mouse pressed middle at (782, 395)
Screenshot: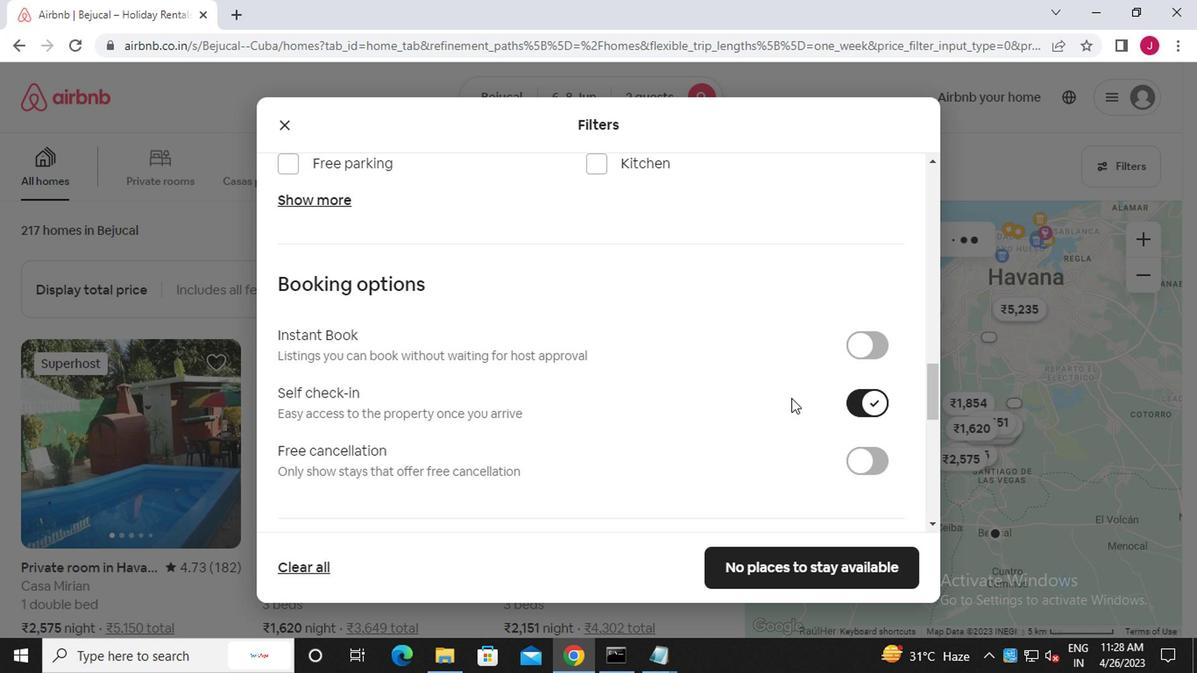 
Action: Mouse scrolled (782, 394) with delta (0, 0)
Screenshot: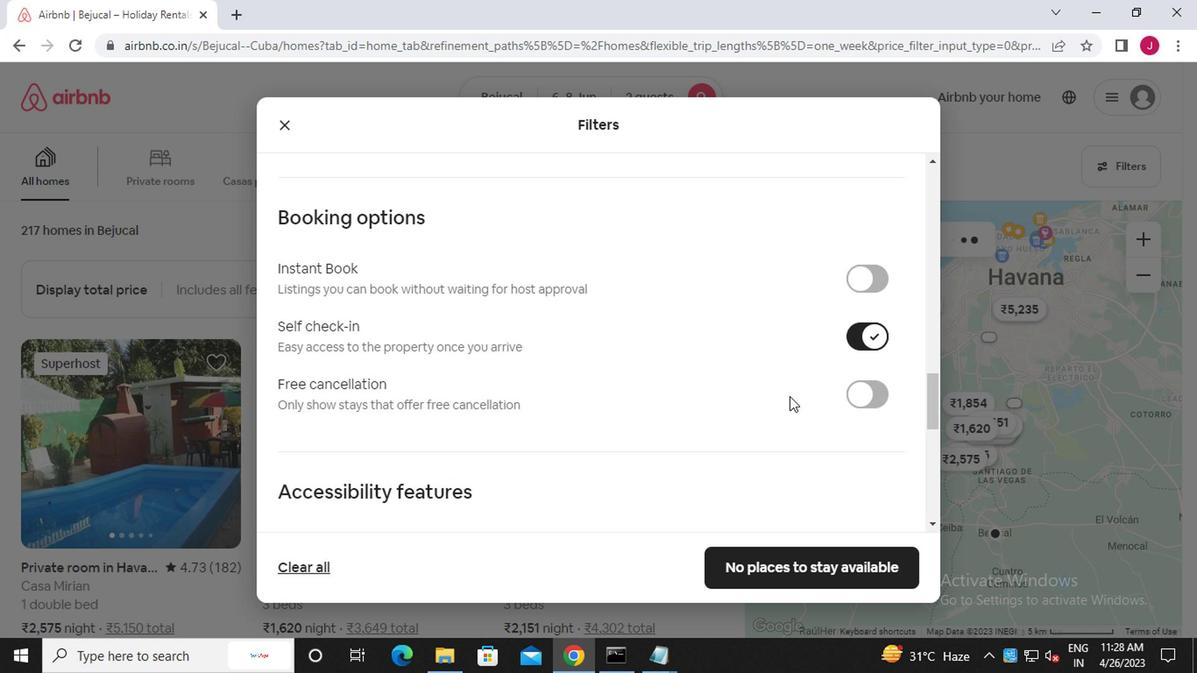 
Action: Mouse moved to (782, 399)
Screenshot: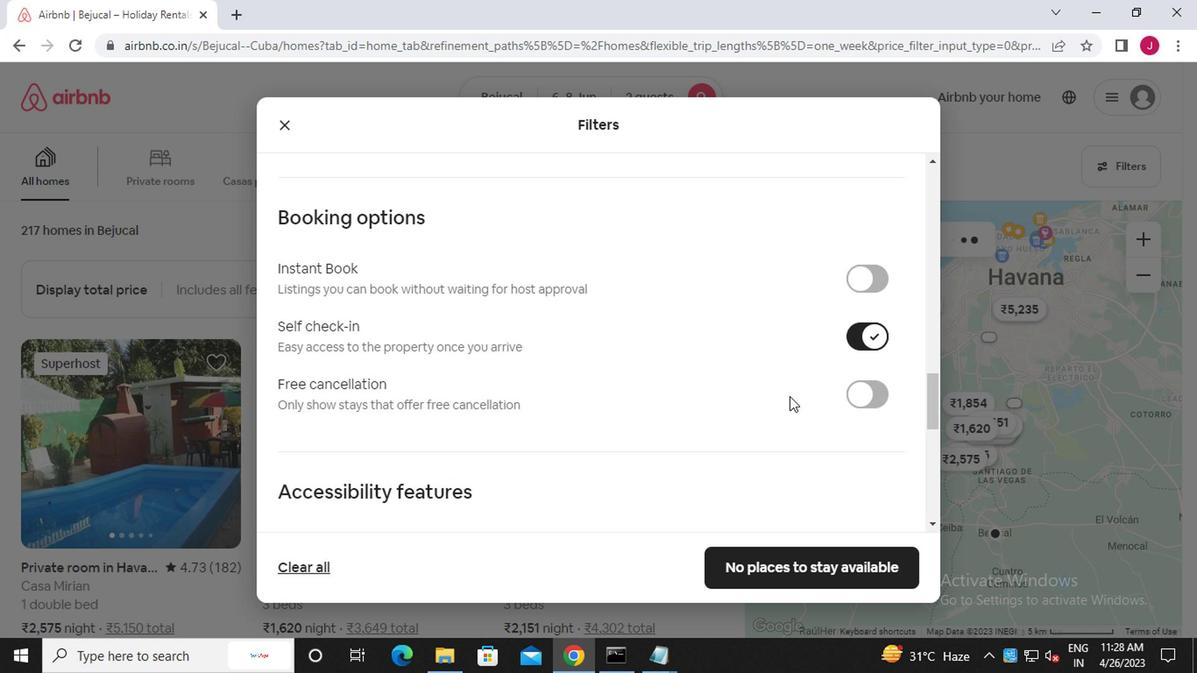 
Action: Mouse scrolled (782, 399) with delta (0, 0)
Screenshot: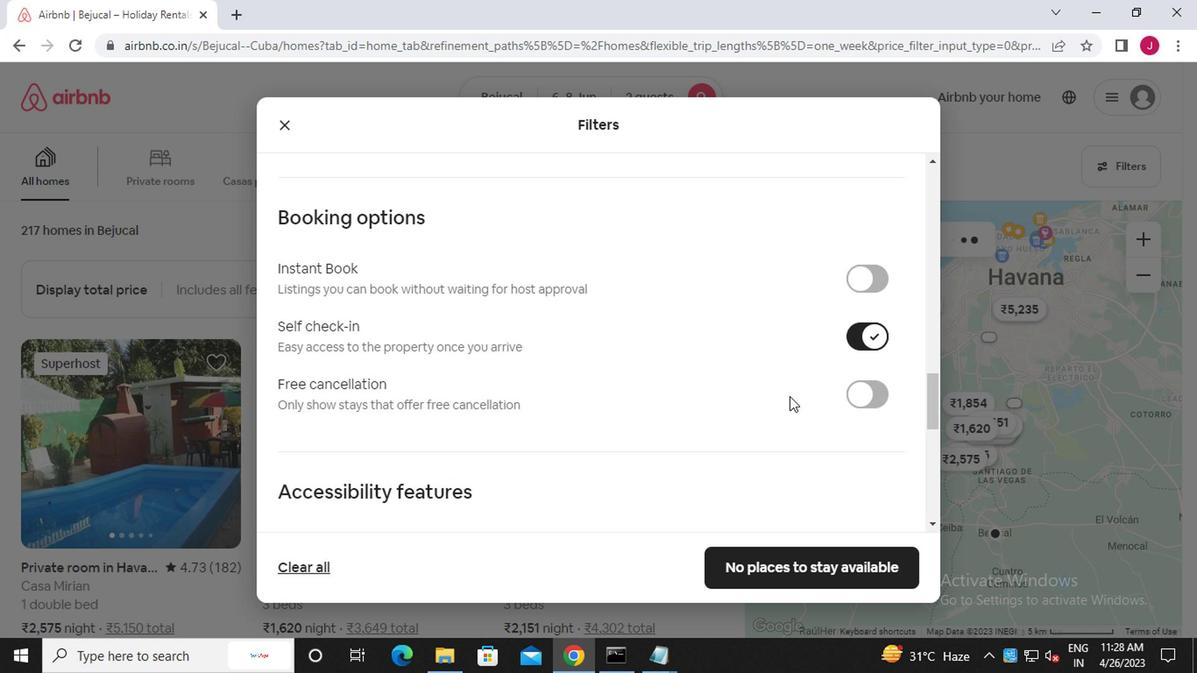 
Action: Mouse moved to (790, 413)
Screenshot: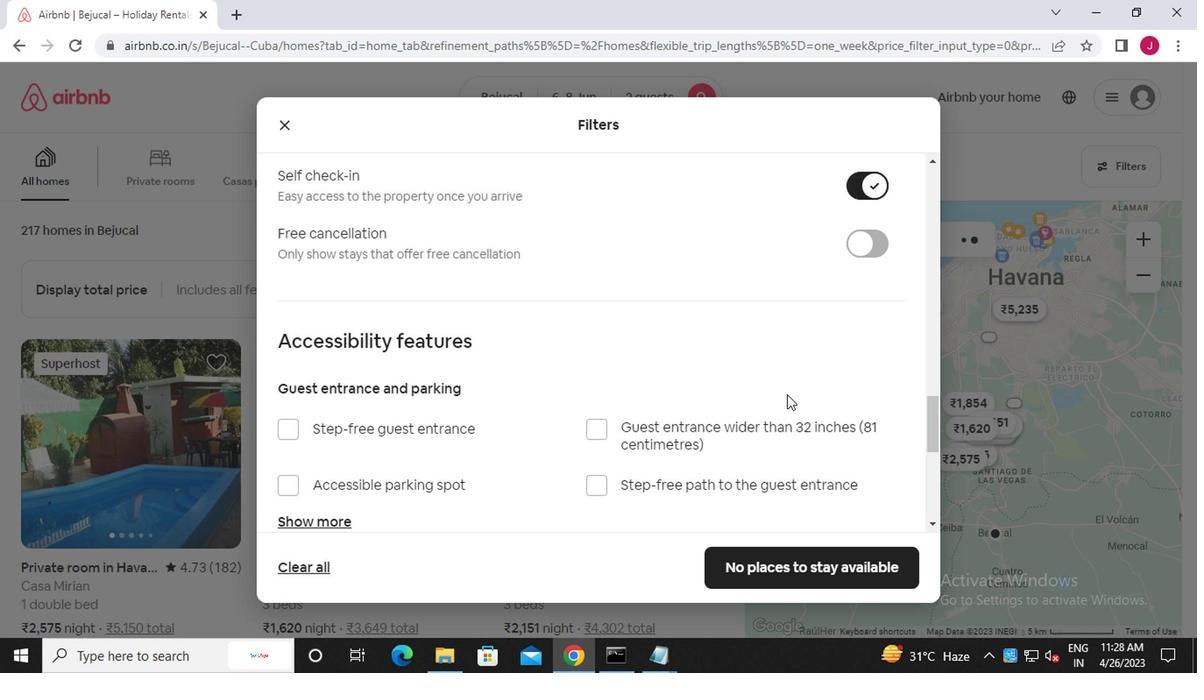 
Action: Mouse scrolled (790, 412) with delta (0, 0)
Screenshot: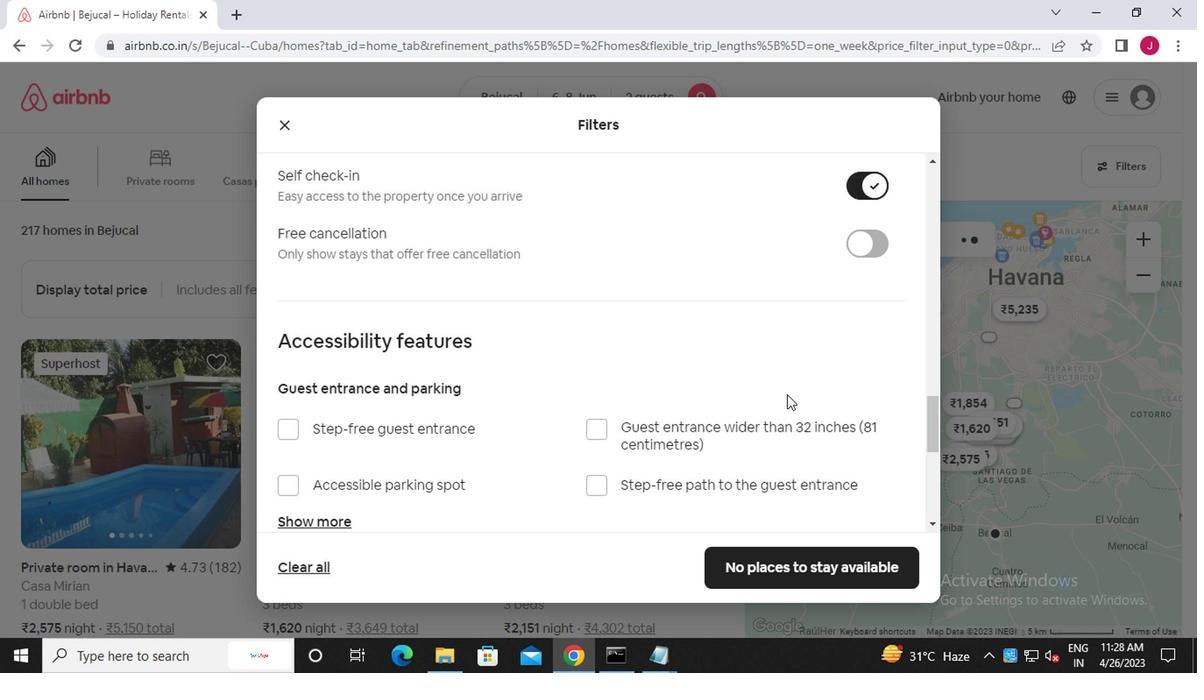
Action: Mouse moved to (796, 428)
Screenshot: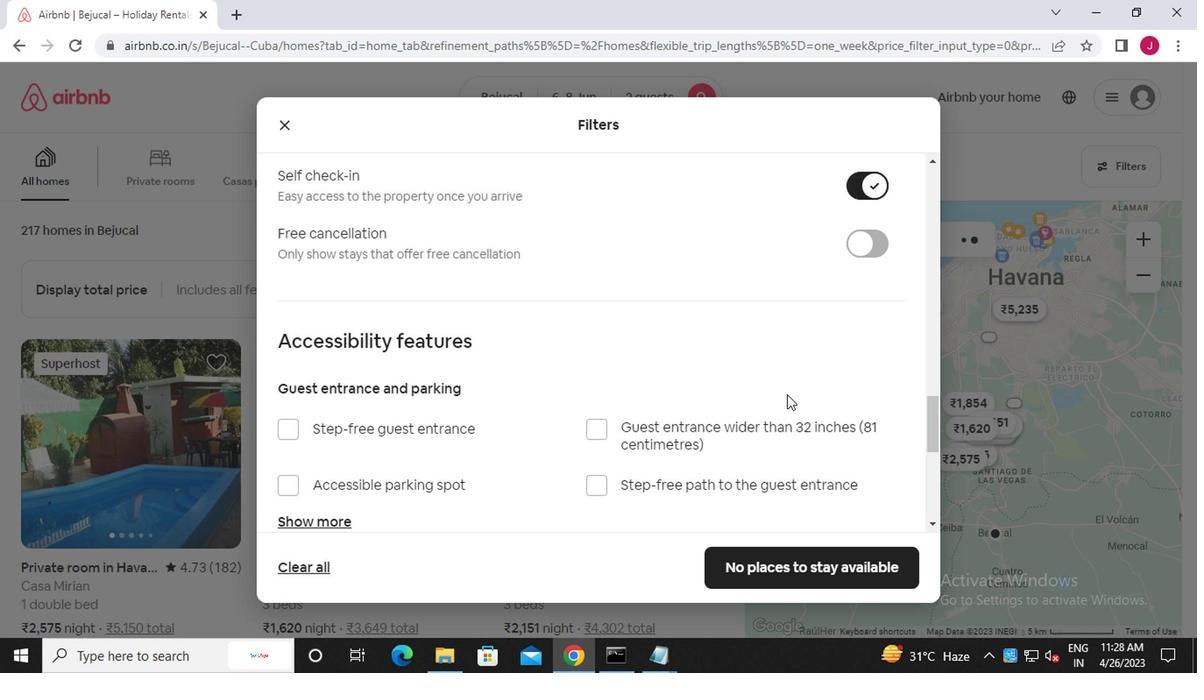 
Action: Mouse scrolled (796, 427) with delta (0, 0)
Screenshot: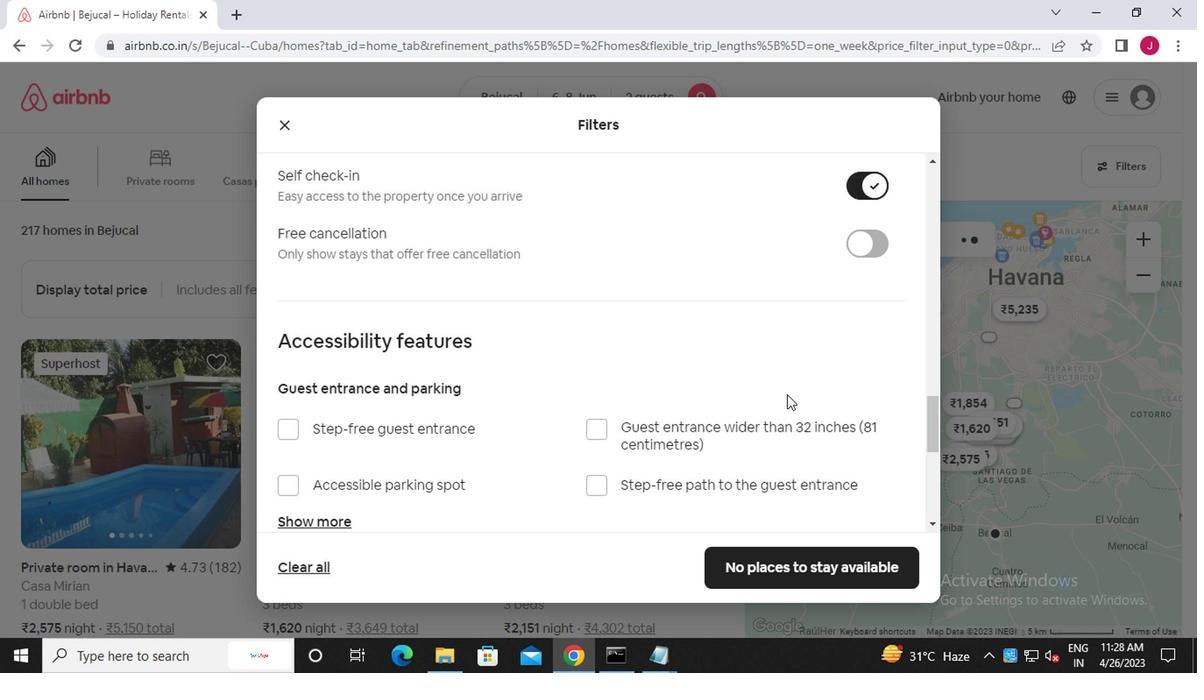 
Action: Mouse moved to (804, 562)
Screenshot: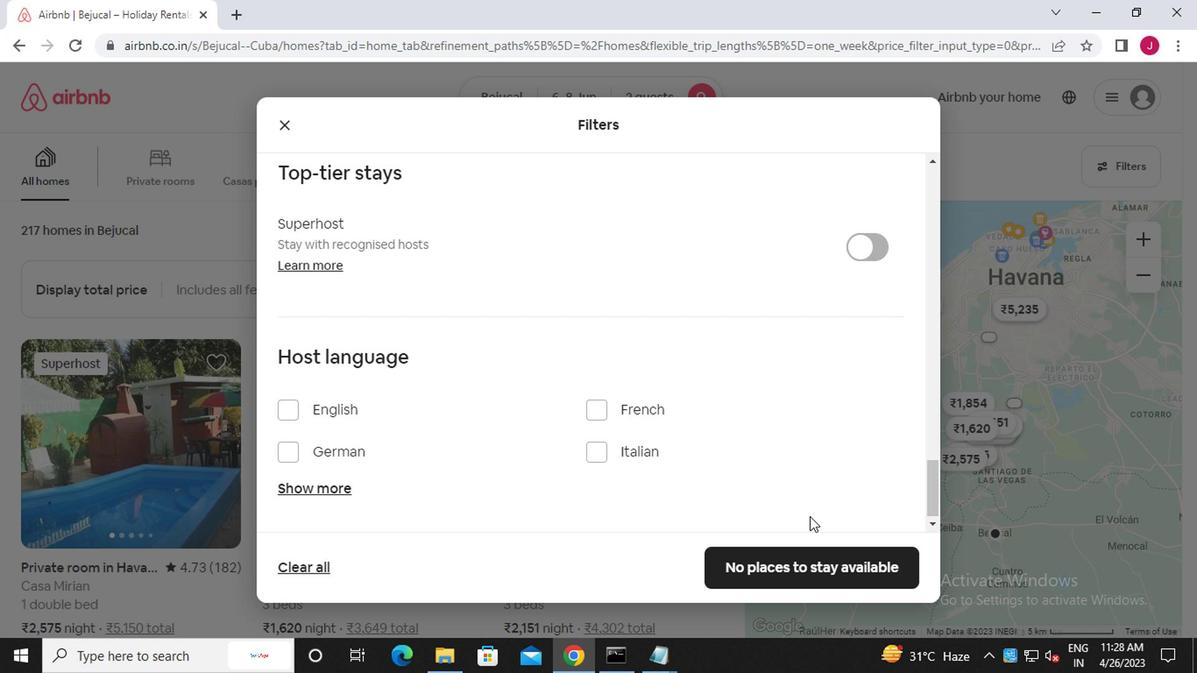 
Action: Mouse pressed left at (804, 562)
Screenshot: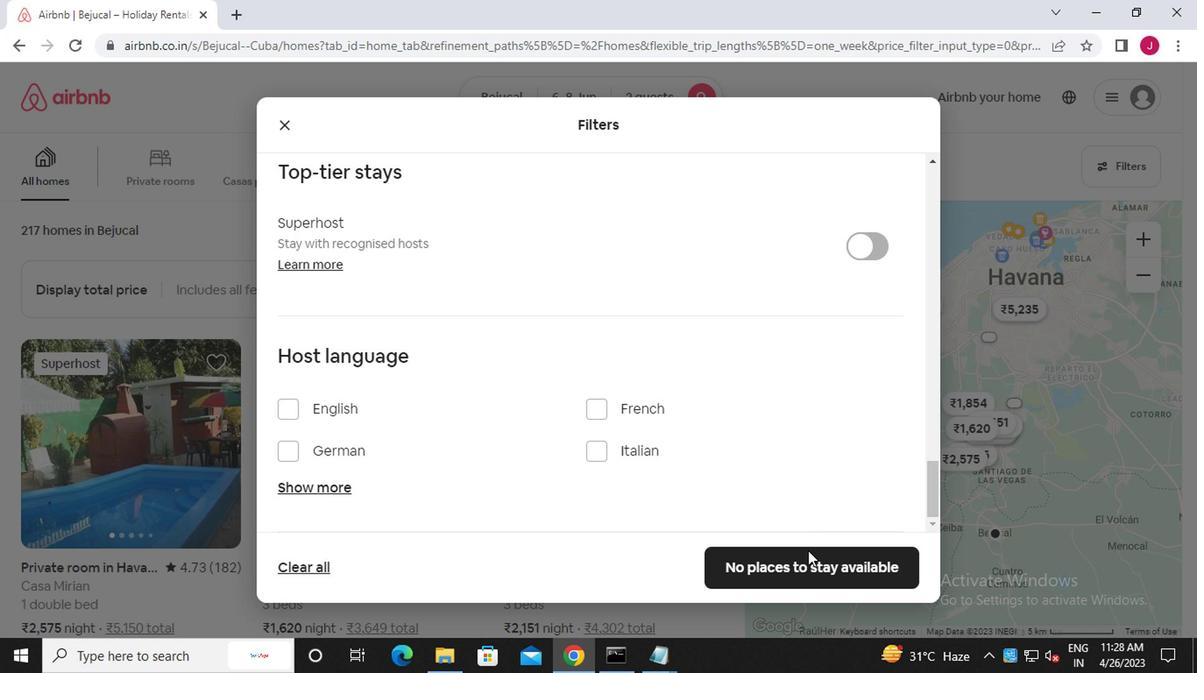 
Action: Mouse moved to (783, 555)
Screenshot: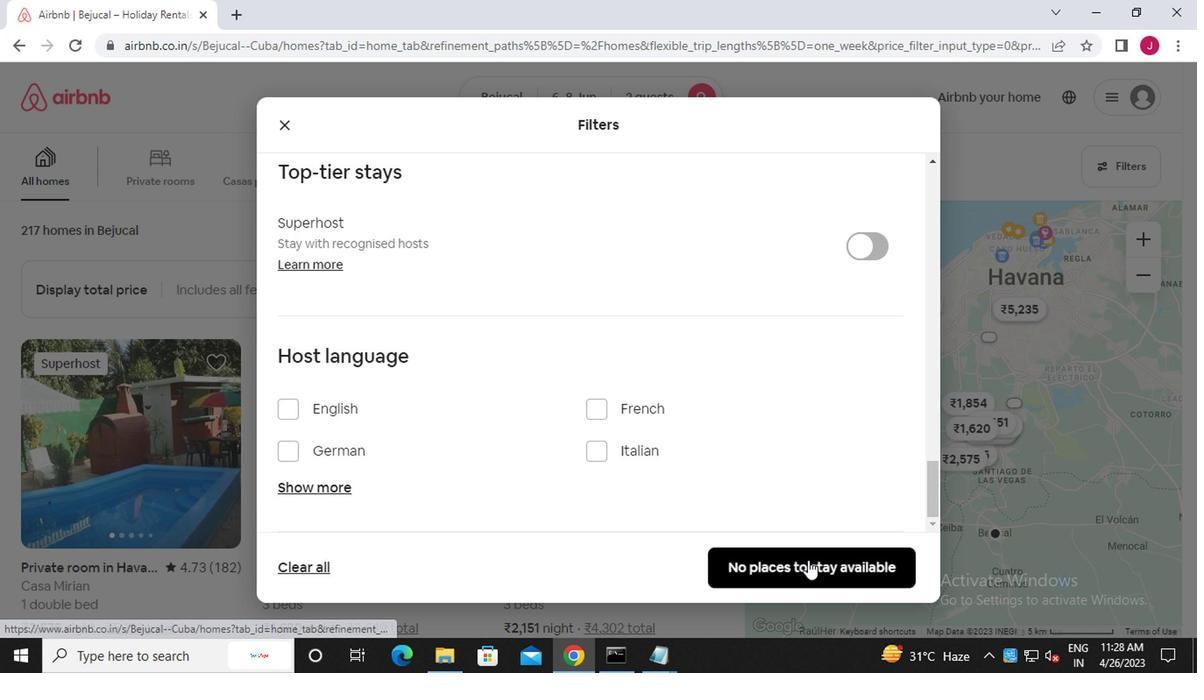 
